 Task: Search for Mid-century Modern Homes in Palm Springs with Pool Access.
Action: Key pressed palm<Key.space>springs
Screenshot: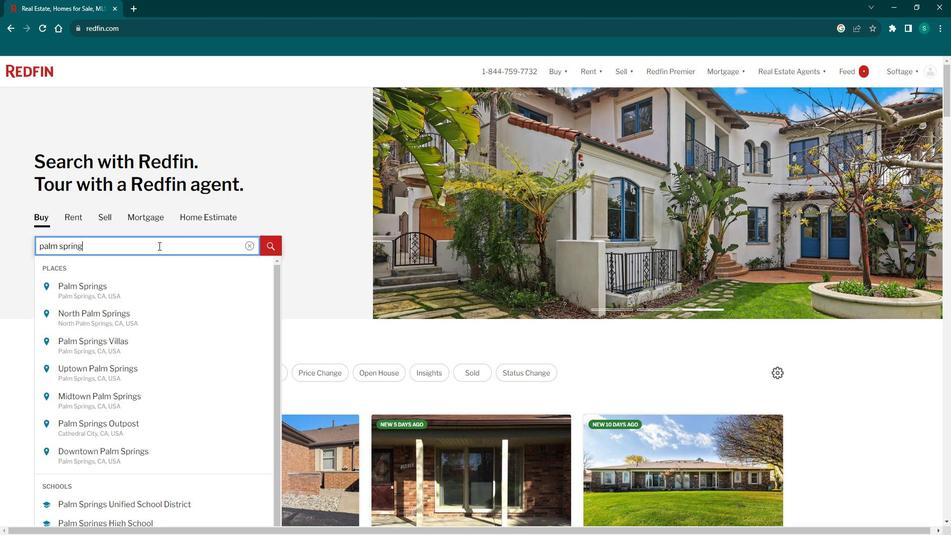 
Action: Mouse moved to (153, 287)
Screenshot: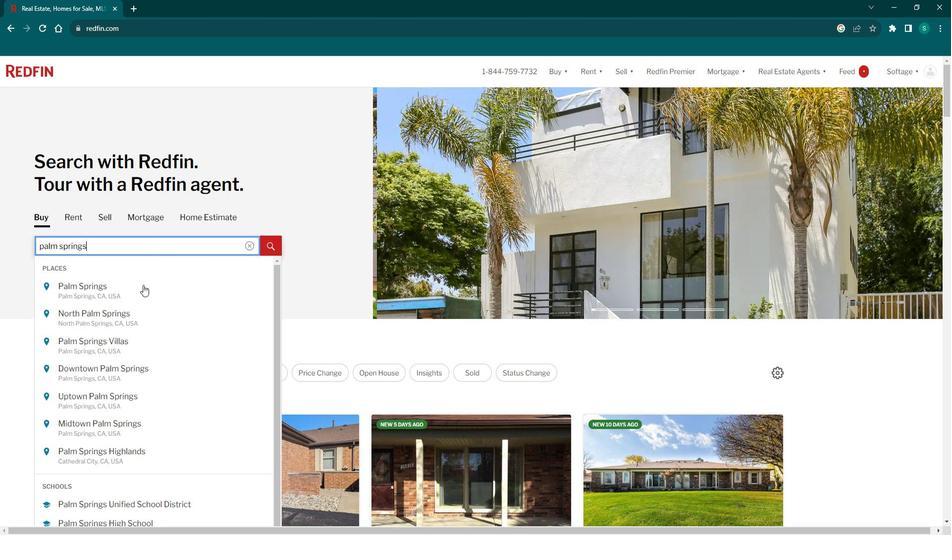 
Action: Mouse pressed left at (153, 287)
Screenshot: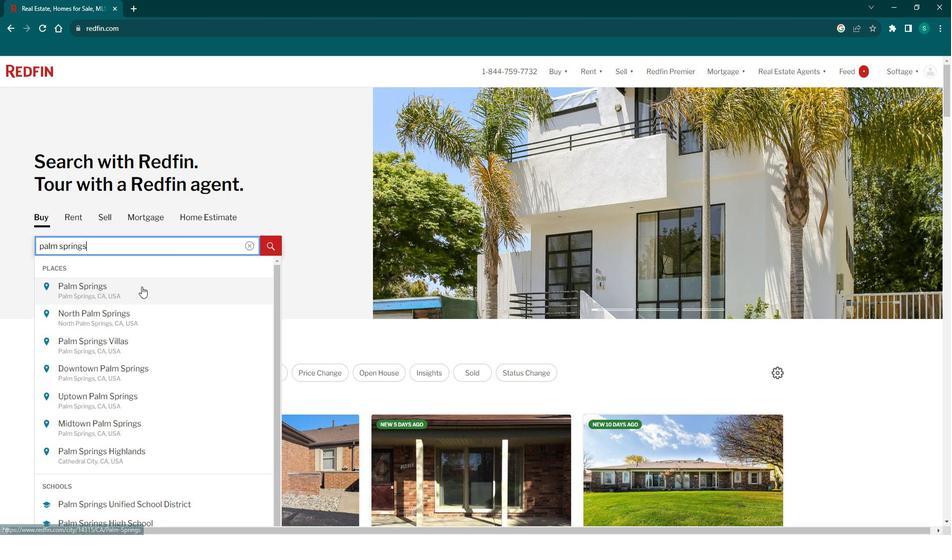 
Action: Mouse moved to (862, 145)
Screenshot: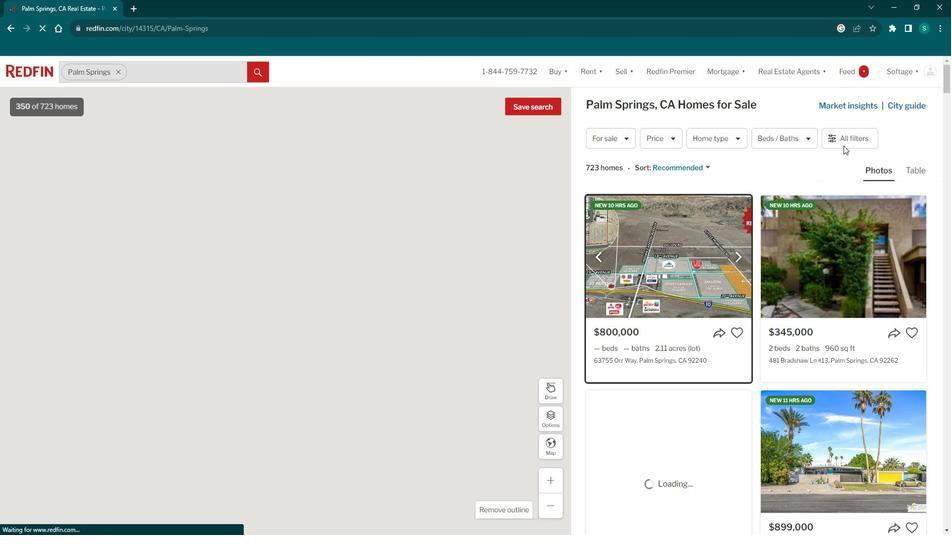 
Action: Mouse pressed left at (862, 145)
Screenshot: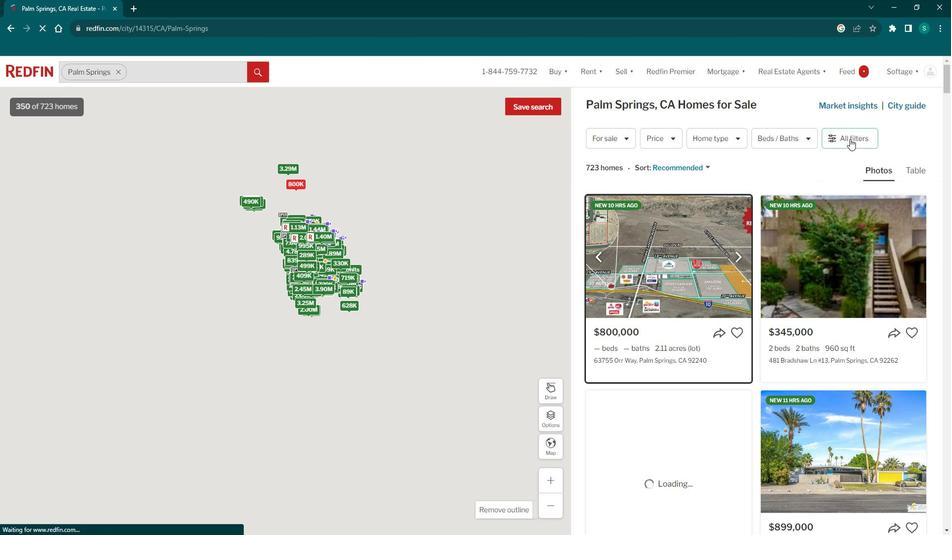 
Action: Mouse moved to (862, 145)
Screenshot: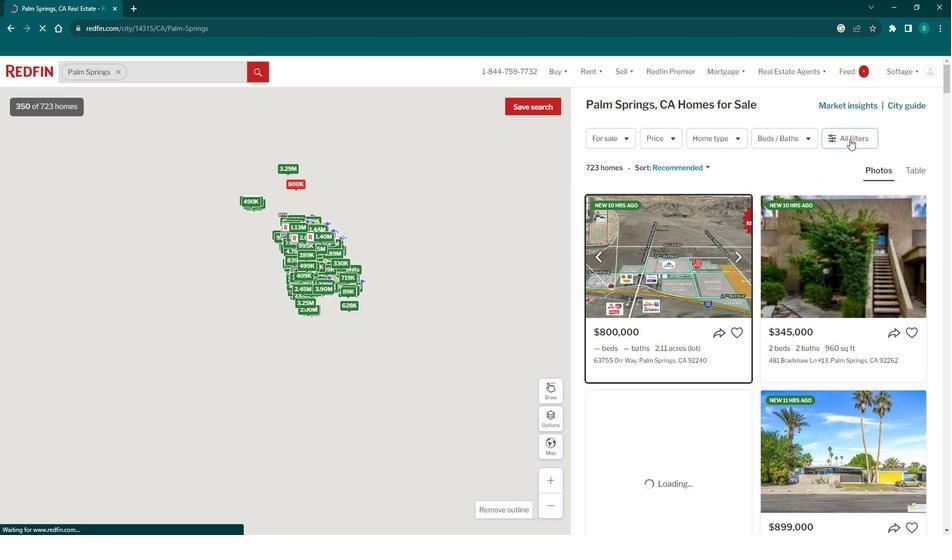 
Action: Mouse pressed left at (862, 145)
Screenshot: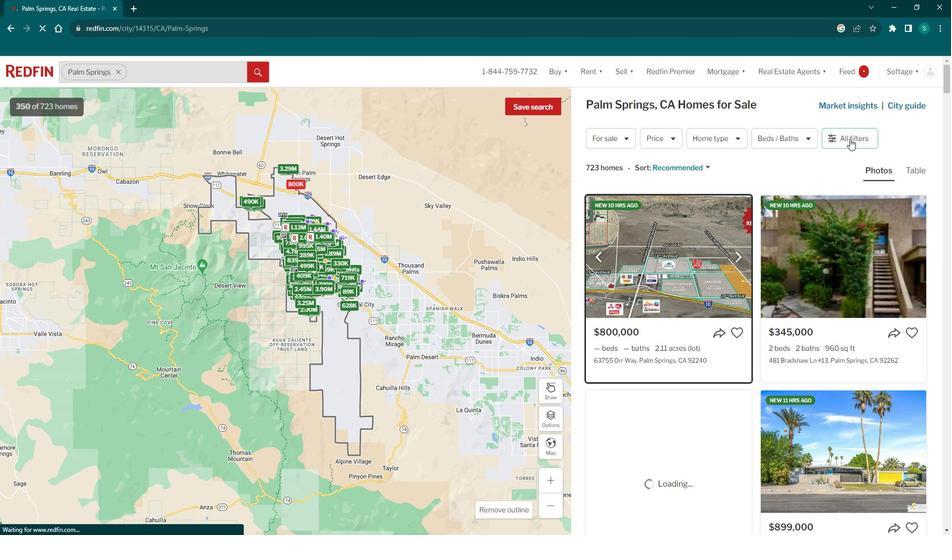 
Action: Mouse moved to (862, 145)
Screenshot: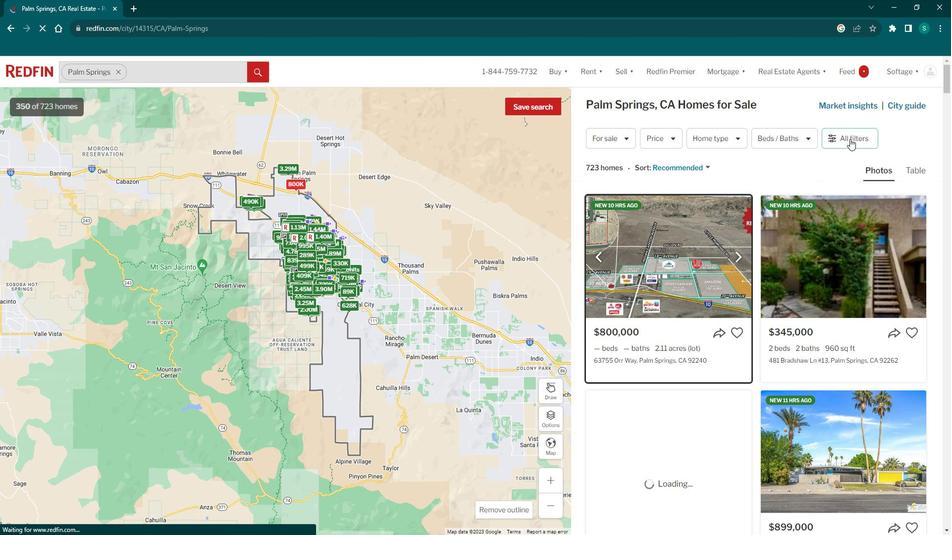 
Action: Mouse pressed left at (862, 145)
Screenshot: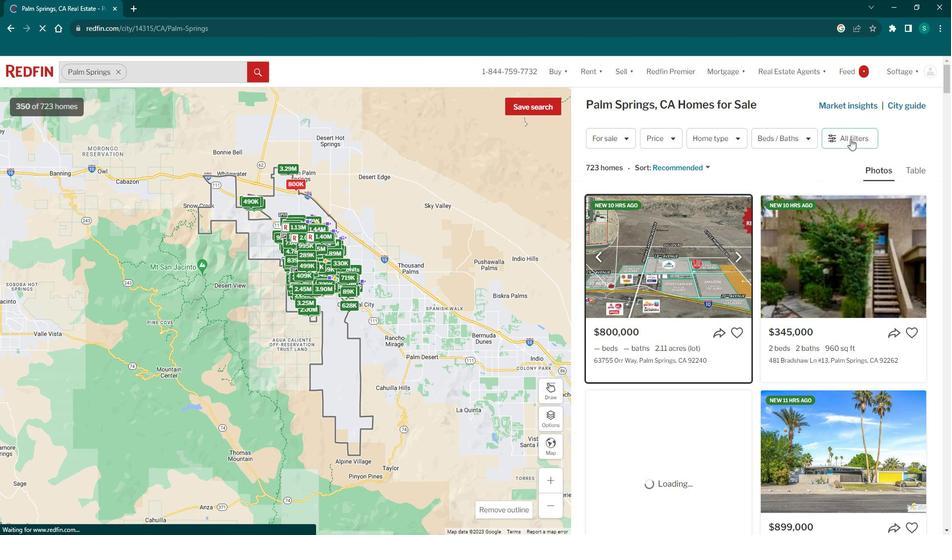 
Action: Mouse moved to (863, 145)
Screenshot: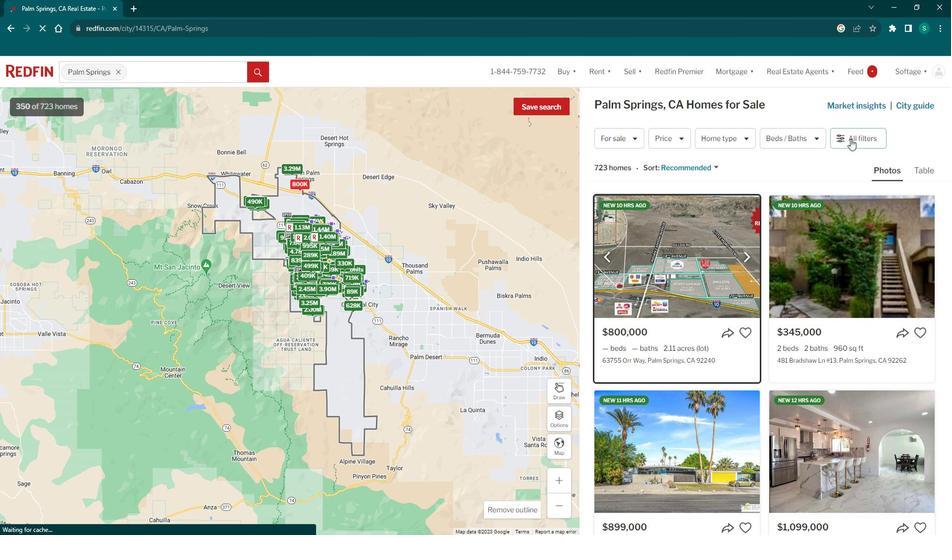 
Action: Mouse pressed left at (863, 145)
Screenshot: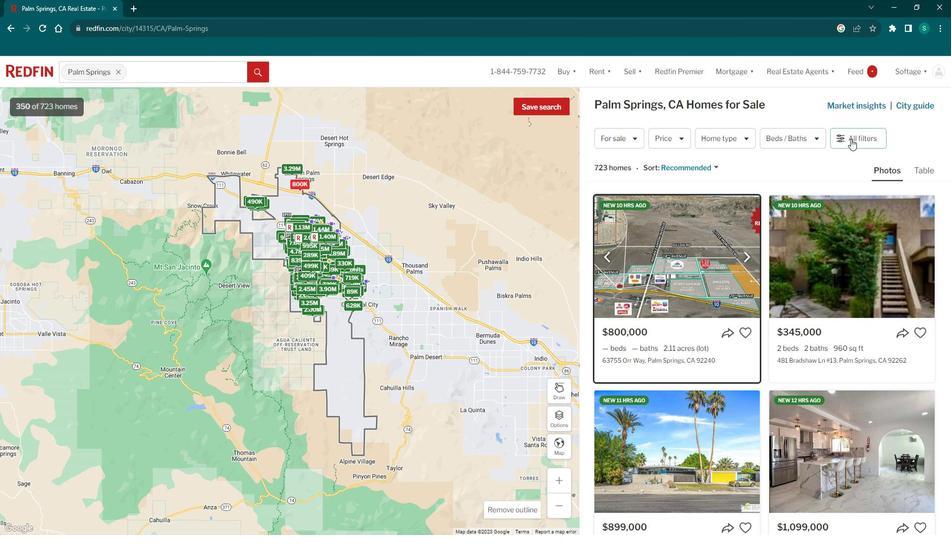 
Action: Mouse moved to (729, 323)
Screenshot: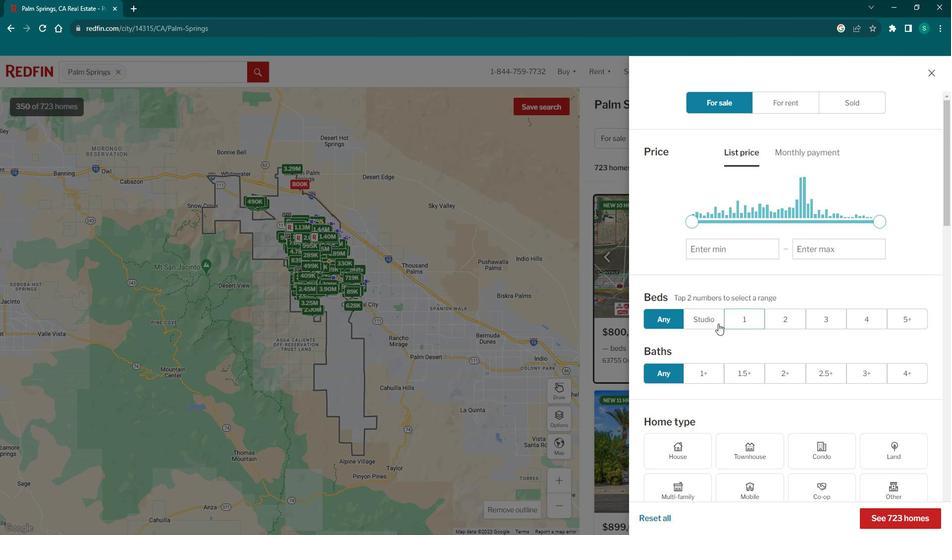 
Action: Mouse scrolled (729, 323) with delta (0, 0)
Screenshot: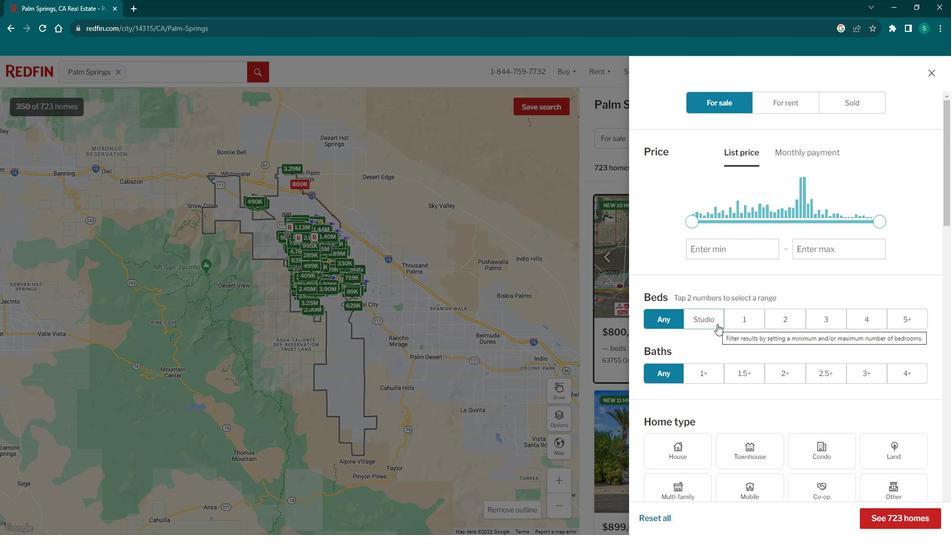 
Action: Mouse scrolled (729, 323) with delta (0, 0)
Screenshot: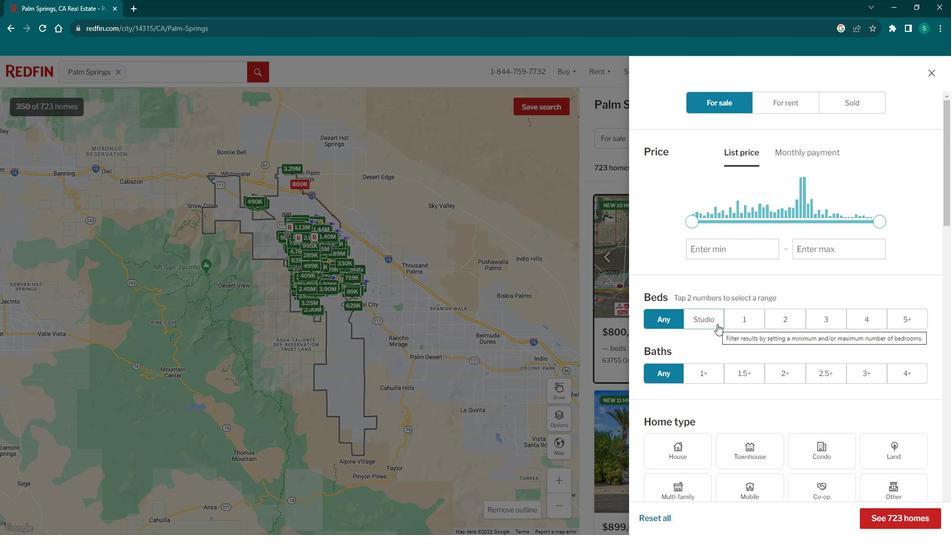 
Action: Mouse scrolled (729, 323) with delta (0, 0)
Screenshot: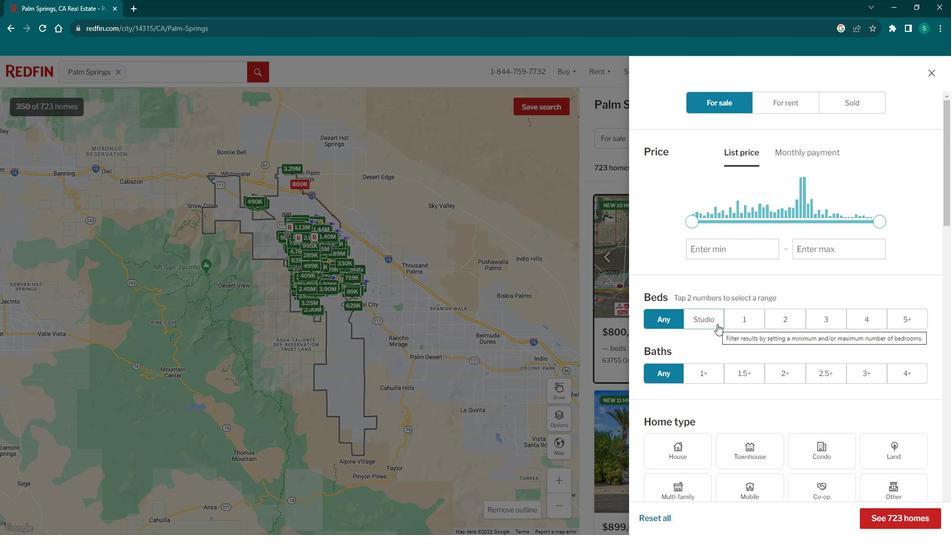 
Action: Mouse scrolled (729, 323) with delta (0, 0)
Screenshot: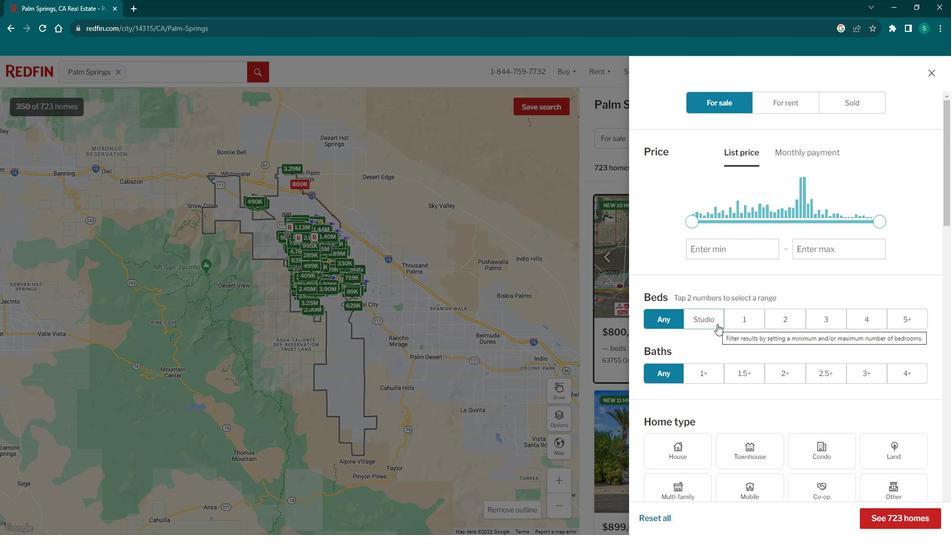 
Action: Mouse scrolled (729, 323) with delta (0, 0)
Screenshot: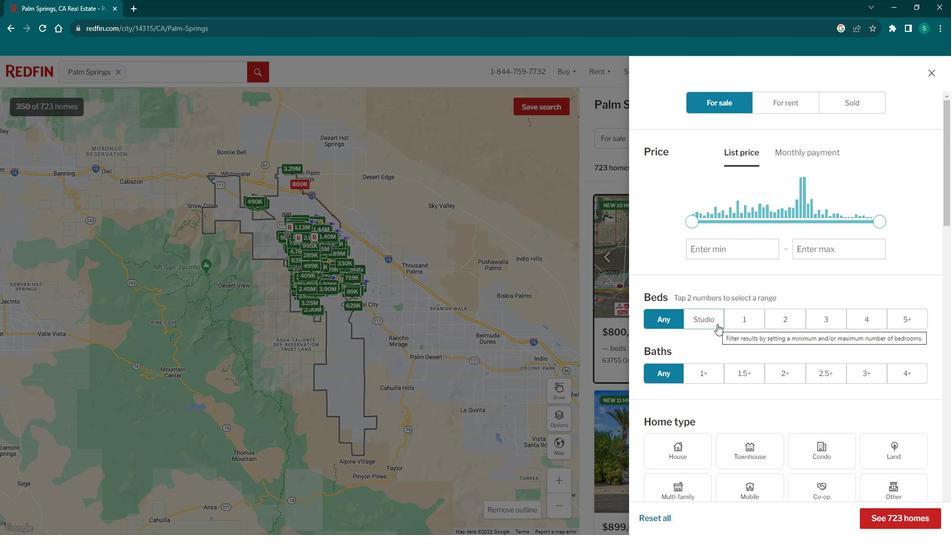 
Action: Mouse moved to (789, 318)
Screenshot: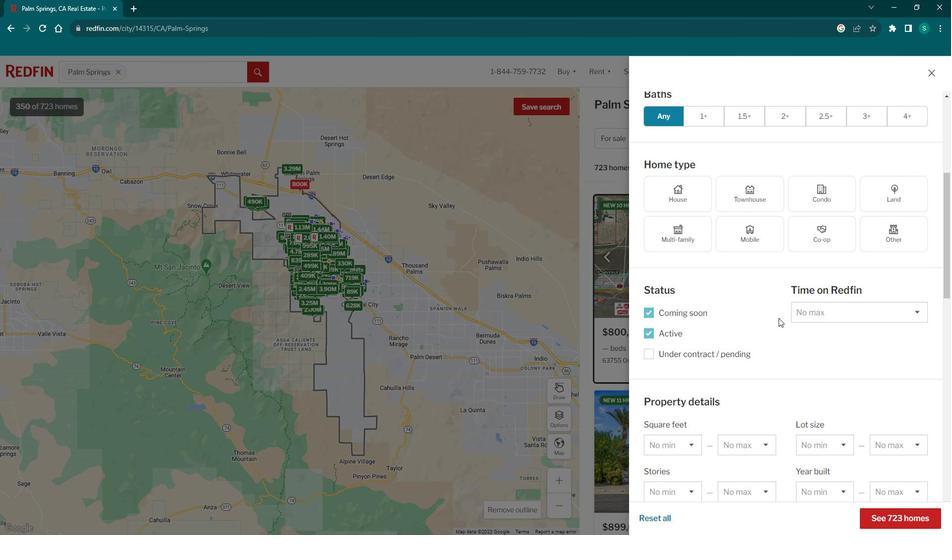 
Action: Mouse scrolled (789, 317) with delta (0, 0)
Screenshot: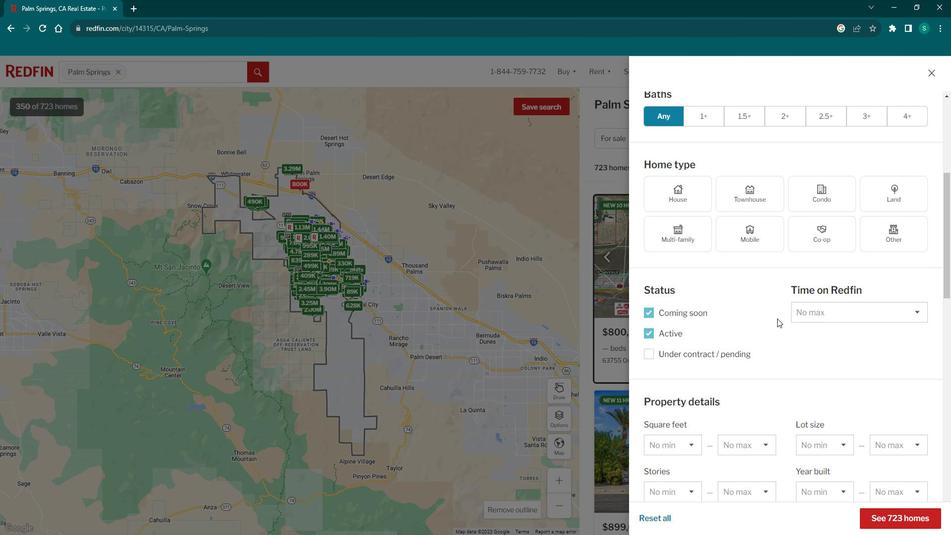 
Action: Mouse scrolled (789, 317) with delta (0, 0)
Screenshot: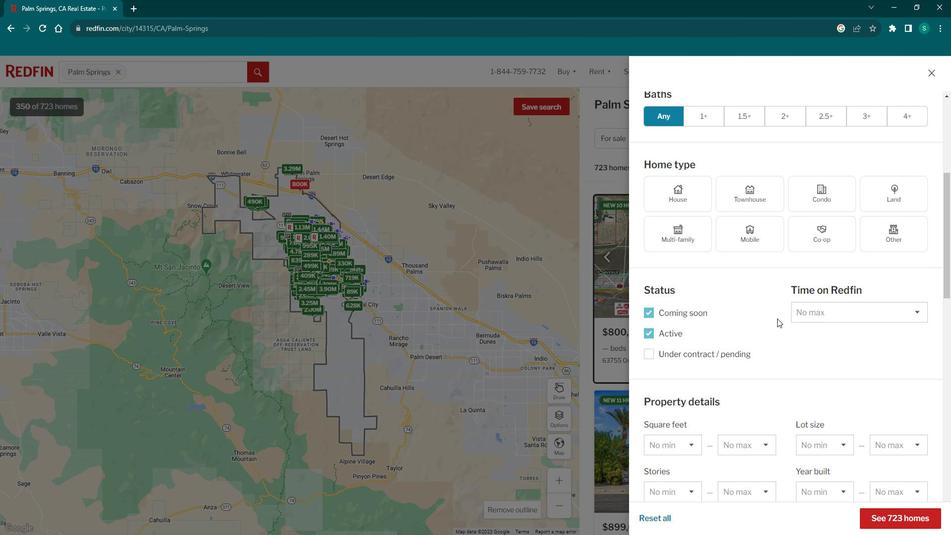 
Action: Mouse scrolled (789, 317) with delta (0, 0)
Screenshot: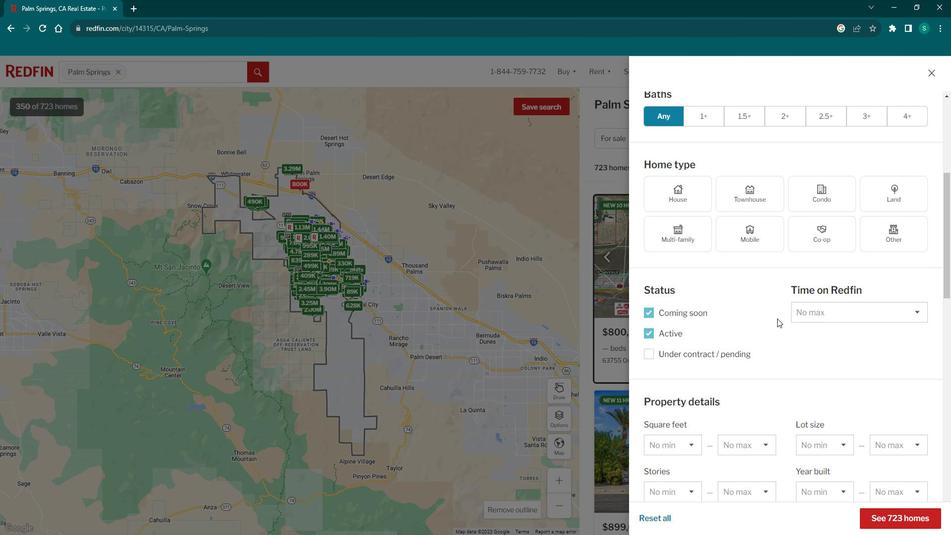 
Action: Mouse scrolled (789, 317) with delta (0, 0)
Screenshot: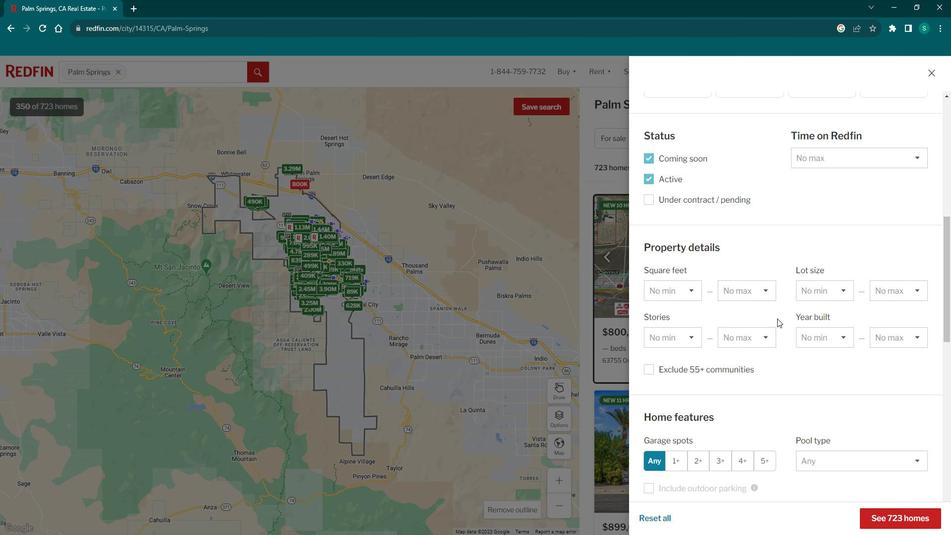
Action: Mouse scrolled (789, 317) with delta (0, 0)
Screenshot: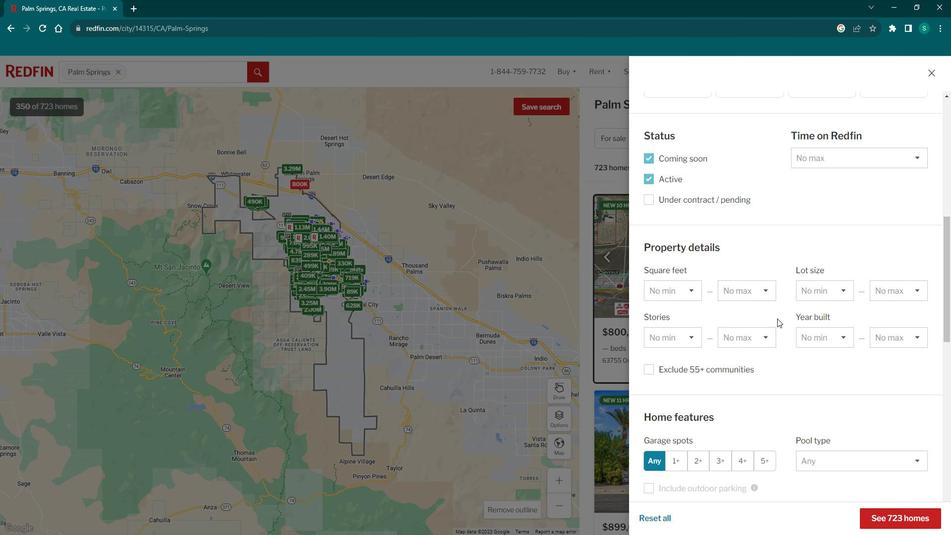 
Action: Mouse scrolled (789, 317) with delta (0, 0)
Screenshot: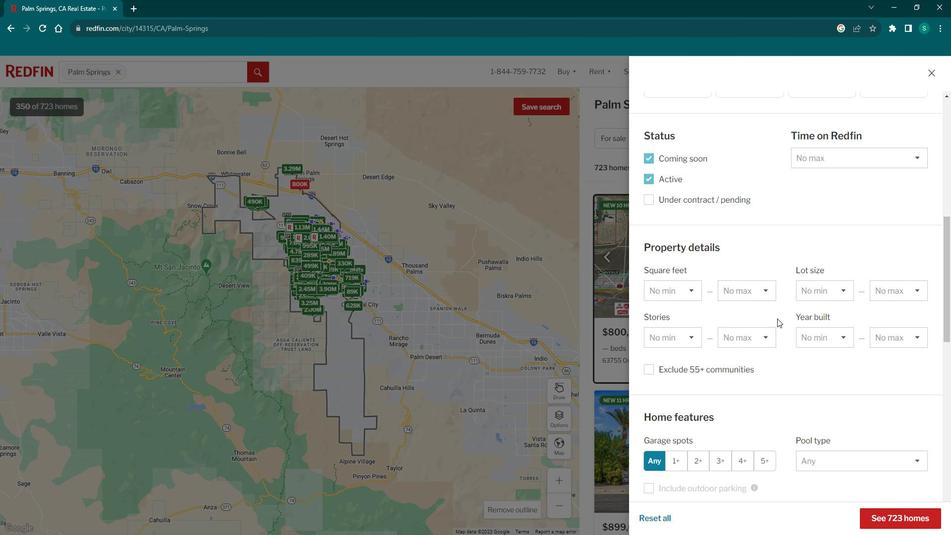 
Action: Mouse moved to (892, 316)
Screenshot: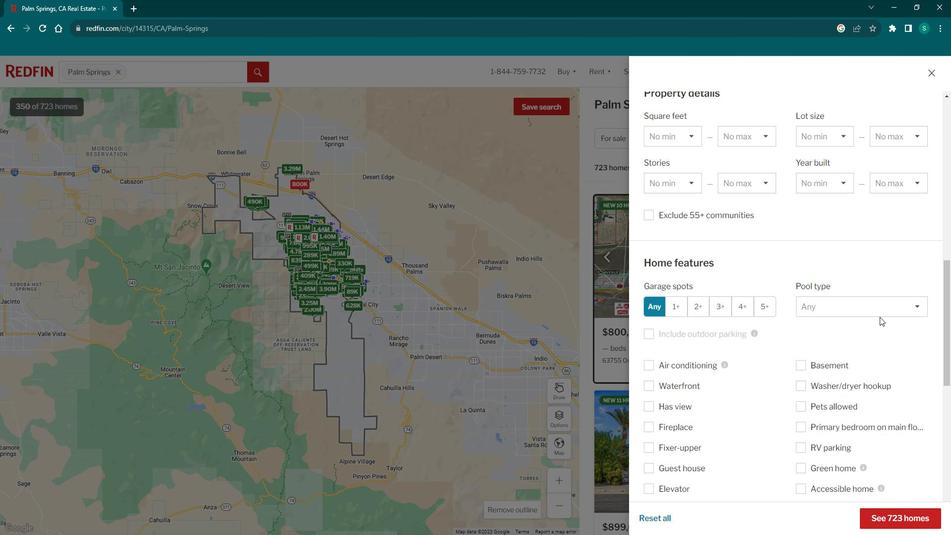
Action: Mouse pressed left at (892, 316)
Screenshot: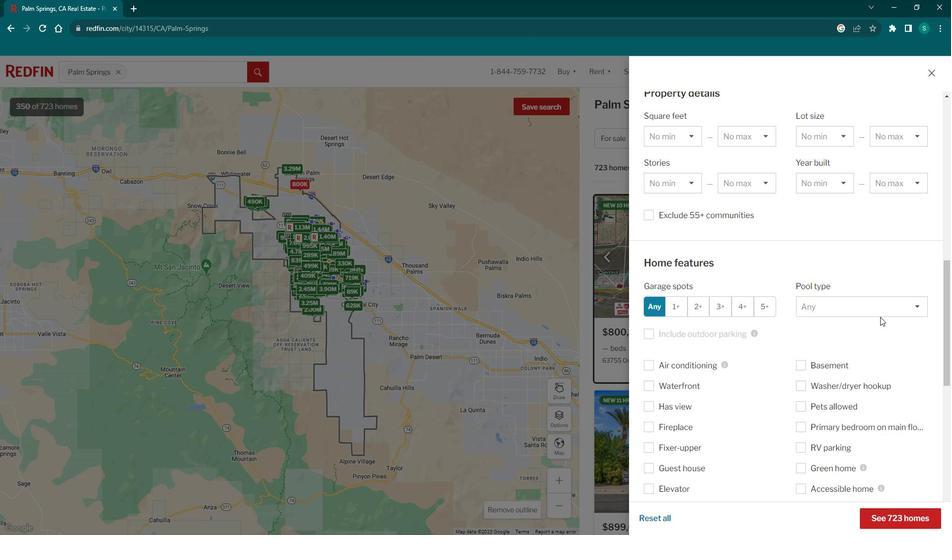 
Action: Mouse moved to (900, 309)
Screenshot: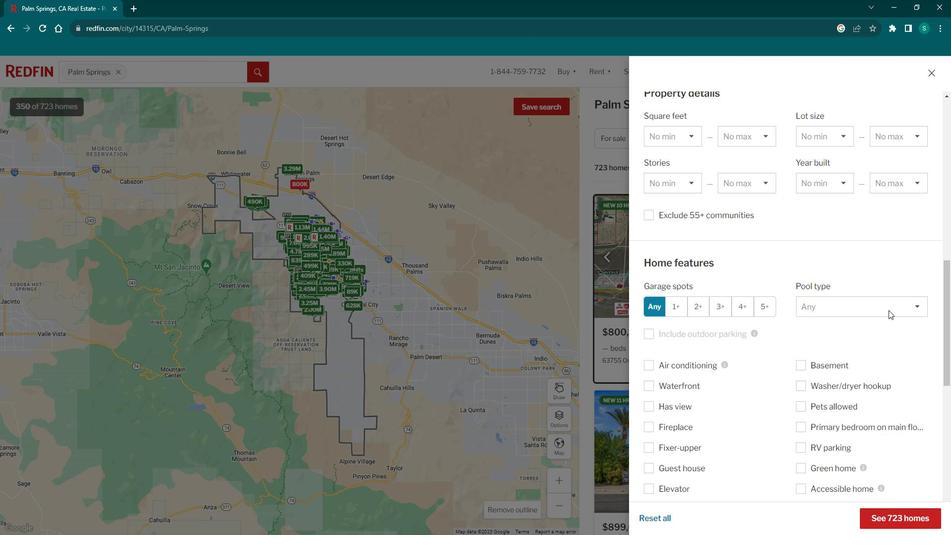
Action: Mouse pressed left at (900, 309)
Screenshot: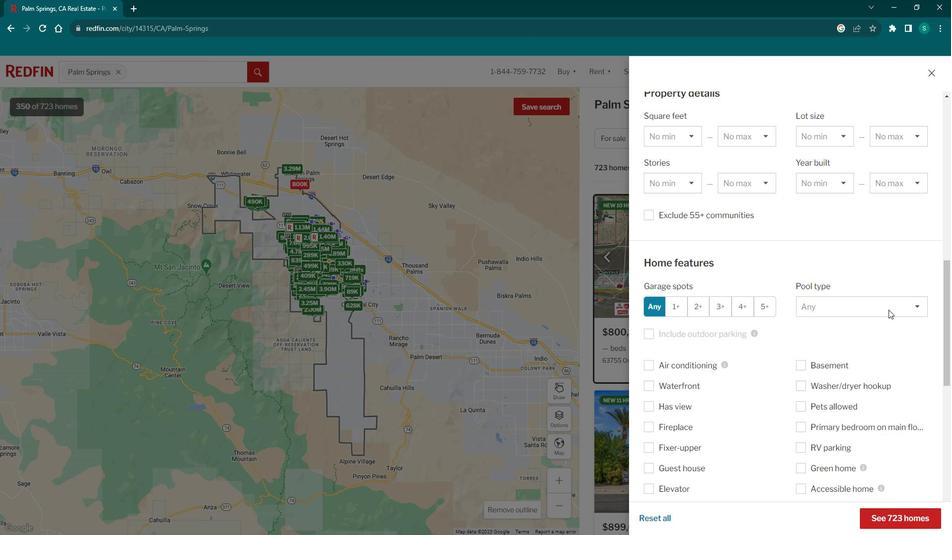 
Action: Mouse moved to (852, 353)
Screenshot: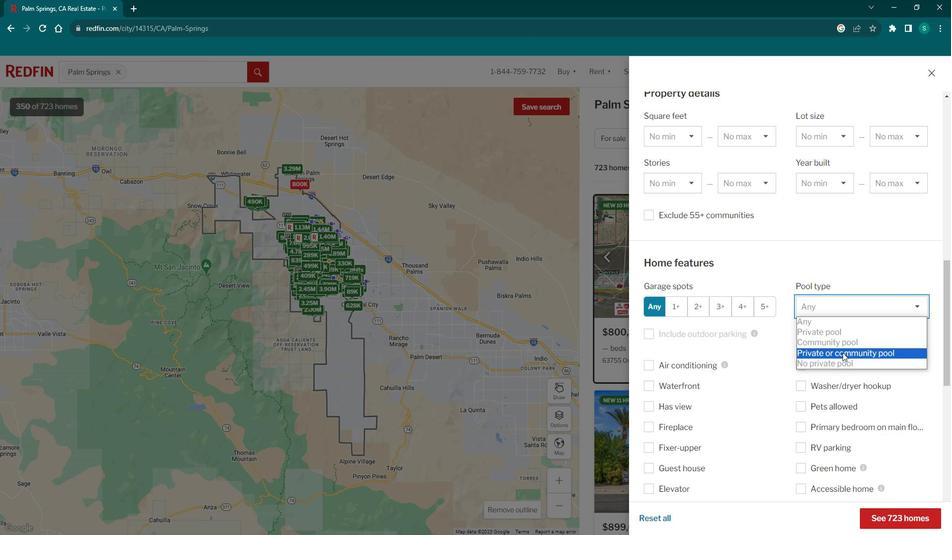 
Action: Mouse pressed left at (852, 353)
Screenshot: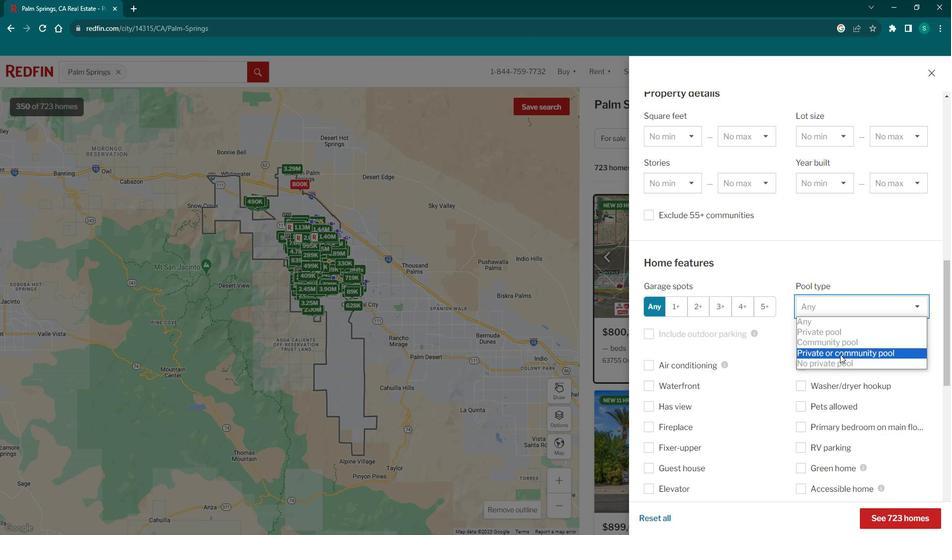 
Action: Mouse moved to (708, 359)
Screenshot: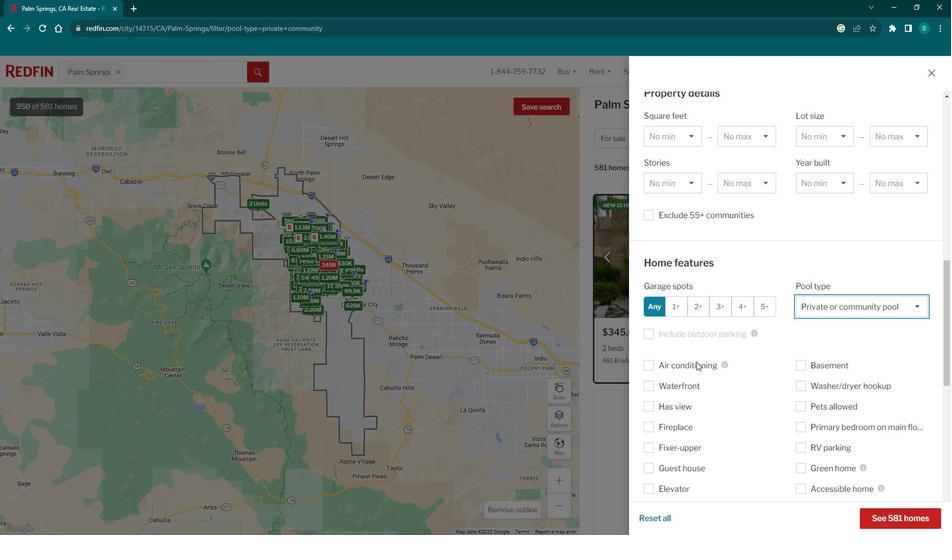 
Action: Mouse scrolled (708, 359) with delta (0, 0)
Screenshot: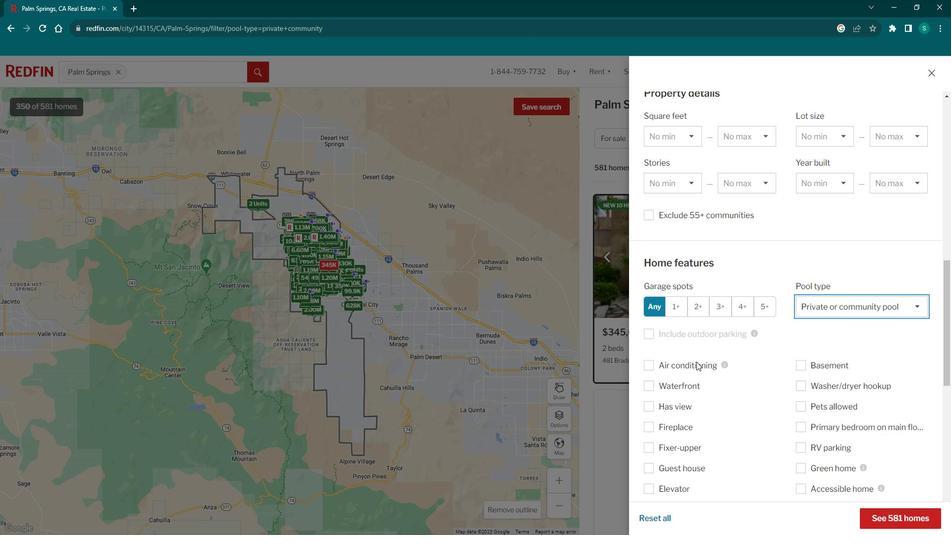 
Action: Mouse scrolled (708, 359) with delta (0, 0)
Screenshot: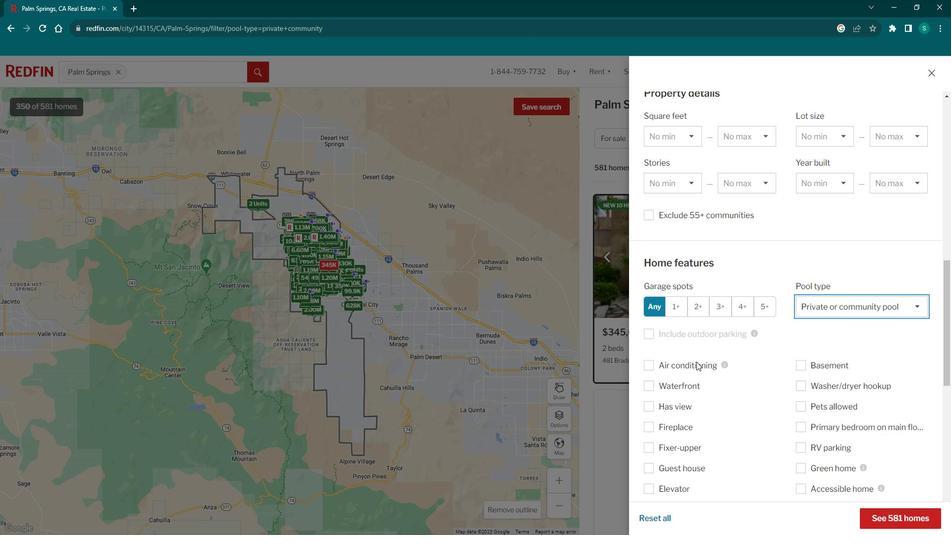
Action: Mouse scrolled (708, 359) with delta (0, 0)
Screenshot: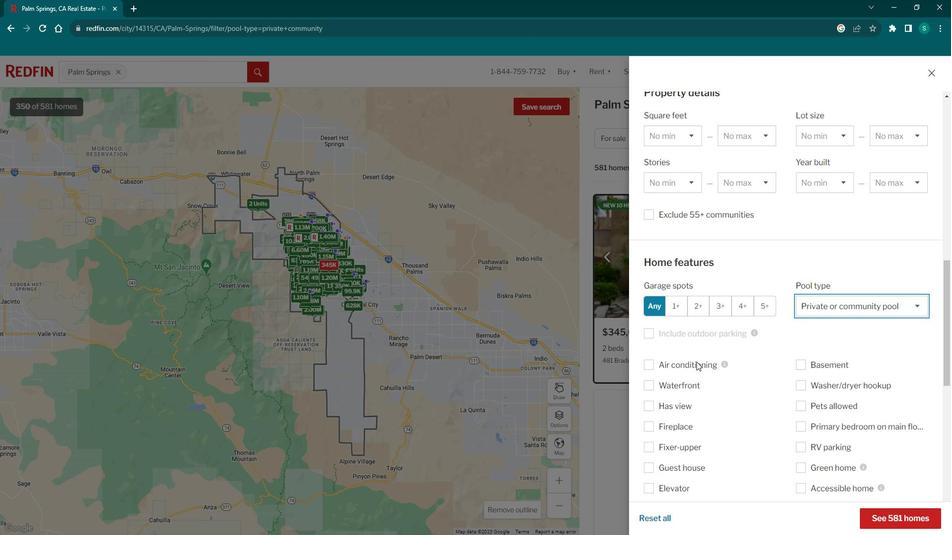 
Action: Mouse scrolled (708, 359) with delta (0, 0)
Screenshot: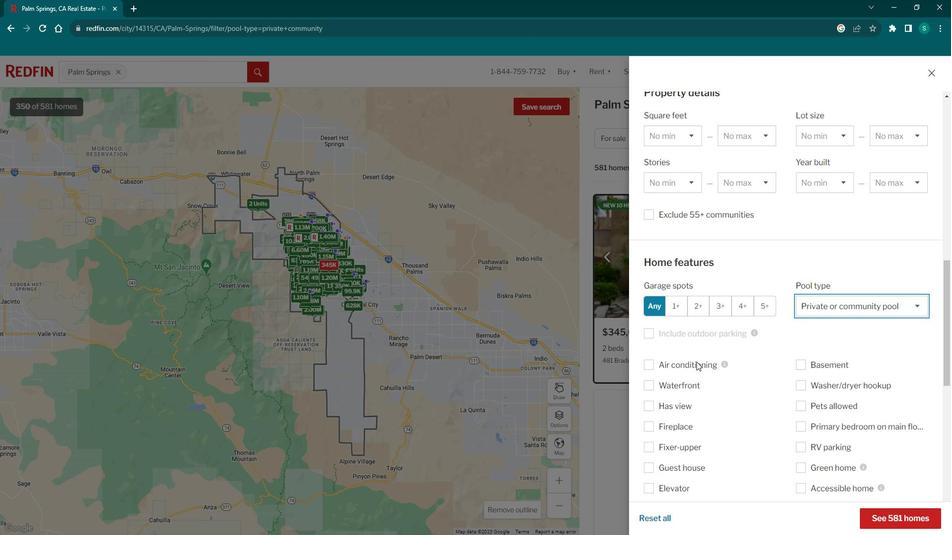 
Action: Mouse scrolled (708, 359) with delta (0, 0)
Screenshot: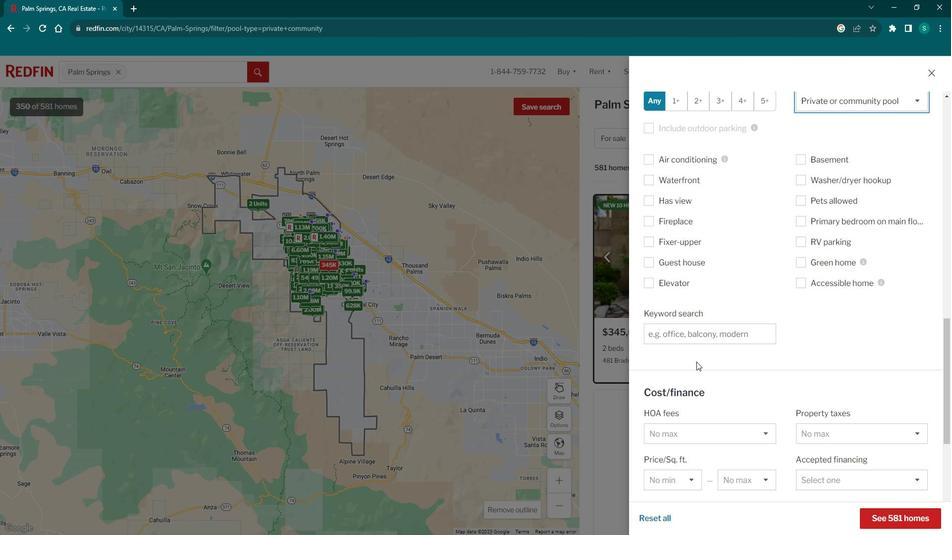 
Action: Mouse scrolled (708, 359) with delta (0, 0)
Screenshot: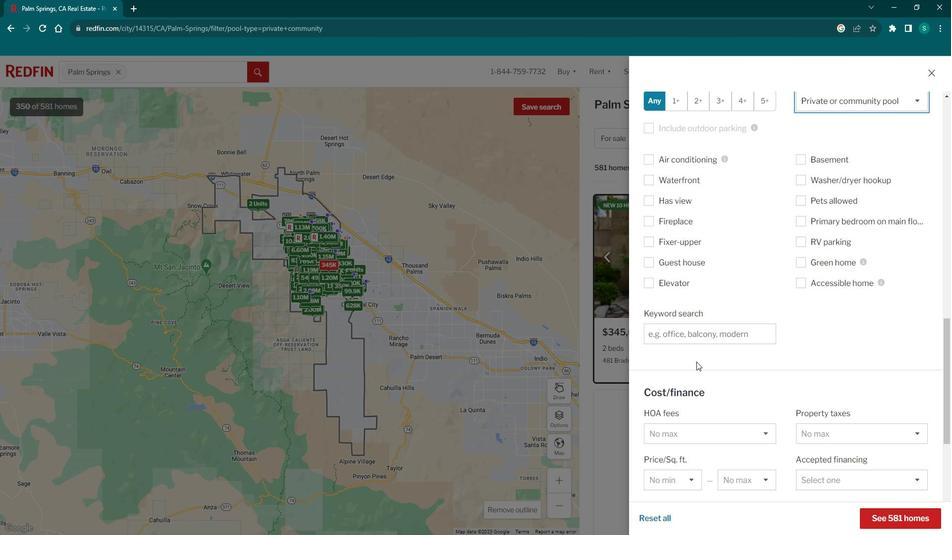 
Action: Mouse scrolled (708, 359) with delta (0, 0)
Screenshot: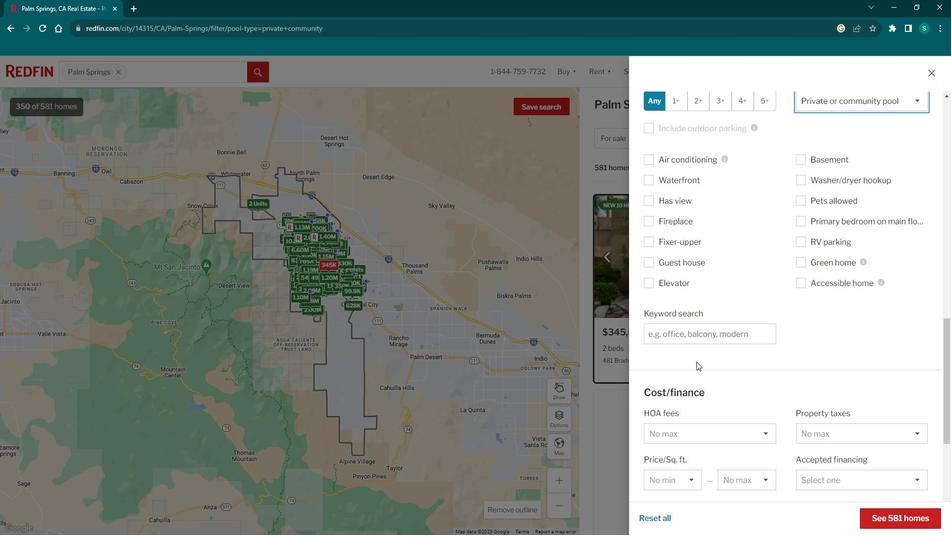 
Action: Mouse scrolled (708, 359) with delta (0, 0)
Screenshot: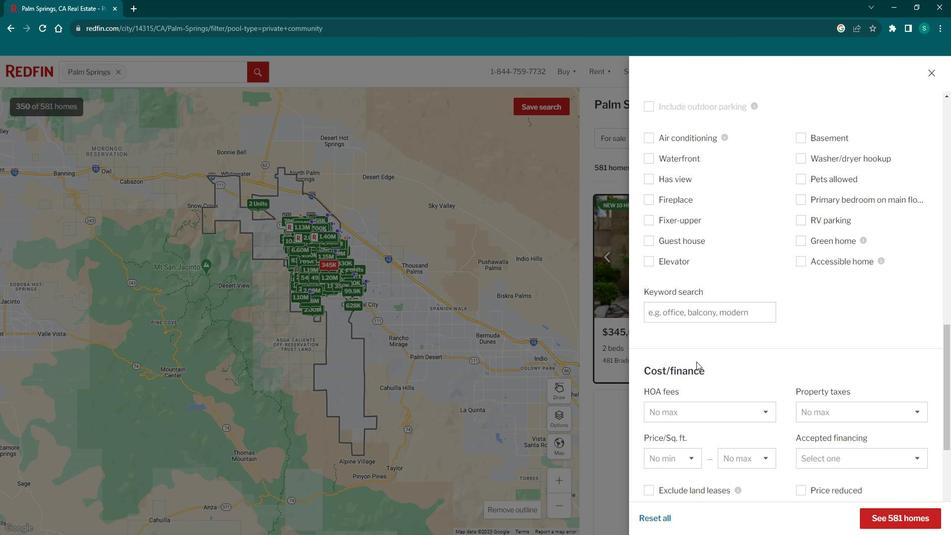 
Action: Mouse moved to (706, 133)
Screenshot: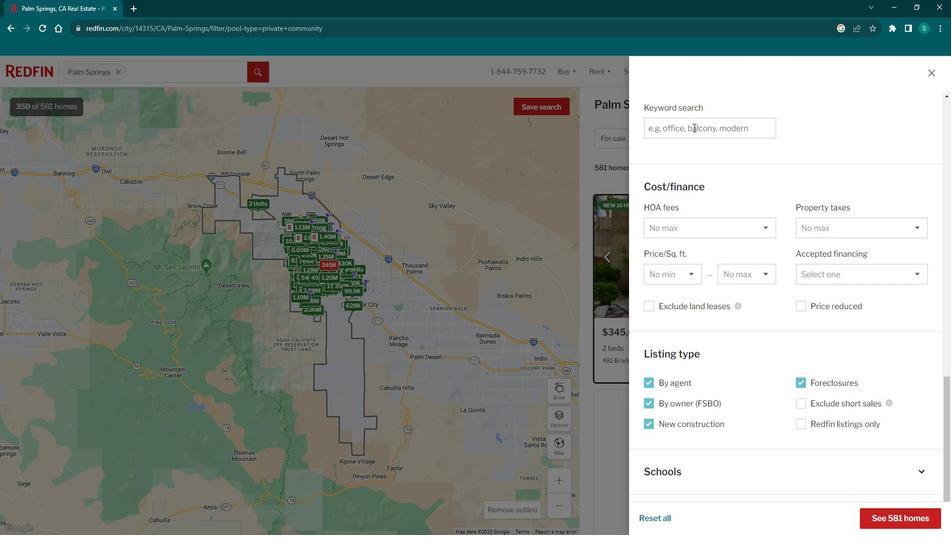 
Action: Mouse pressed left at (706, 133)
Screenshot: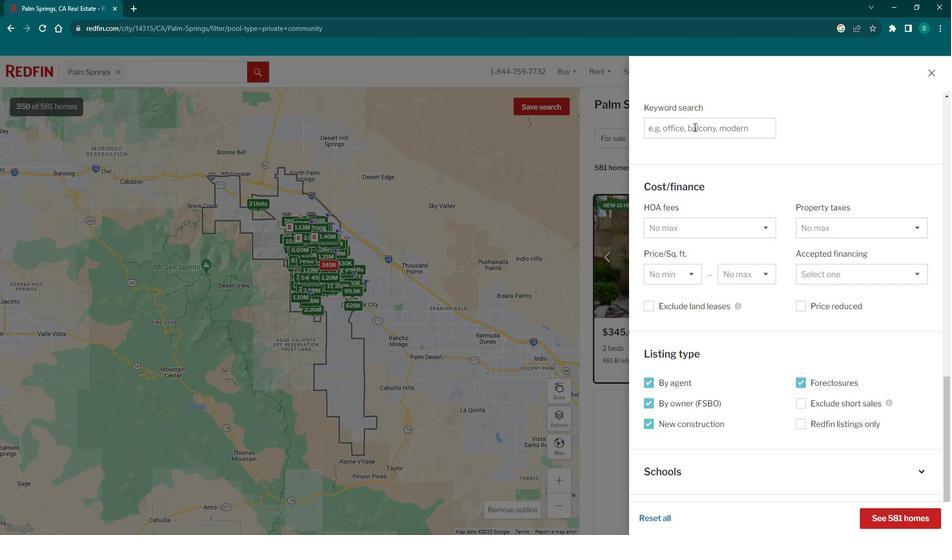 
Action: Mouse moved to (716, 137)
Screenshot: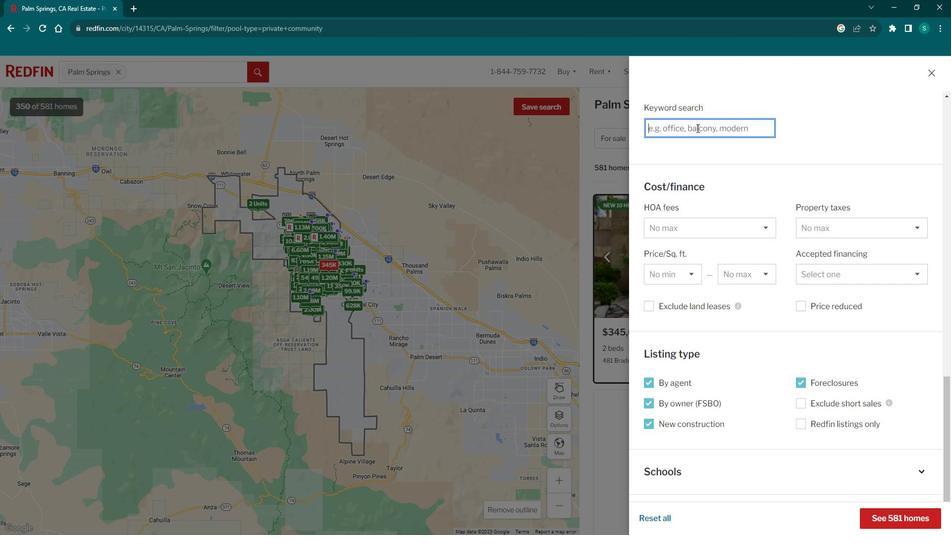 
Action: Key pressed mid<Key.space>century<Key.space>homes
Screenshot: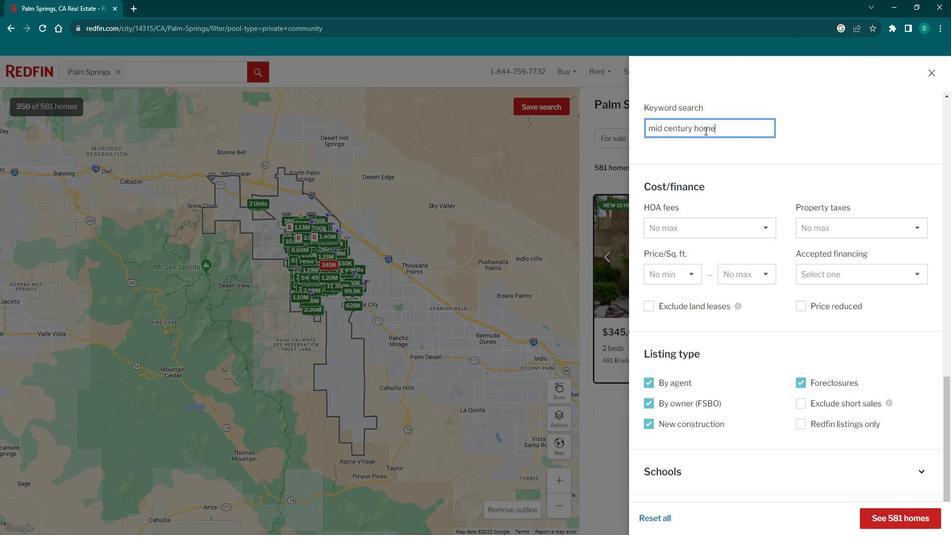 
Action: Mouse moved to (913, 510)
Screenshot: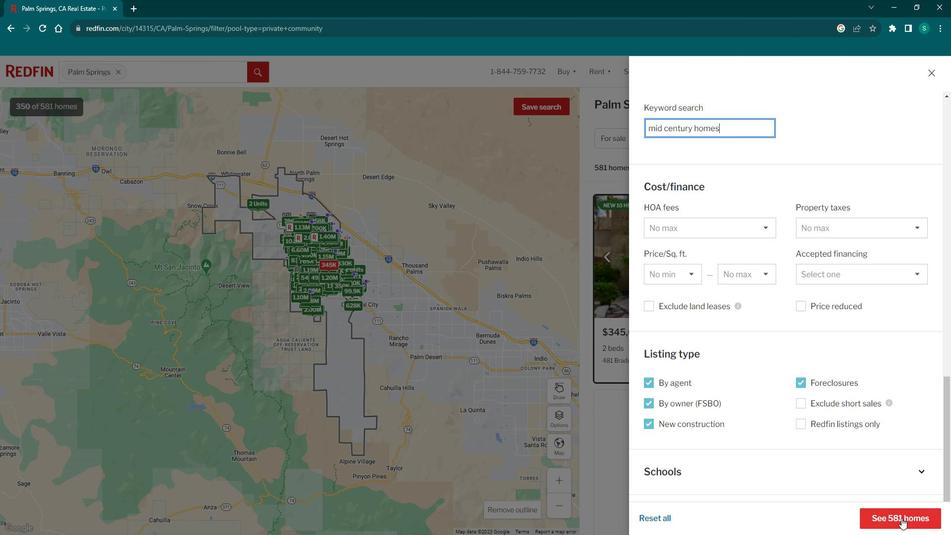 
Action: Mouse pressed left at (913, 510)
Screenshot: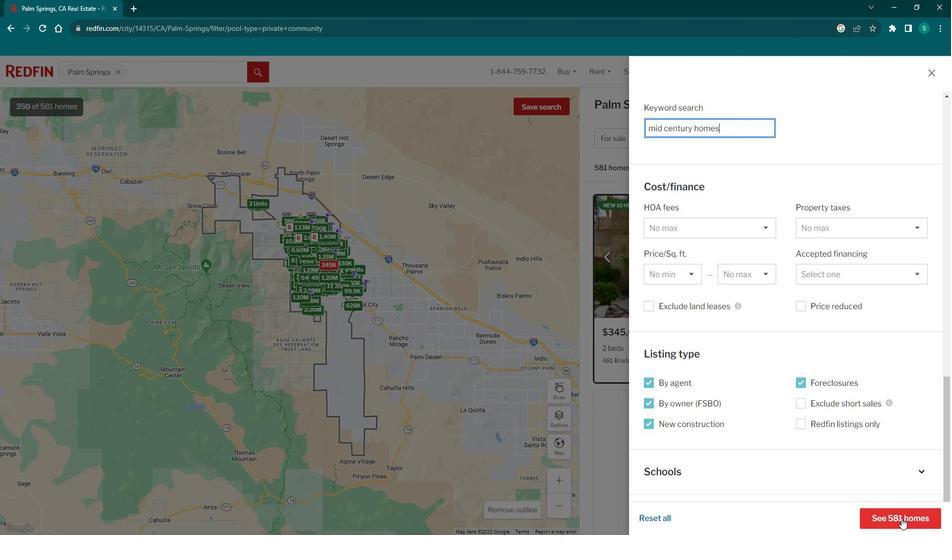 
Action: Mouse moved to (688, 306)
Screenshot: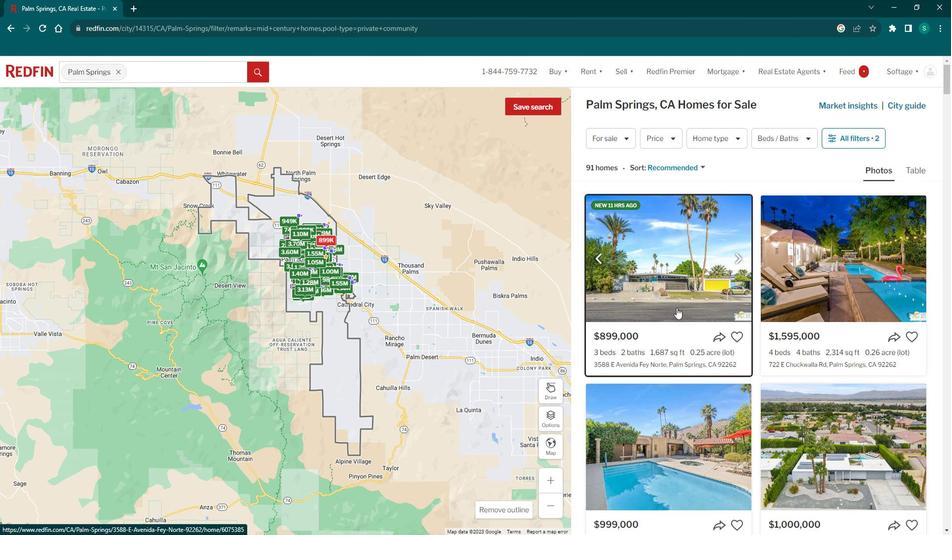 
Action: Mouse pressed left at (688, 306)
Screenshot: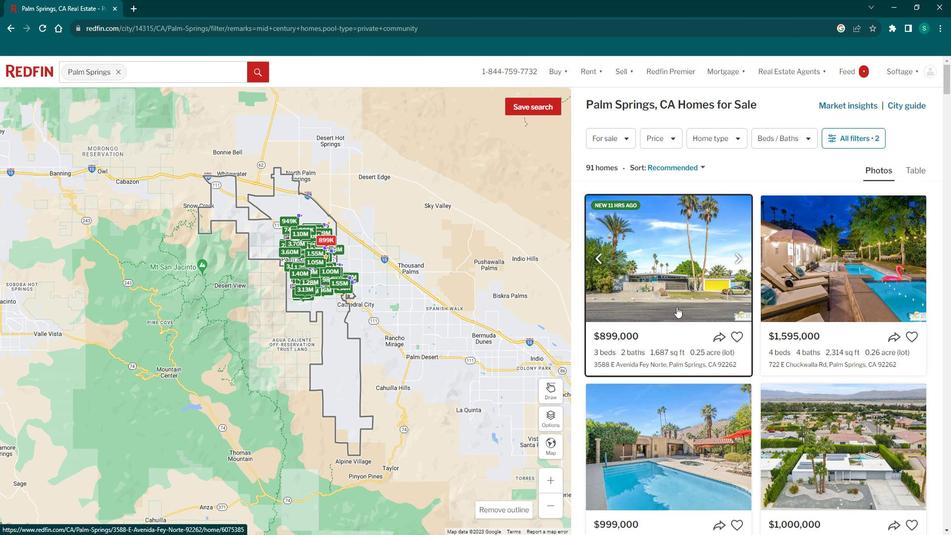 
Action: Mouse moved to (358, 348)
Screenshot: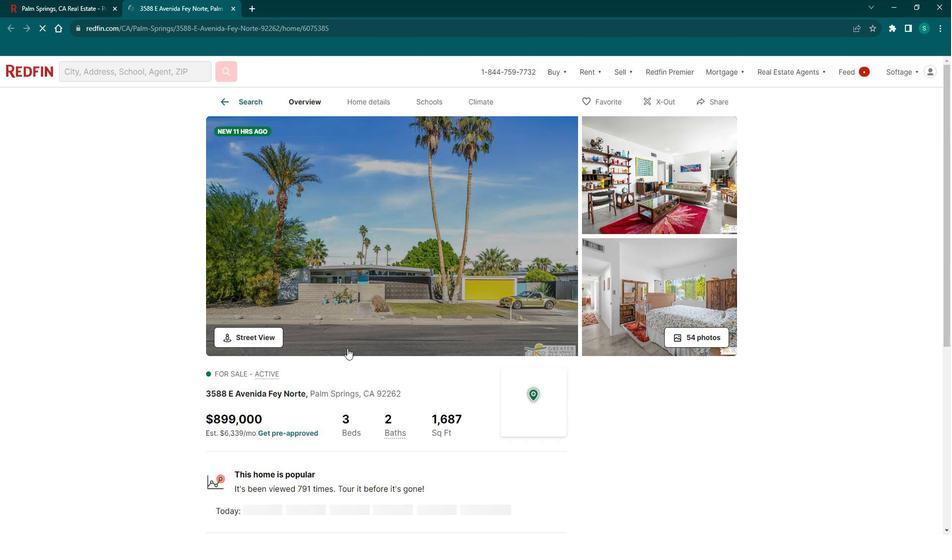 
Action: Mouse scrolled (358, 347) with delta (0, 0)
Screenshot: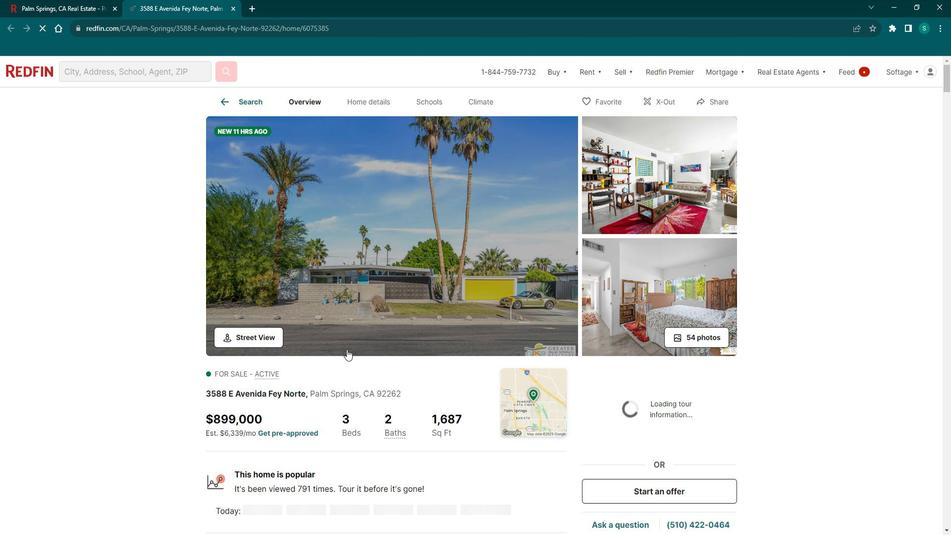 
Action: Mouse scrolled (358, 347) with delta (0, 0)
Screenshot: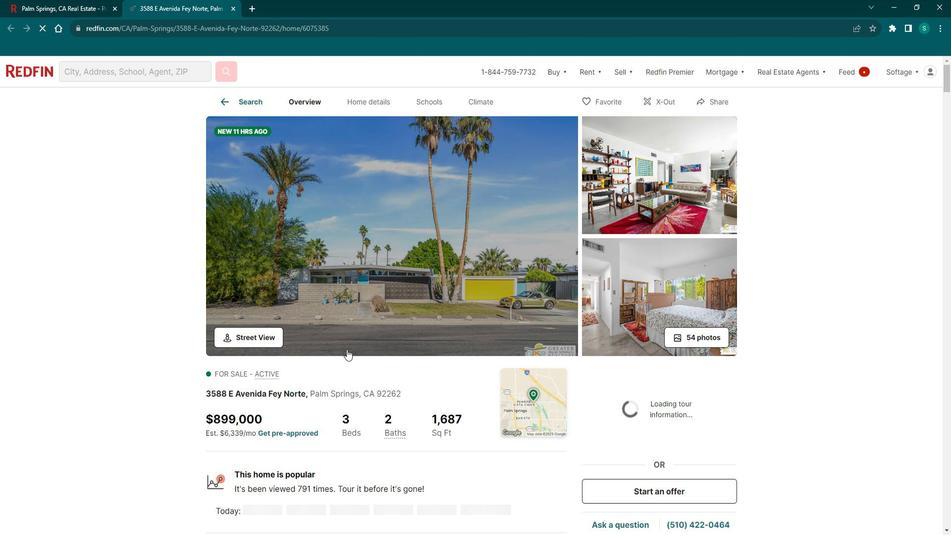
Action: Mouse scrolled (358, 347) with delta (0, 0)
Screenshot: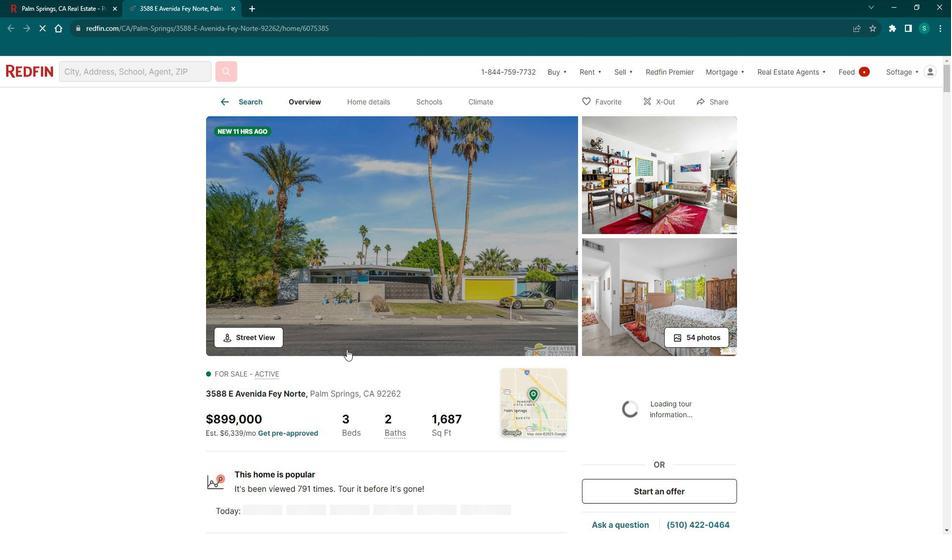 
Action: Mouse scrolled (358, 347) with delta (0, 0)
Screenshot: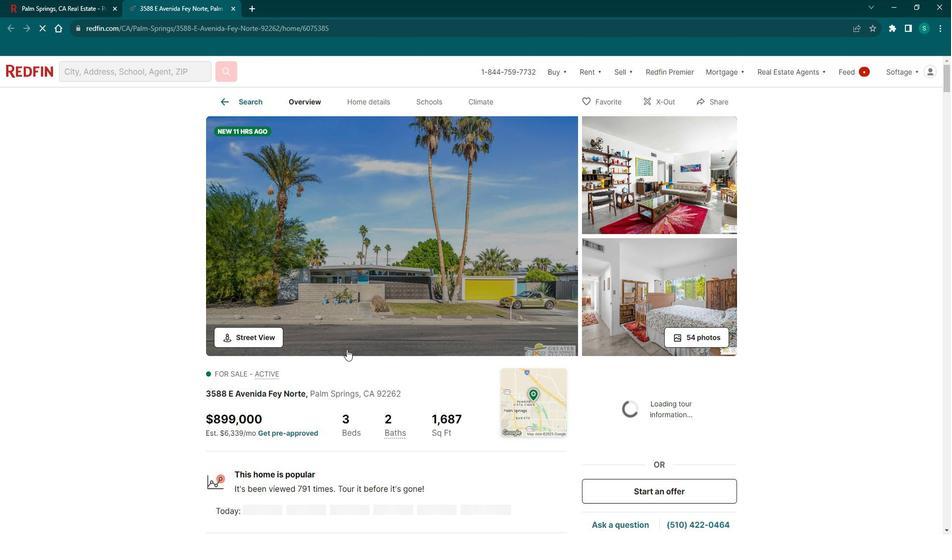 
Action: Mouse scrolled (358, 347) with delta (0, 0)
Screenshot: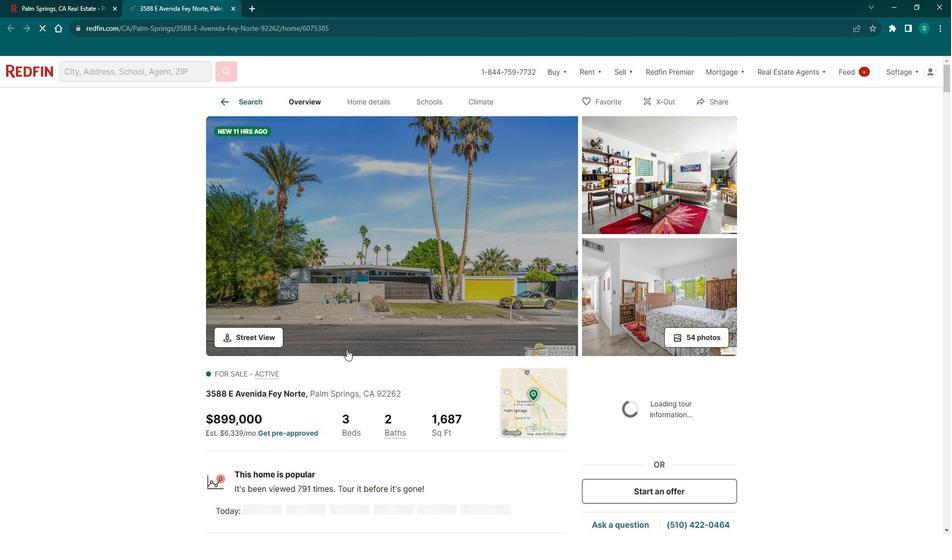 
Action: Mouse moved to (241, 379)
Screenshot: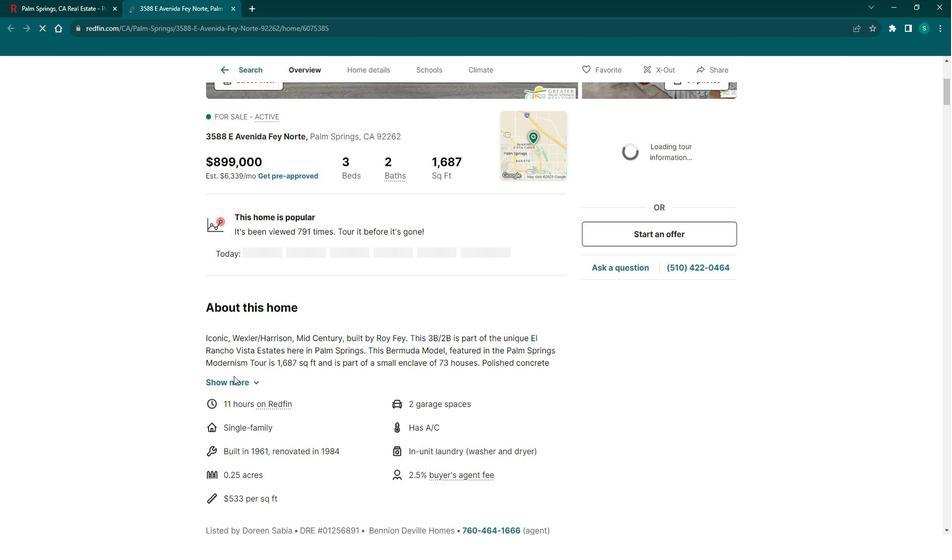 
Action: Mouse pressed left at (241, 379)
Screenshot: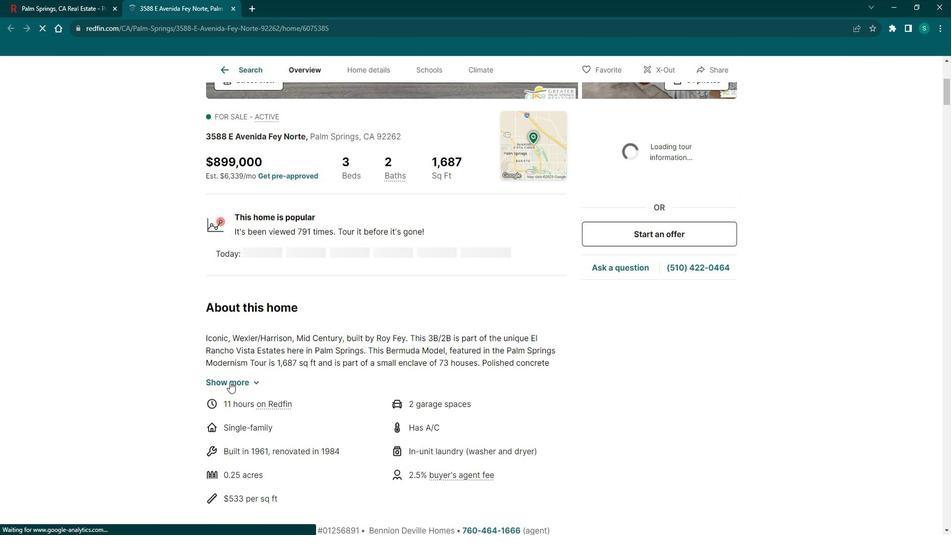 
Action: Mouse moved to (259, 373)
Screenshot: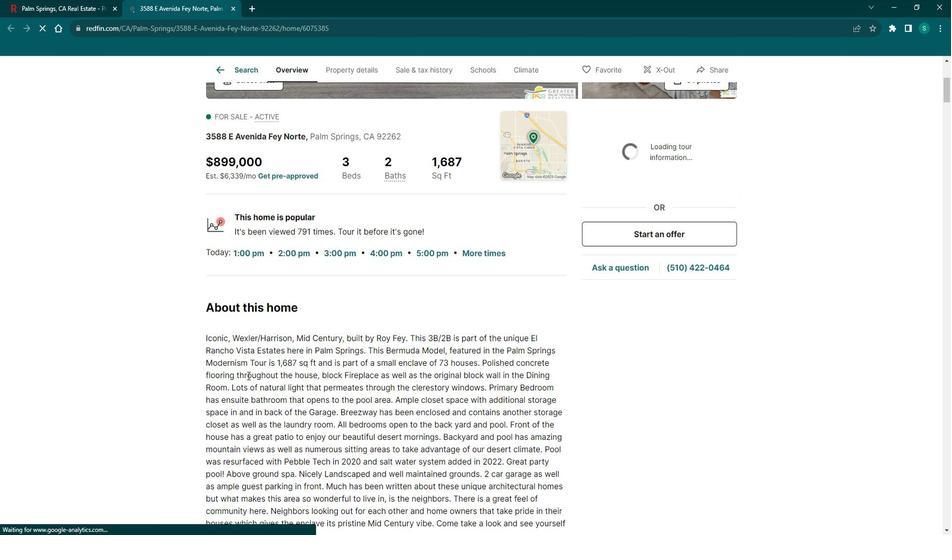 
Action: Mouse scrolled (259, 372) with delta (0, 0)
Screenshot: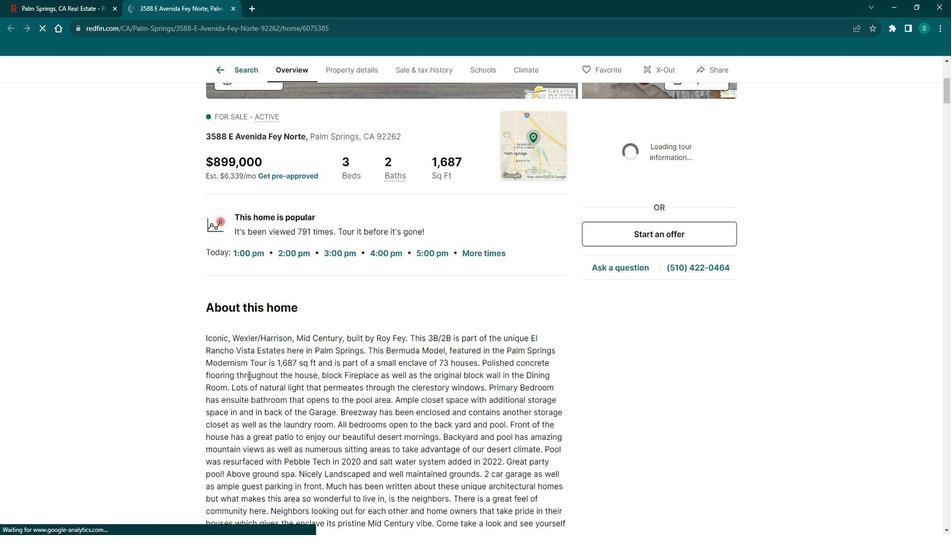 
Action: Mouse scrolled (259, 372) with delta (0, 0)
Screenshot: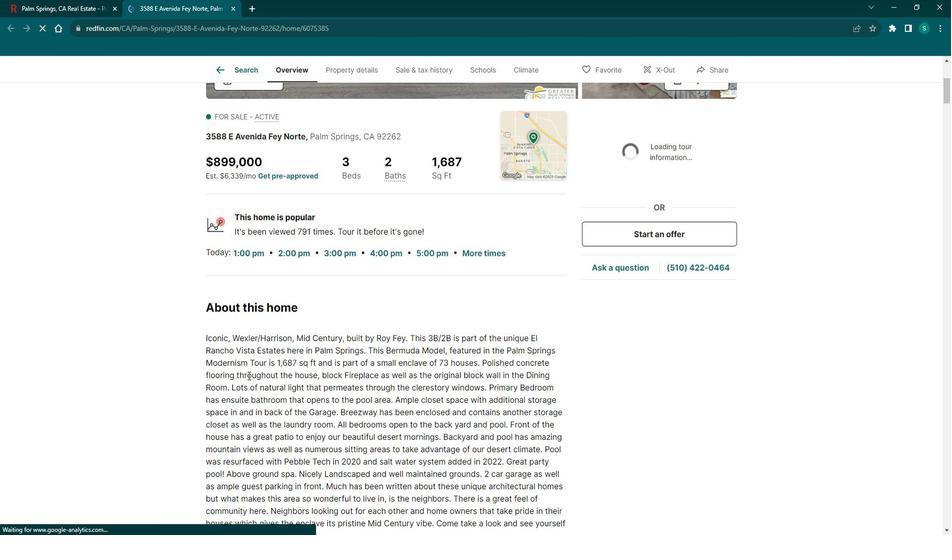 
Action: Mouse scrolled (259, 372) with delta (0, 0)
Screenshot: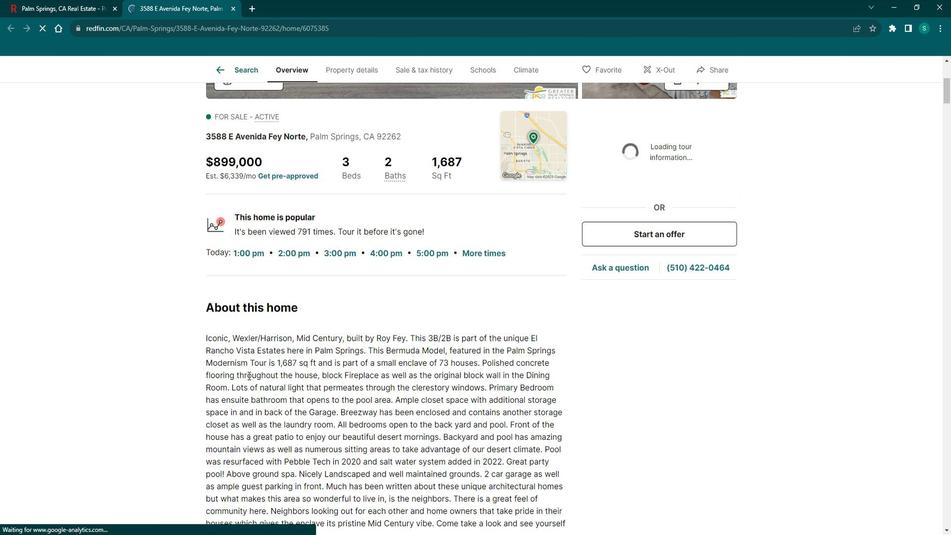 
Action: Mouse scrolled (259, 372) with delta (0, 0)
Screenshot: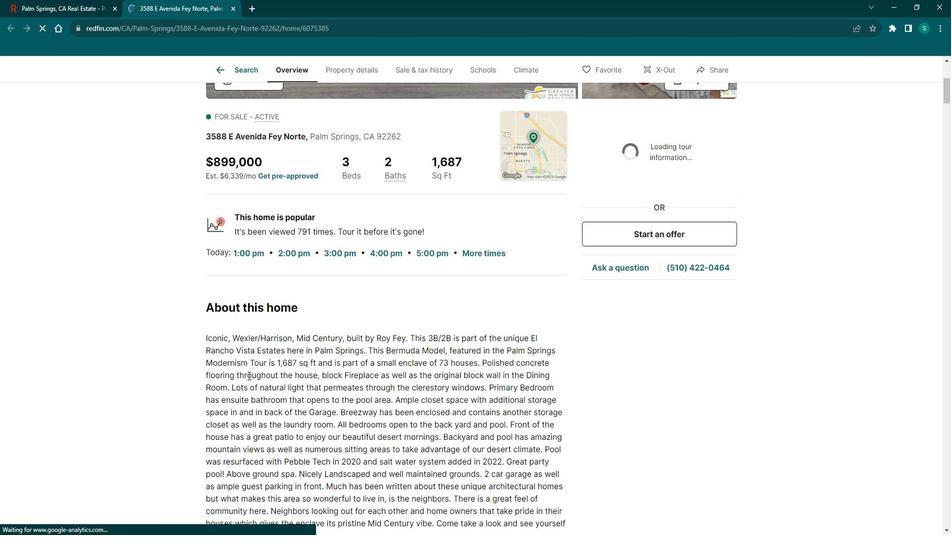 
Action: Mouse moved to (306, 345)
Screenshot: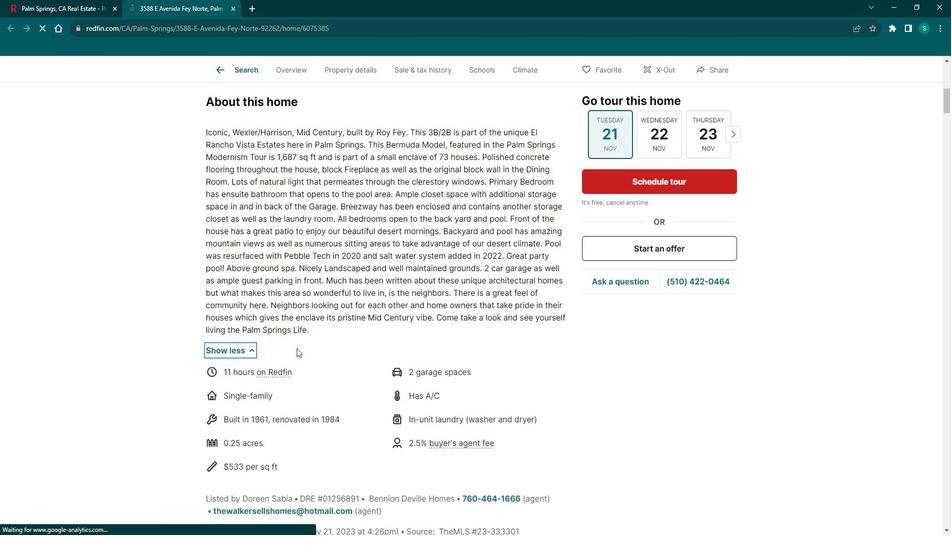 
Action: Mouse scrolled (306, 345) with delta (0, 0)
Screenshot: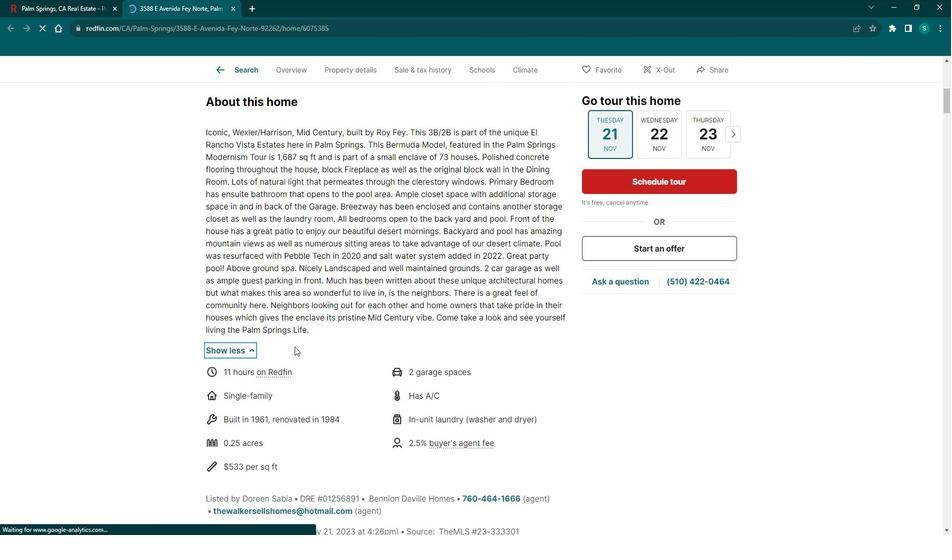 
Action: Mouse scrolled (306, 345) with delta (0, 0)
Screenshot: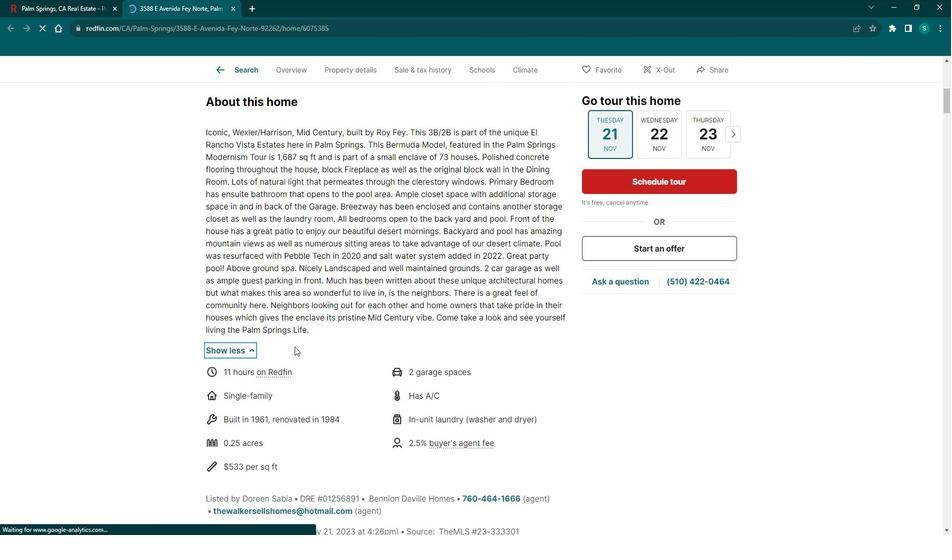
Action: Mouse scrolled (306, 345) with delta (0, 0)
Screenshot: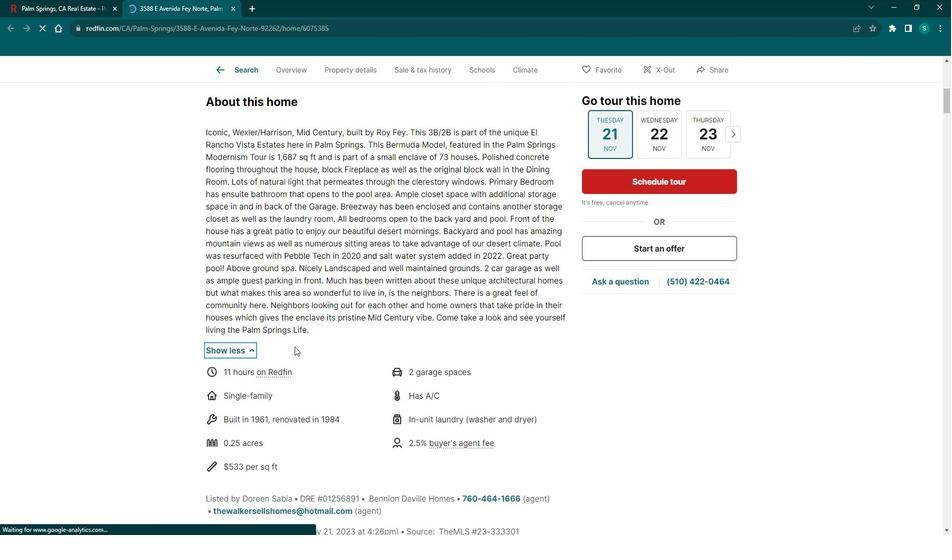 
Action: Mouse scrolled (306, 345) with delta (0, 0)
Screenshot: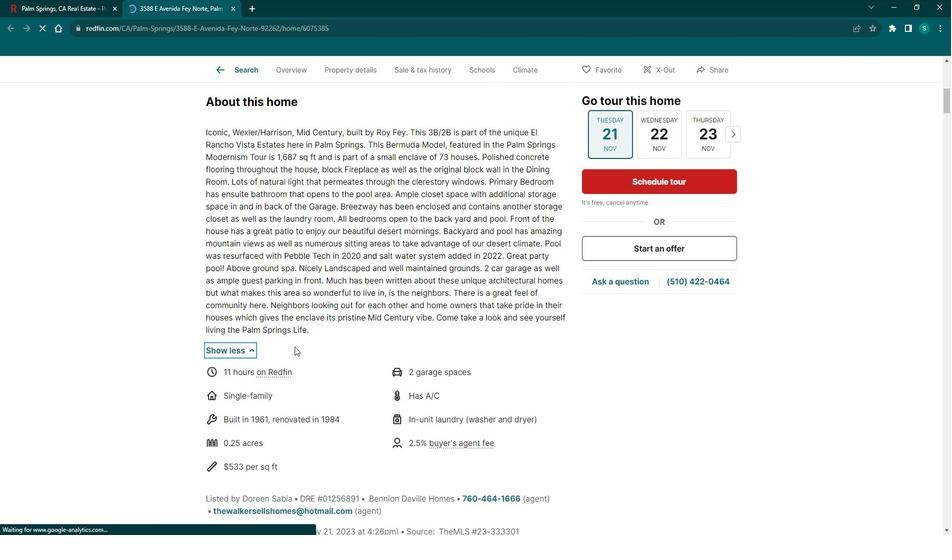 
Action: Mouse scrolled (306, 345) with delta (0, 0)
Screenshot: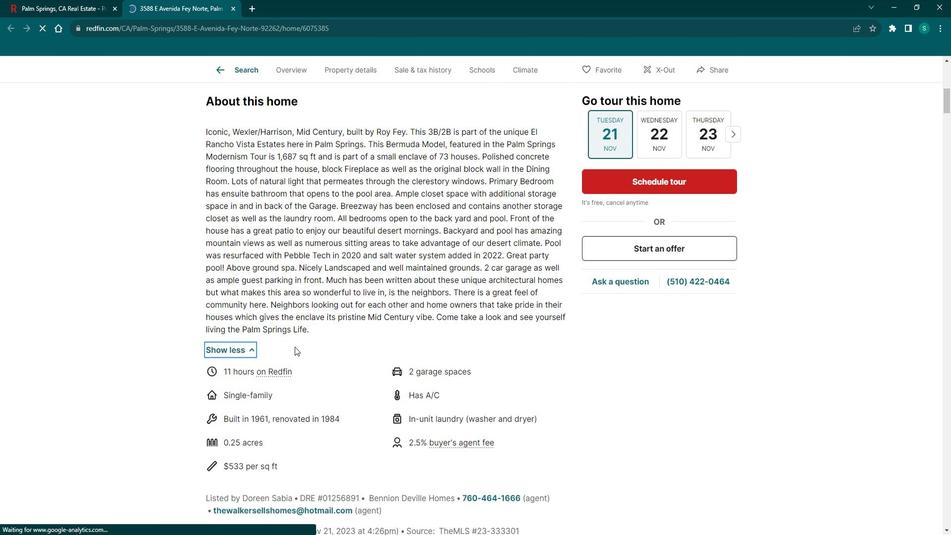 
Action: Mouse scrolled (306, 345) with delta (0, 0)
Screenshot: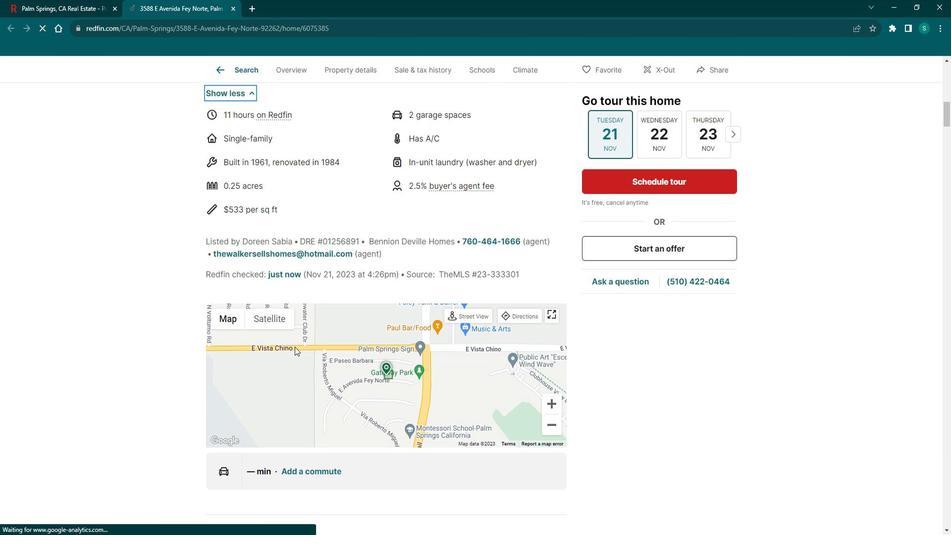 
Action: Mouse scrolled (306, 345) with delta (0, 0)
Screenshot: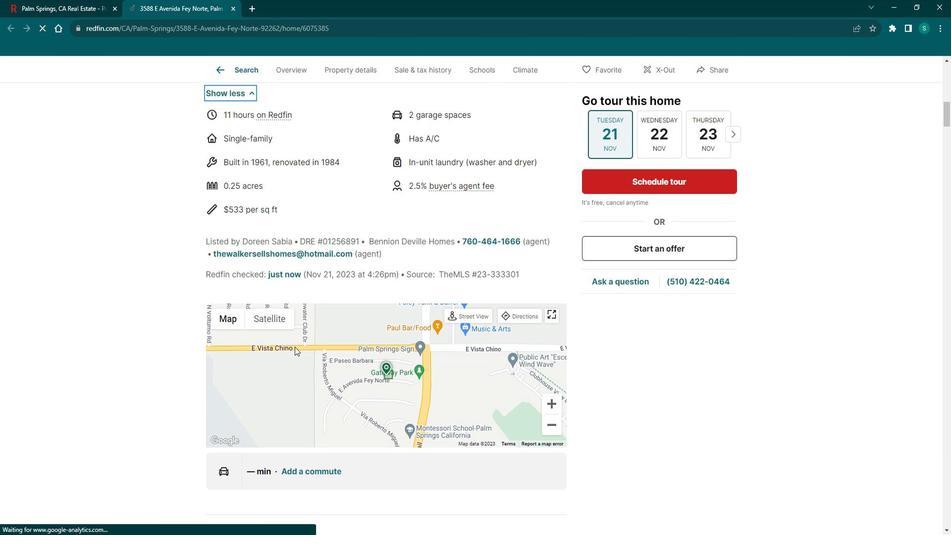 
Action: Mouse scrolled (306, 345) with delta (0, 0)
Screenshot: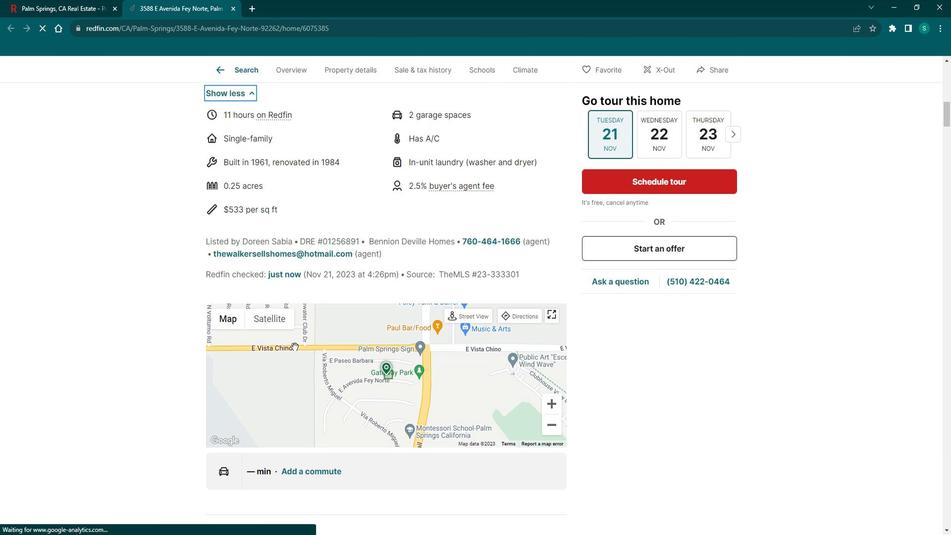 
Action: Mouse scrolled (306, 345) with delta (0, 0)
Screenshot: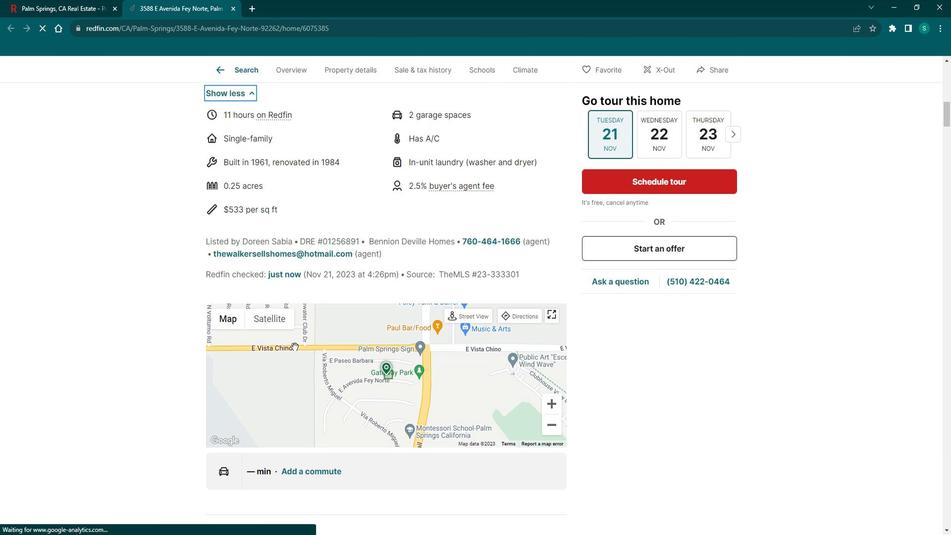 
Action: Mouse scrolled (306, 345) with delta (0, 0)
Screenshot: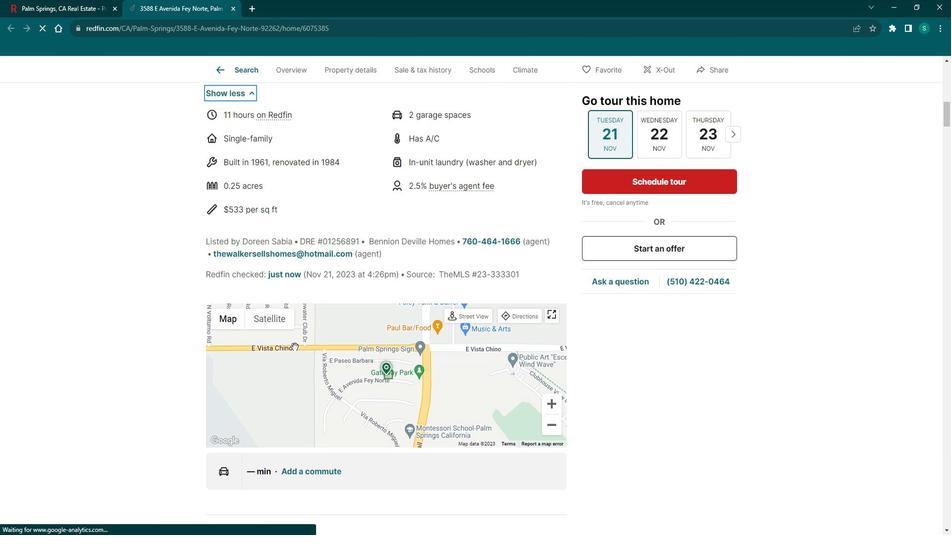 
Action: Mouse scrolled (306, 345) with delta (0, 0)
Screenshot: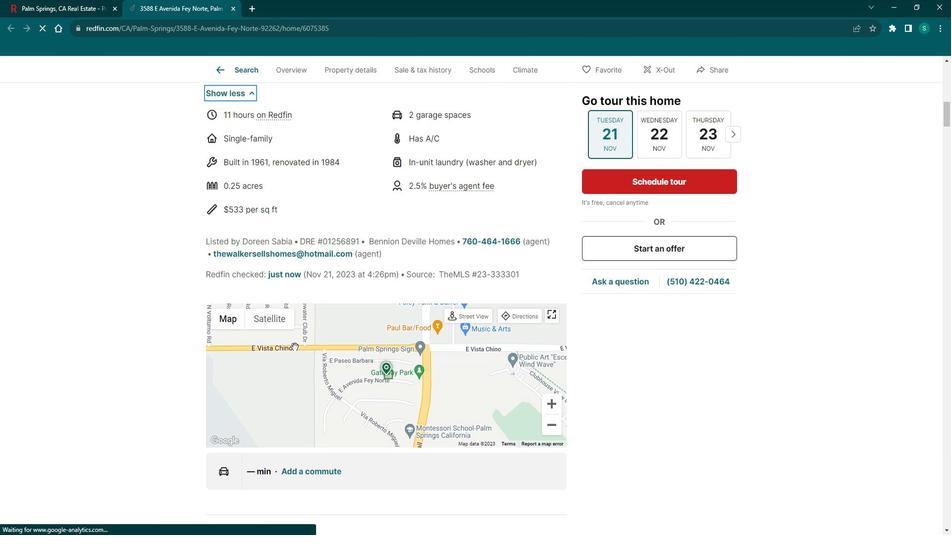 
Action: Mouse scrolled (306, 345) with delta (0, 0)
Screenshot: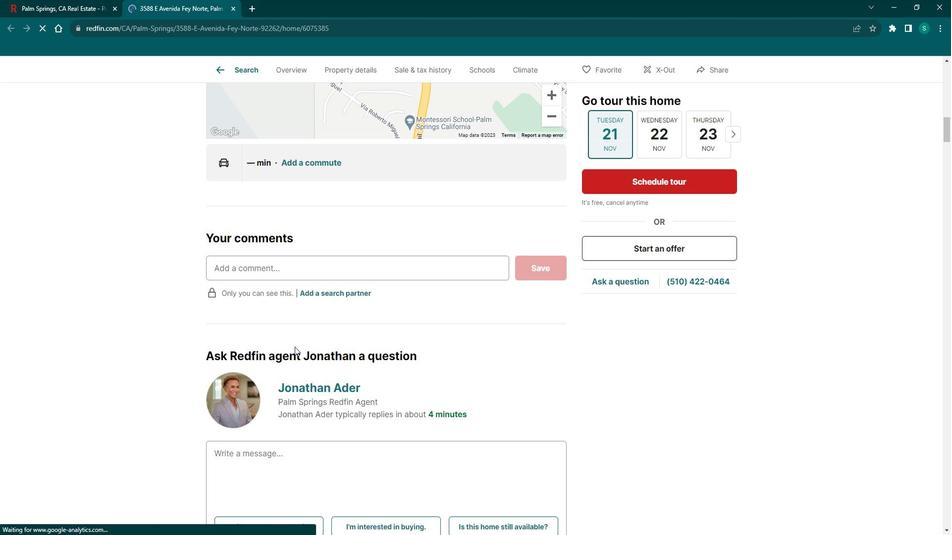 
Action: Mouse scrolled (306, 345) with delta (0, 0)
Screenshot: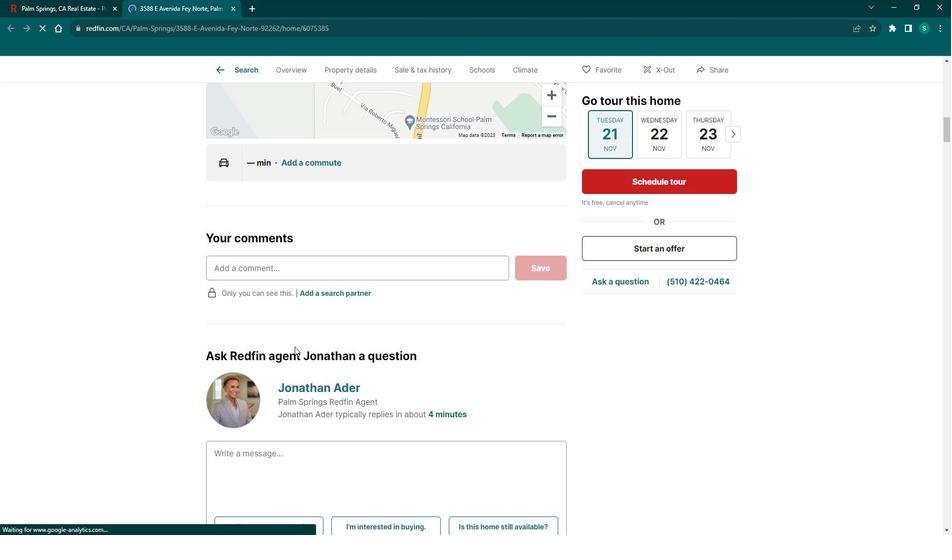 
Action: Mouse scrolled (306, 345) with delta (0, 0)
Screenshot: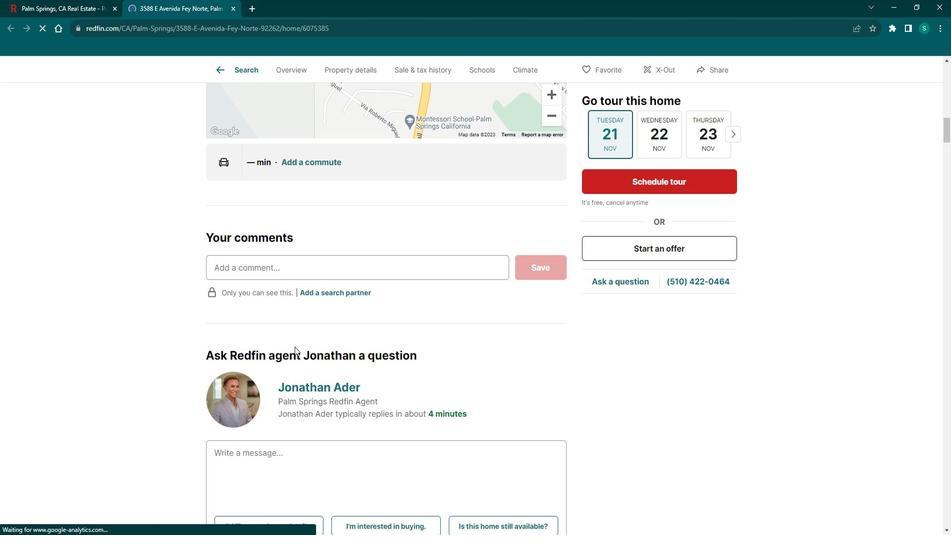 
Action: Mouse scrolled (306, 345) with delta (0, 0)
Screenshot: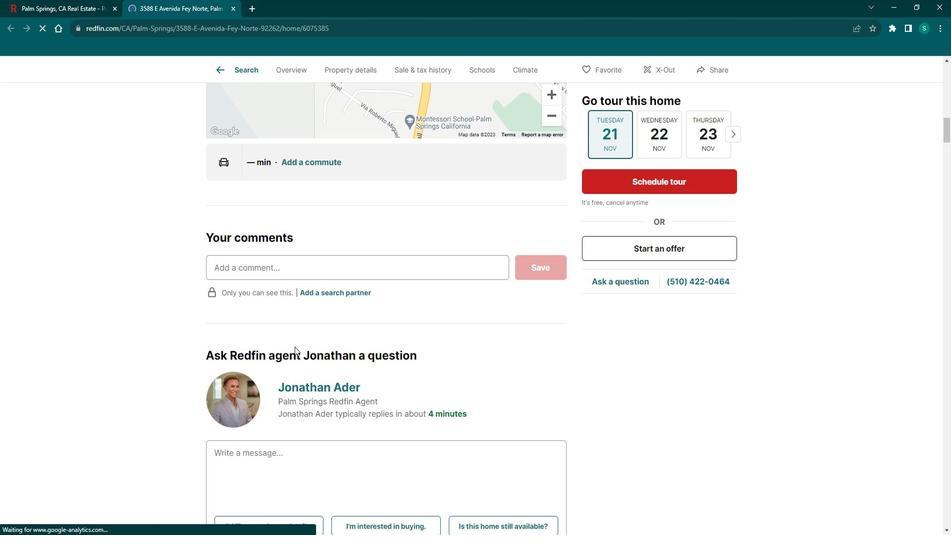
Action: Mouse scrolled (306, 345) with delta (0, 0)
Screenshot: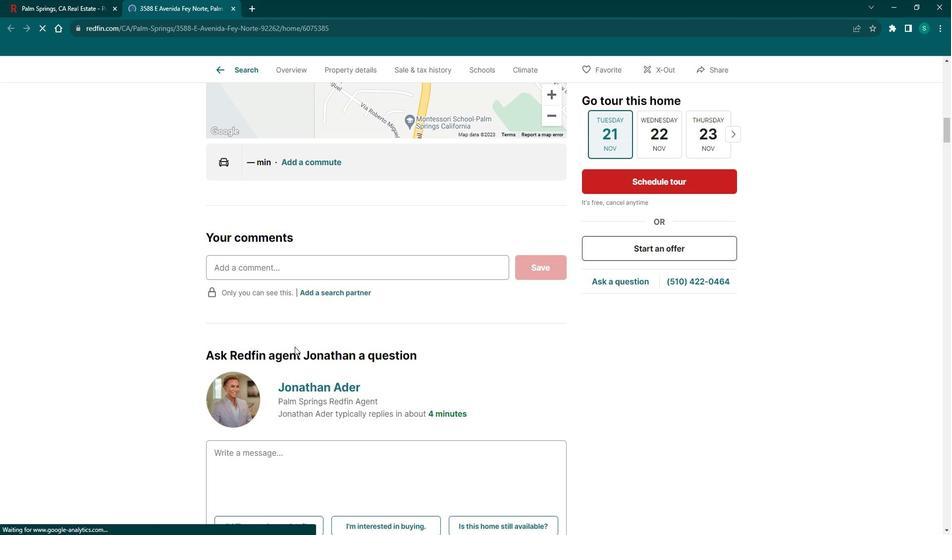 
Action: Mouse scrolled (306, 345) with delta (0, 0)
Screenshot: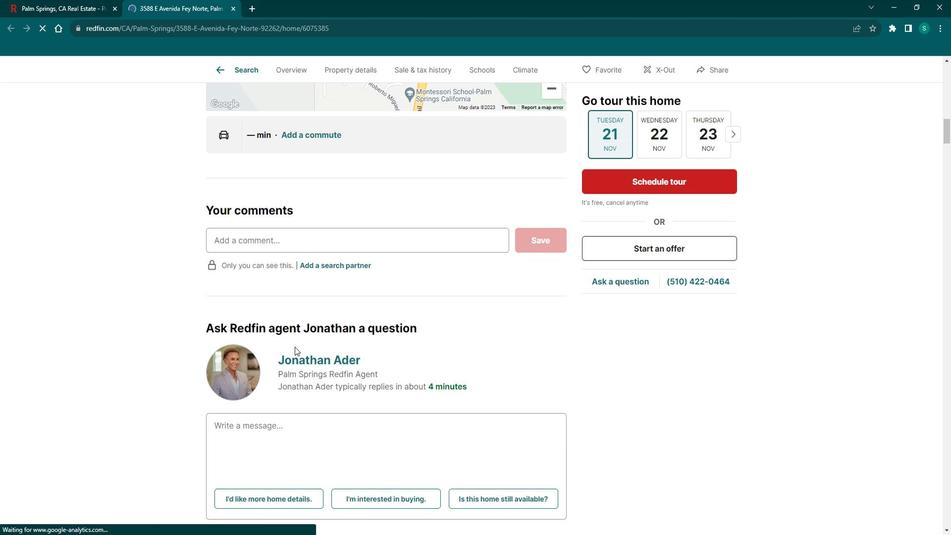 
Action: Mouse scrolled (306, 345) with delta (0, 0)
Screenshot: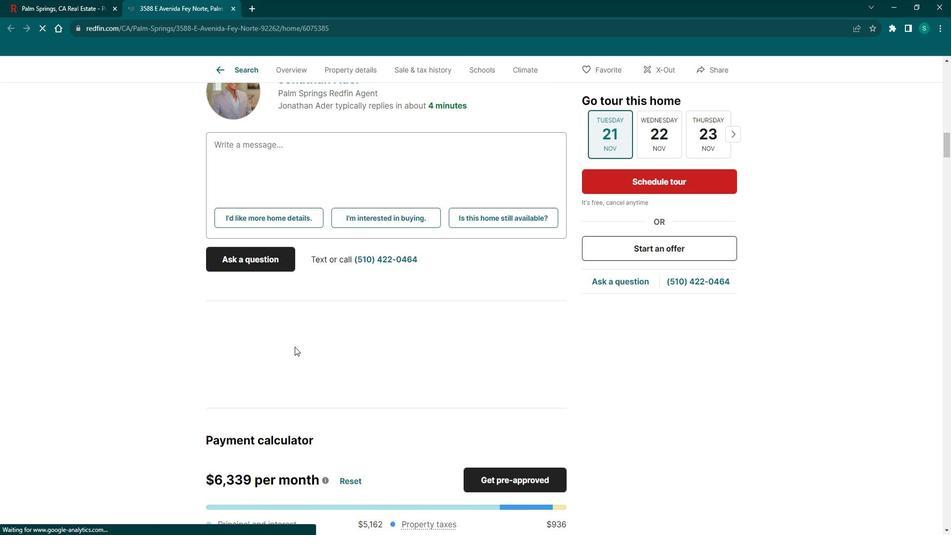 
Action: Mouse scrolled (306, 345) with delta (0, 0)
Screenshot: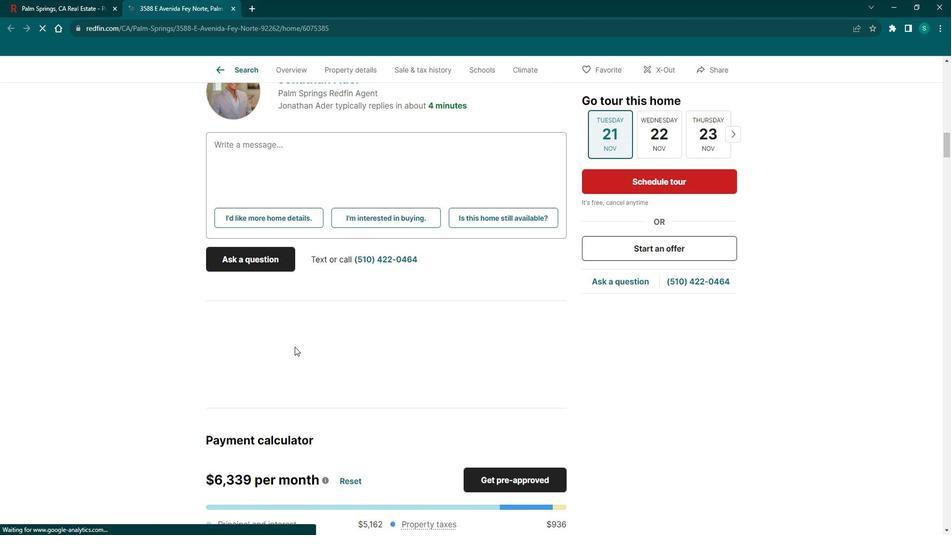 
Action: Mouse scrolled (306, 345) with delta (0, 0)
Screenshot: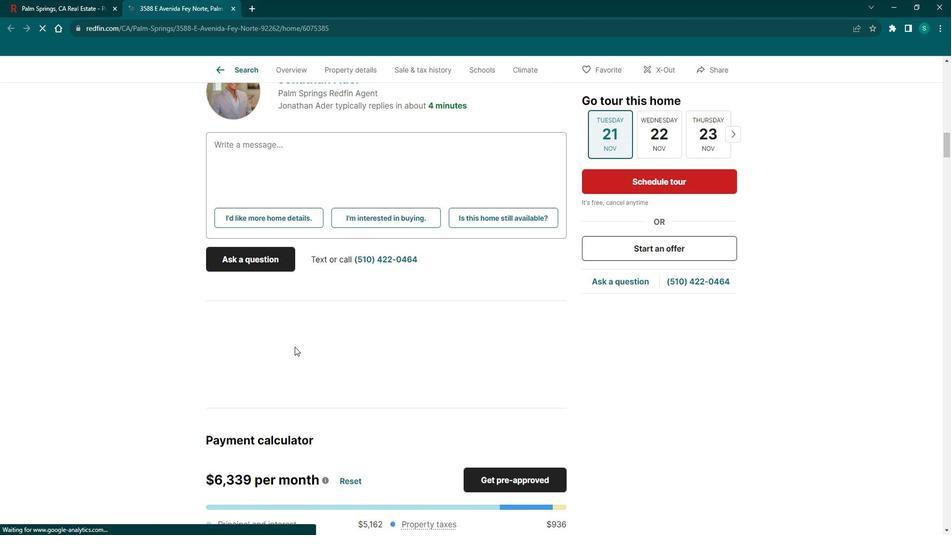 
Action: Mouse scrolled (306, 345) with delta (0, 0)
Screenshot: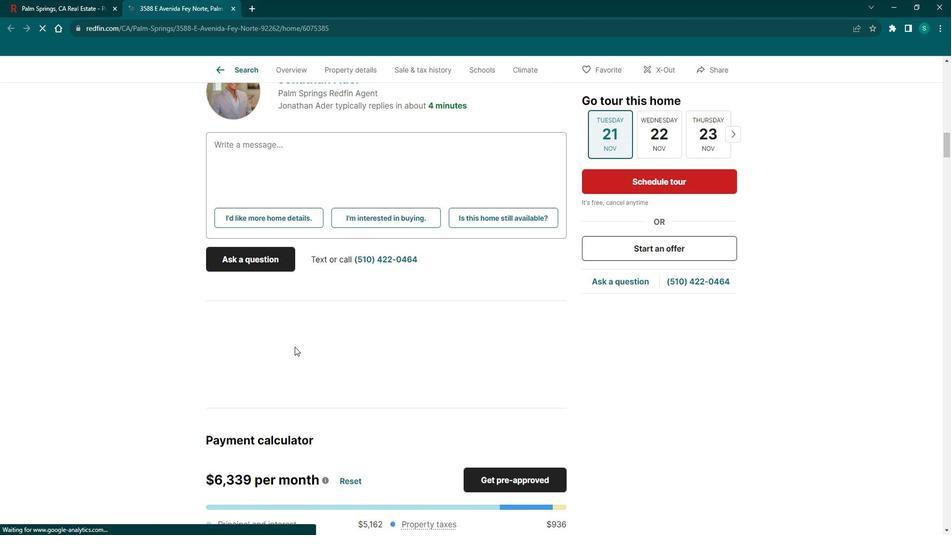 
Action: Mouse scrolled (306, 345) with delta (0, 0)
Screenshot: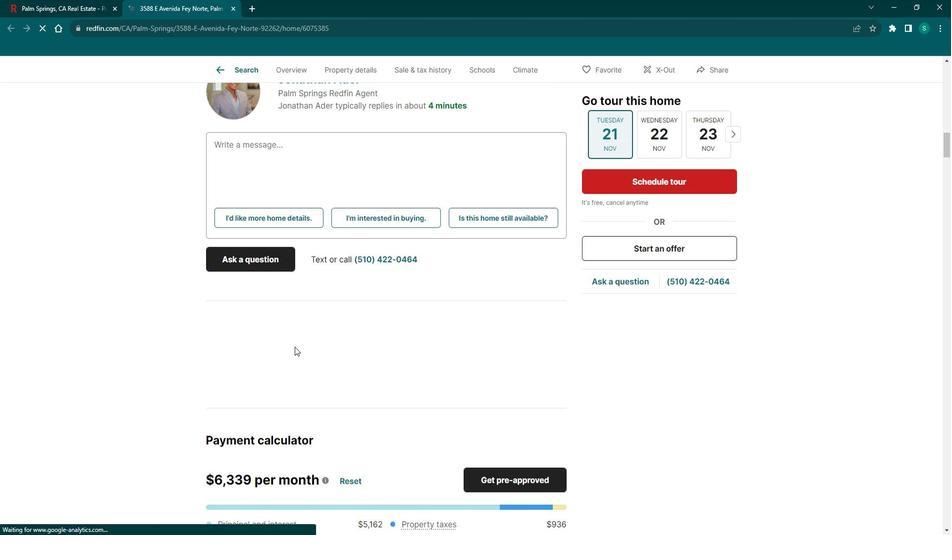 
Action: Mouse scrolled (306, 345) with delta (0, 0)
Screenshot: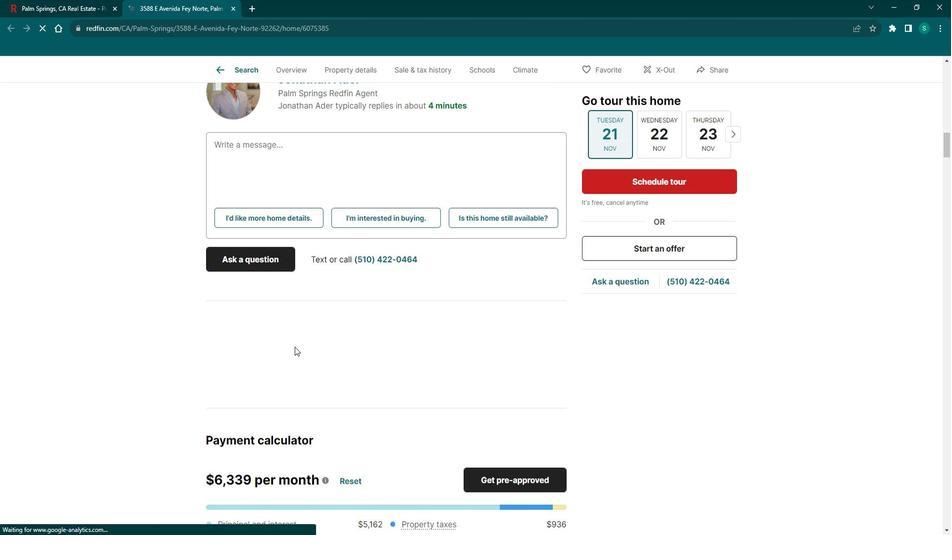 
Action: Mouse moved to (305, 345)
Screenshot: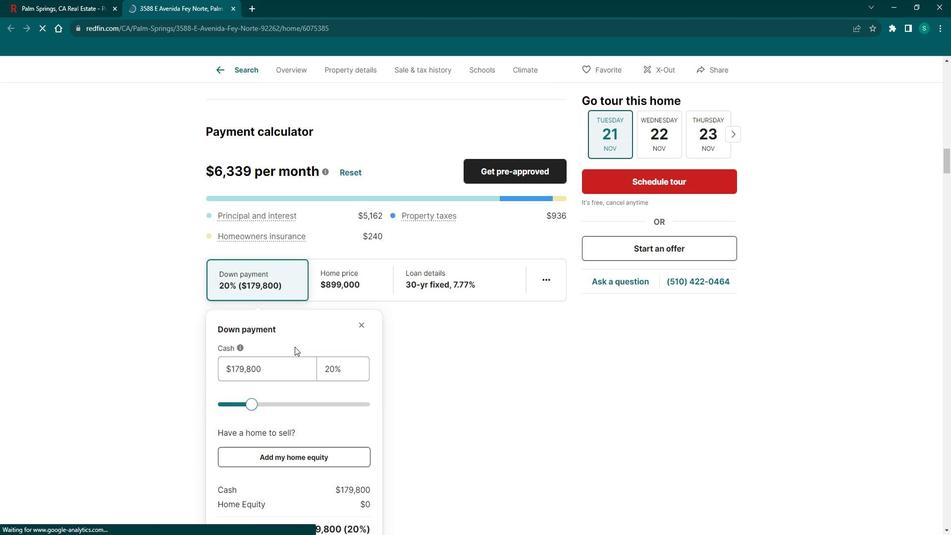 
Action: Mouse scrolled (305, 345) with delta (0, 0)
Screenshot: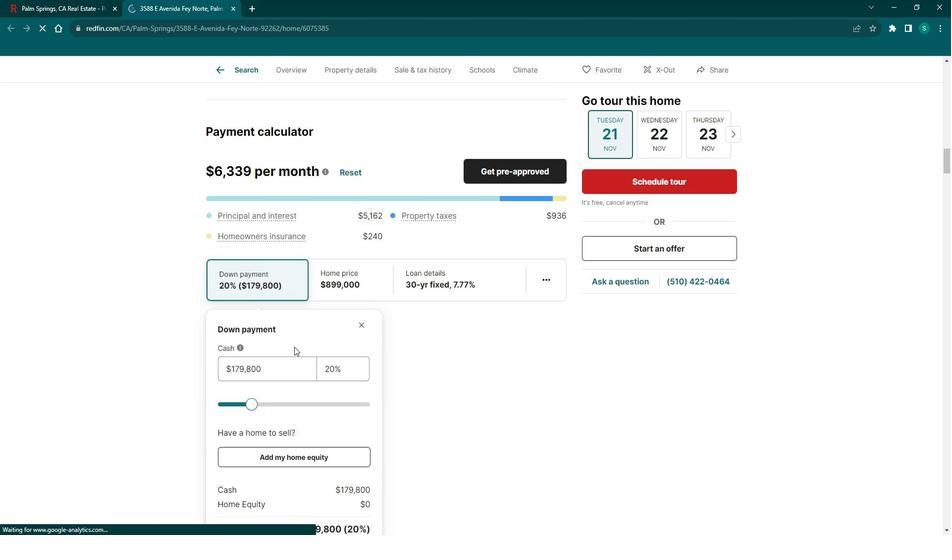 
Action: Mouse scrolled (305, 345) with delta (0, 0)
Screenshot: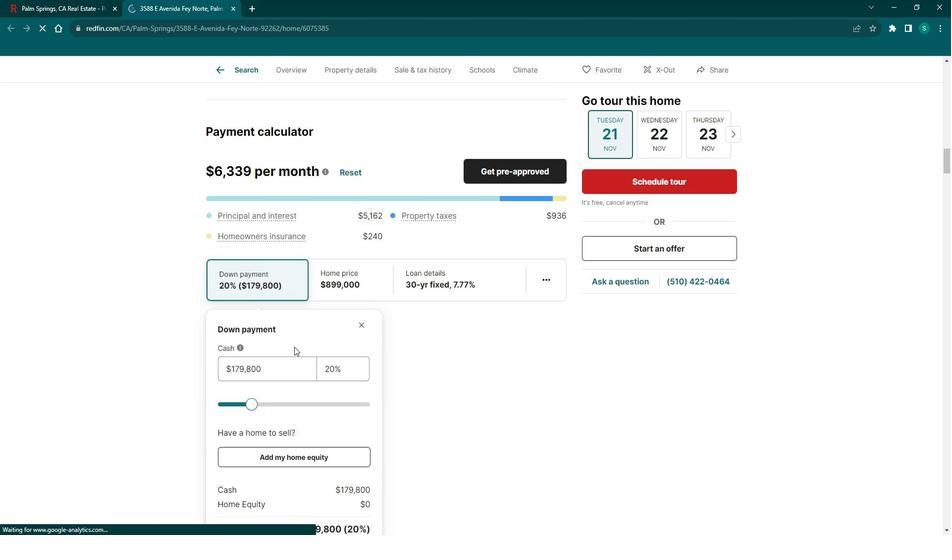 
Action: Mouse scrolled (305, 345) with delta (0, 0)
Screenshot: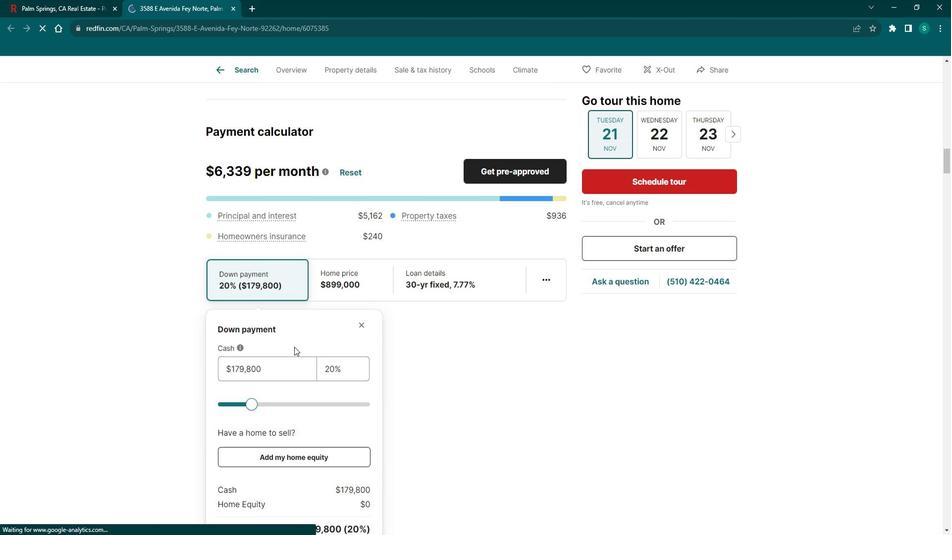 
Action: Mouse scrolled (305, 345) with delta (0, 0)
Screenshot: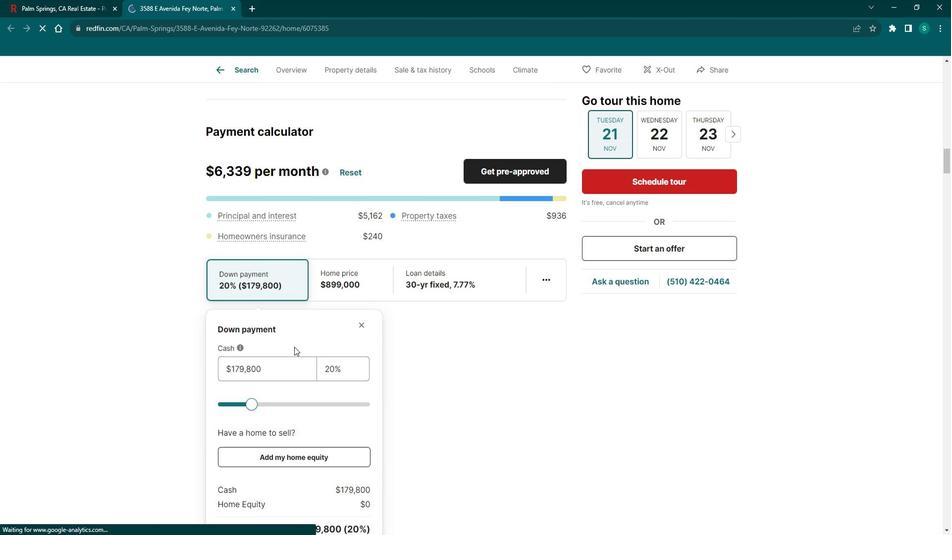 
Action: Mouse scrolled (305, 345) with delta (0, 0)
Screenshot: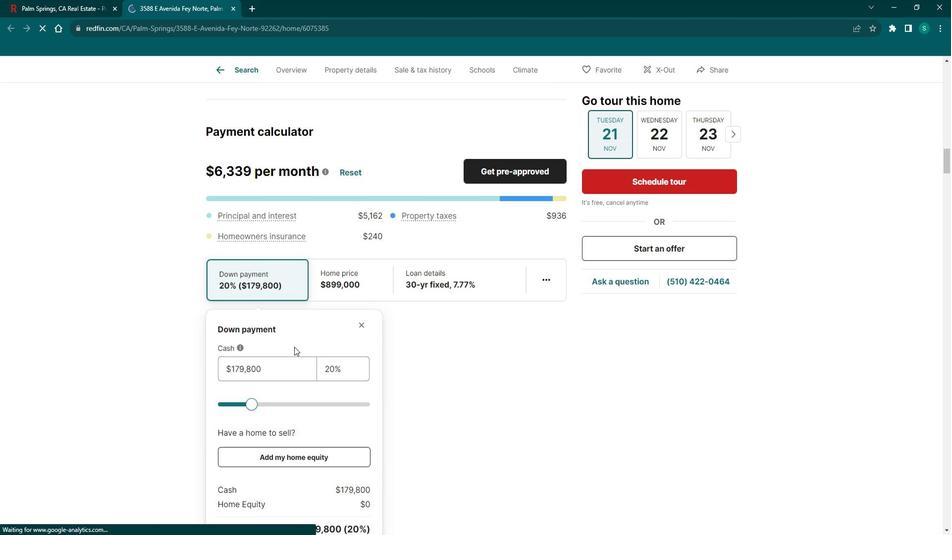 
Action: Mouse scrolled (305, 345) with delta (0, 0)
Screenshot: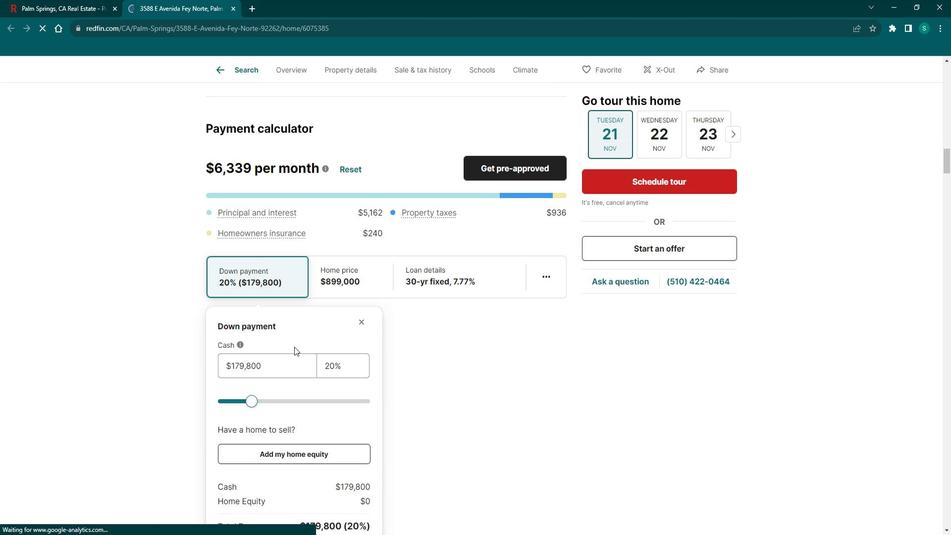 
Action: Mouse scrolled (305, 345) with delta (0, 0)
Screenshot: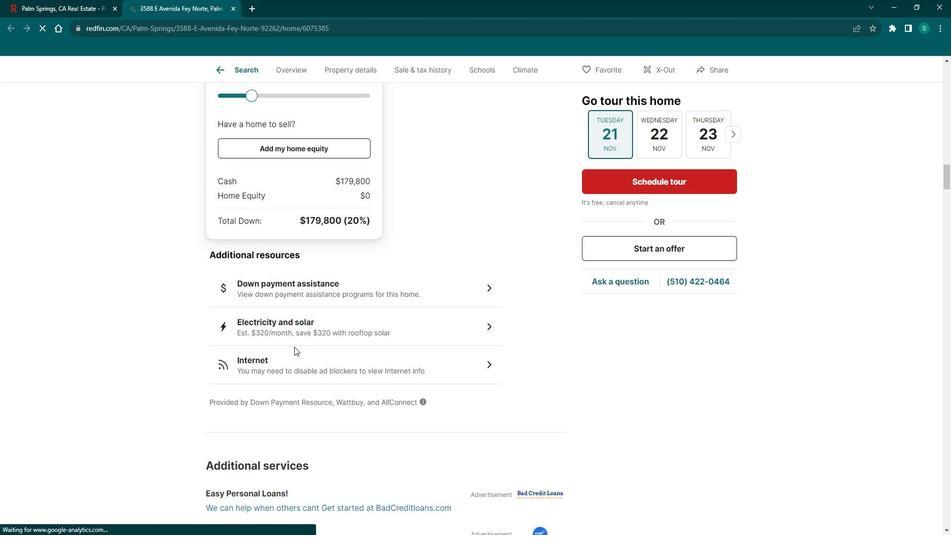 
Action: Mouse scrolled (305, 345) with delta (0, 0)
Screenshot: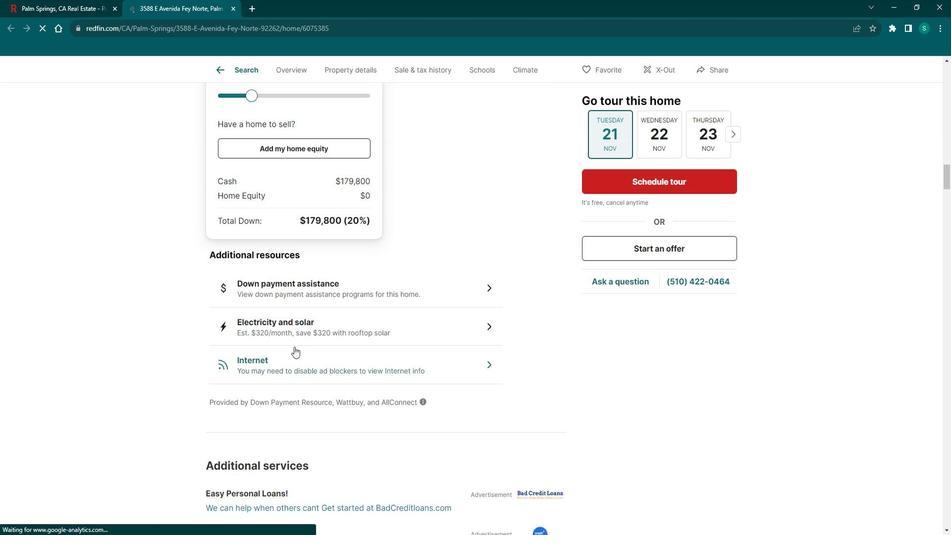 
Action: Mouse scrolled (305, 345) with delta (0, 0)
Screenshot: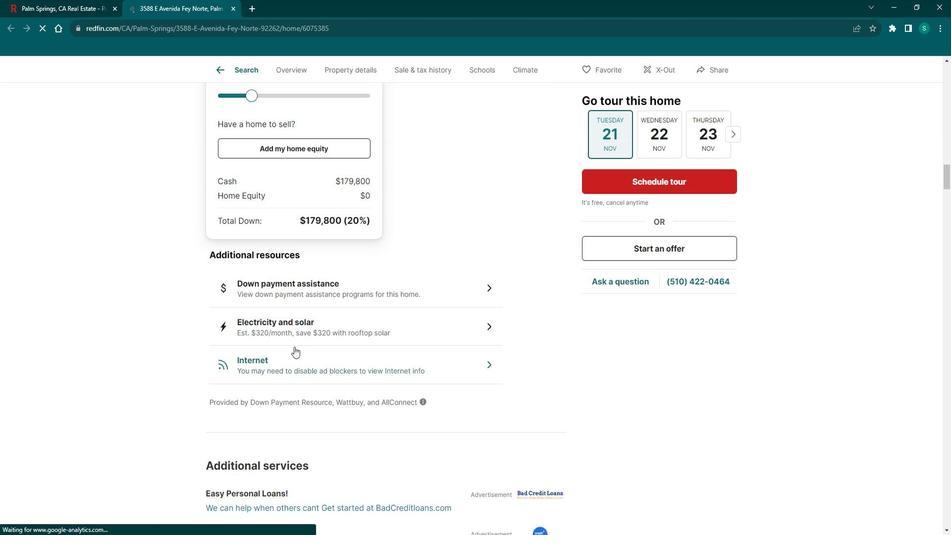 
Action: Mouse scrolled (305, 345) with delta (0, 0)
Screenshot: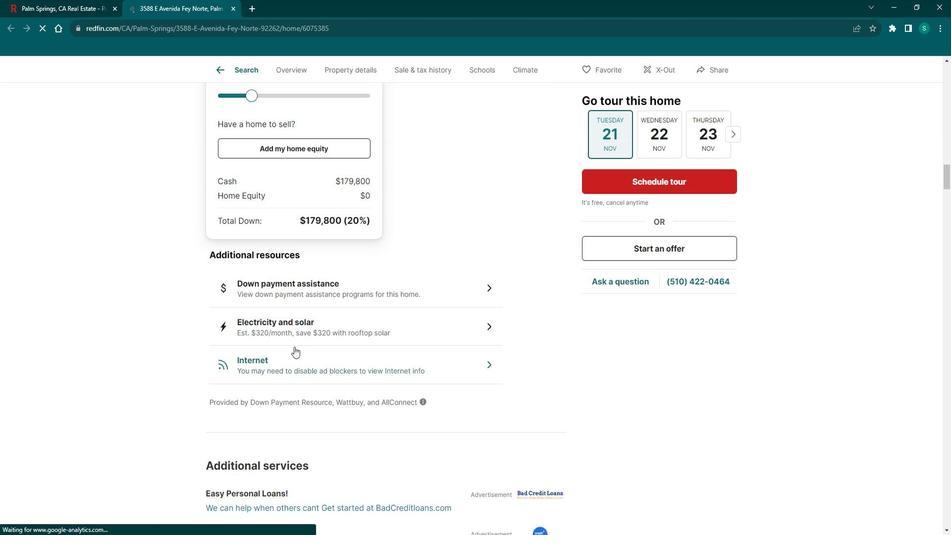 
Action: Mouse scrolled (305, 345) with delta (0, 0)
Screenshot: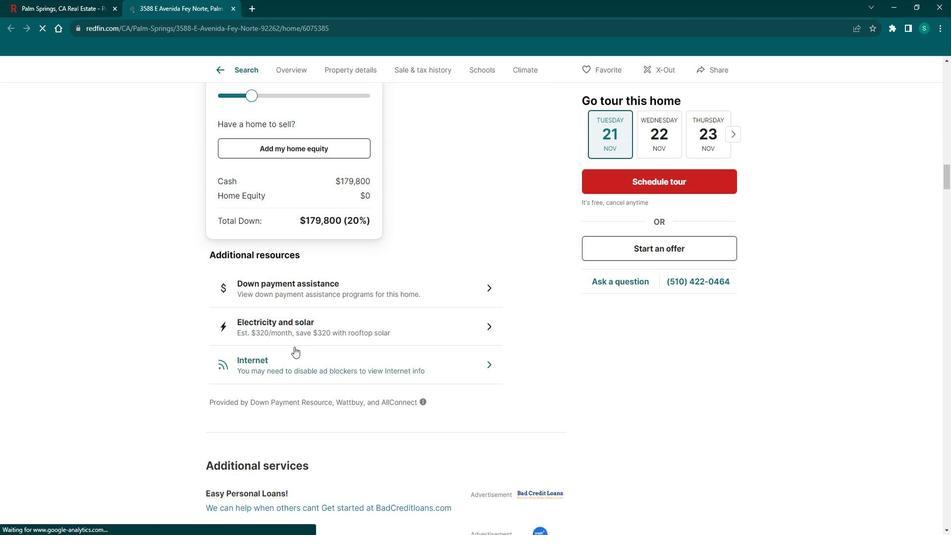 
Action: Mouse scrolled (305, 345) with delta (0, 0)
Screenshot: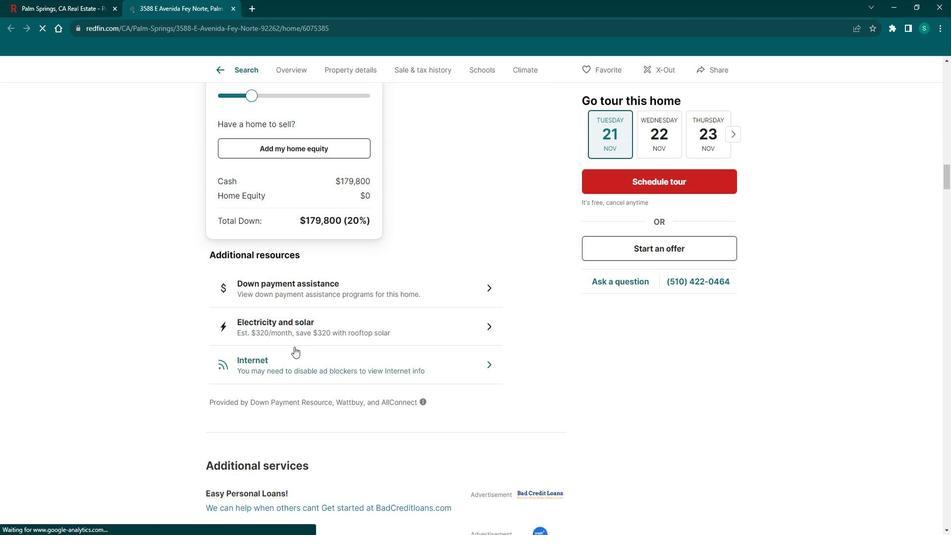 
Action: Mouse scrolled (305, 345) with delta (0, 0)
Screenshot: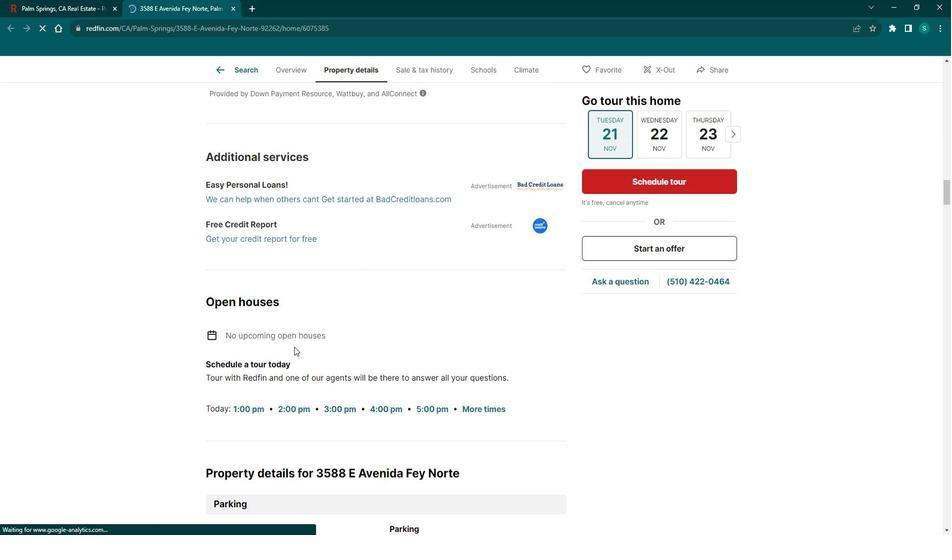 
Action: Mouse scrolled (305, 345) with delta (0, 0)
Screenshot: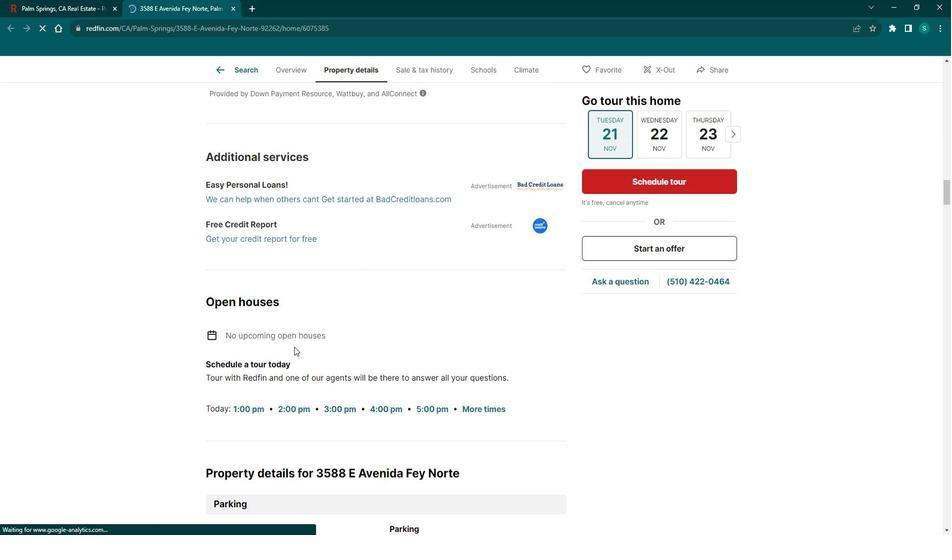 
Action: Mouse scrolled (305, 345) with delta (0, 0)
Screenshot: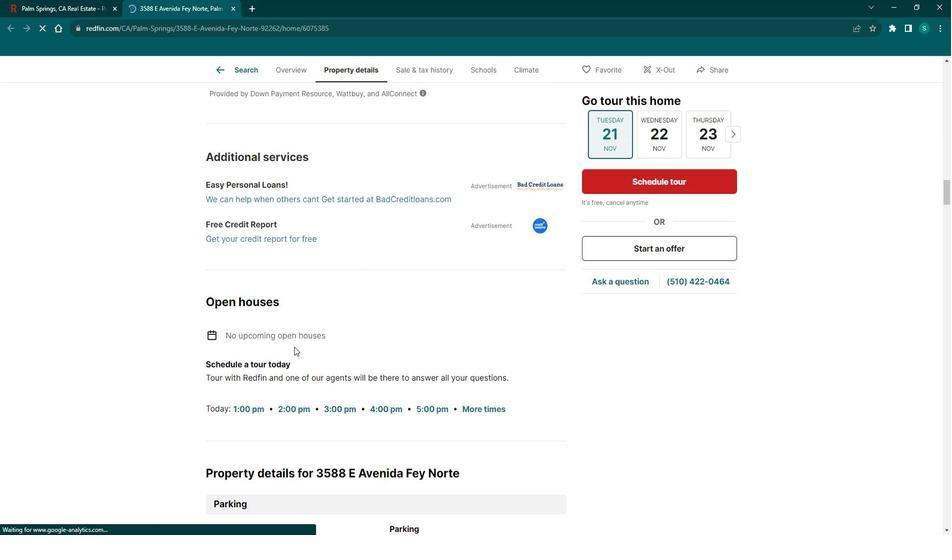 
Action: Mouse scrolled (305, 345) with delta (0, 0)
Screenshot: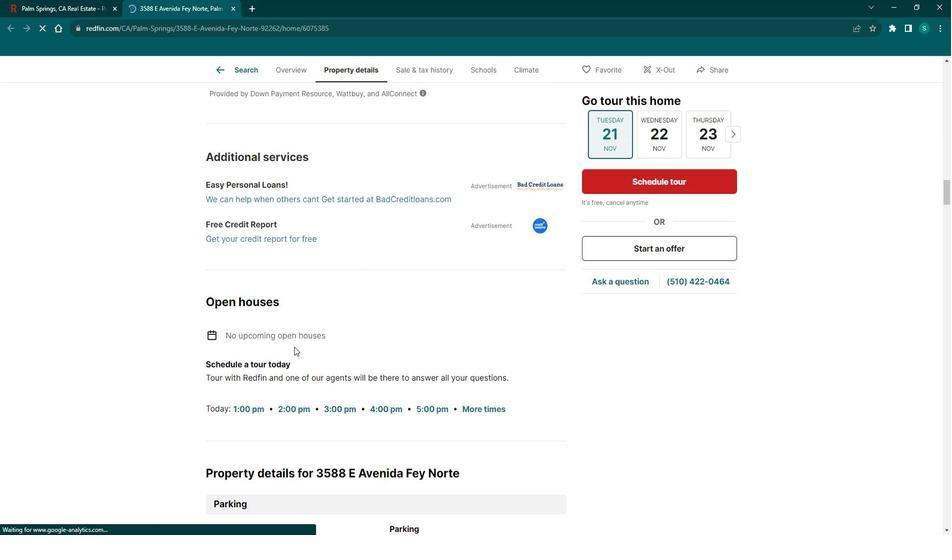 
Action: Mouse scrolled (305, 345) with delta (0, 0)
Screenshot: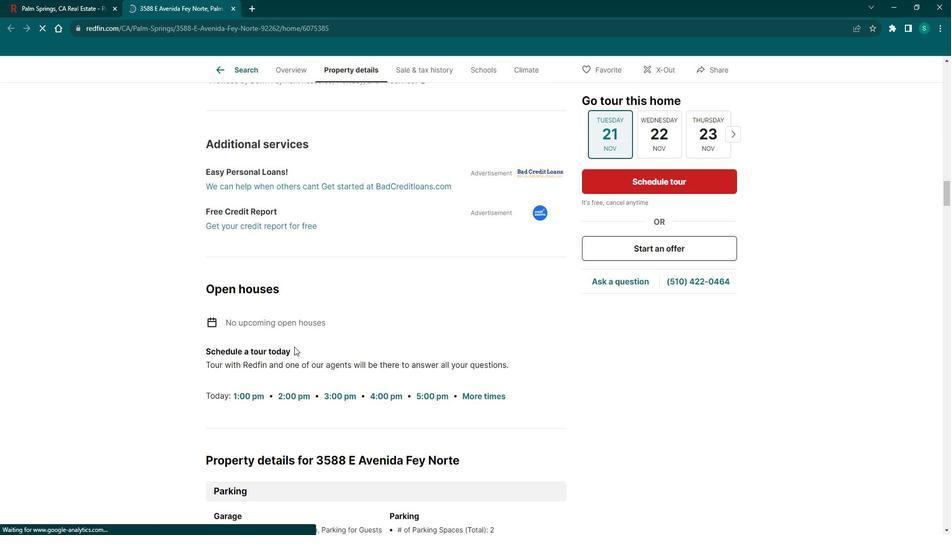 
Action: Mouse scrolled (305, 345) with delta (0, 0)
Screenshot: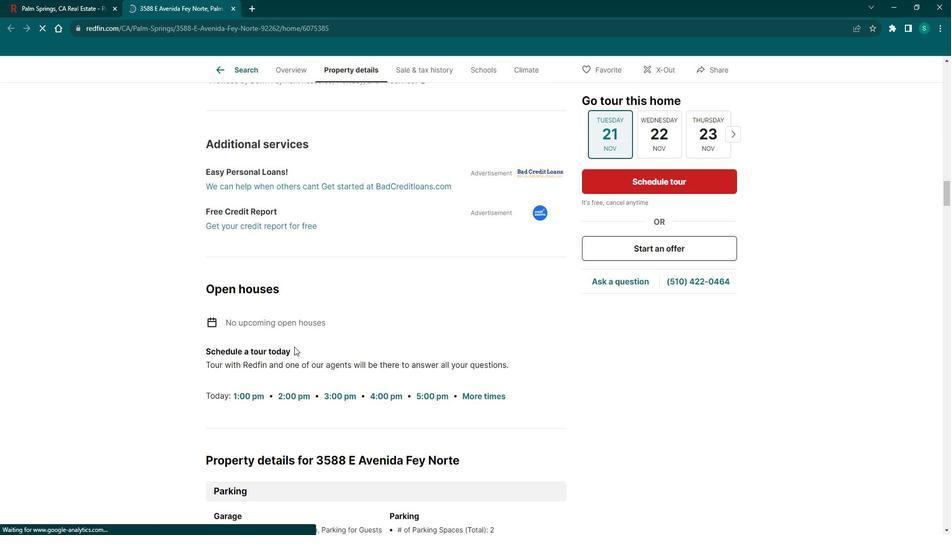 
Action: Mouse moved to (315, 336)
Screenshot: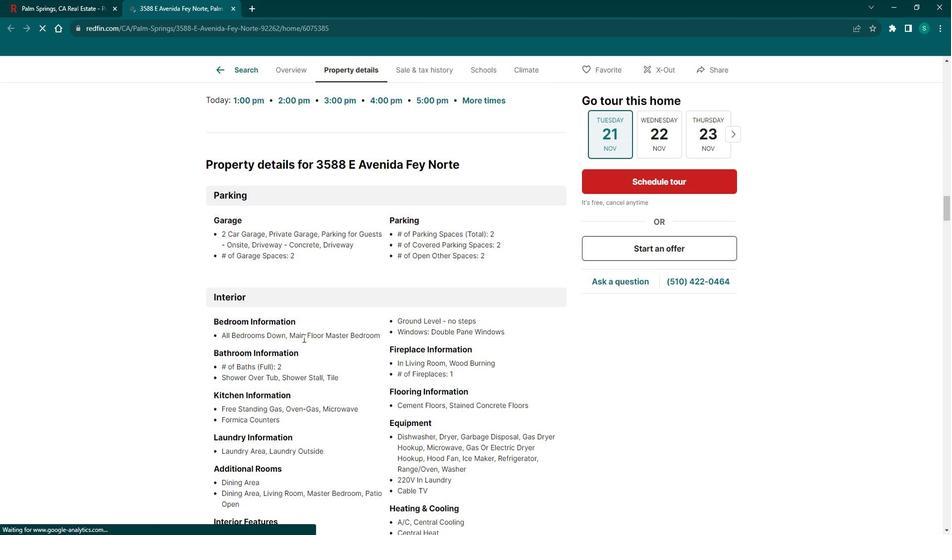 
Action: Mouse scrolled (315, 336) with delta (0, 0)
Screenshot: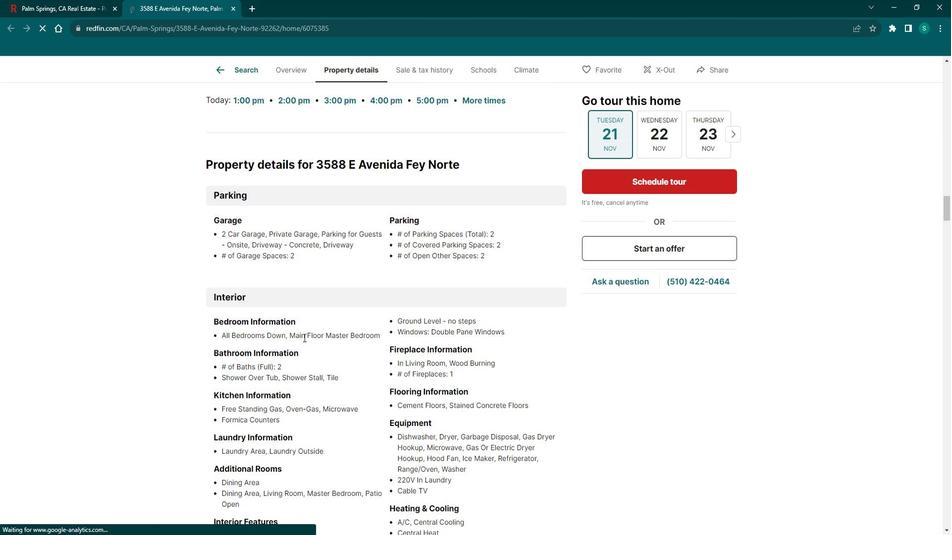 
Action: Mouse scrolled (315, 336) with delta (0, 0)
Screenshot: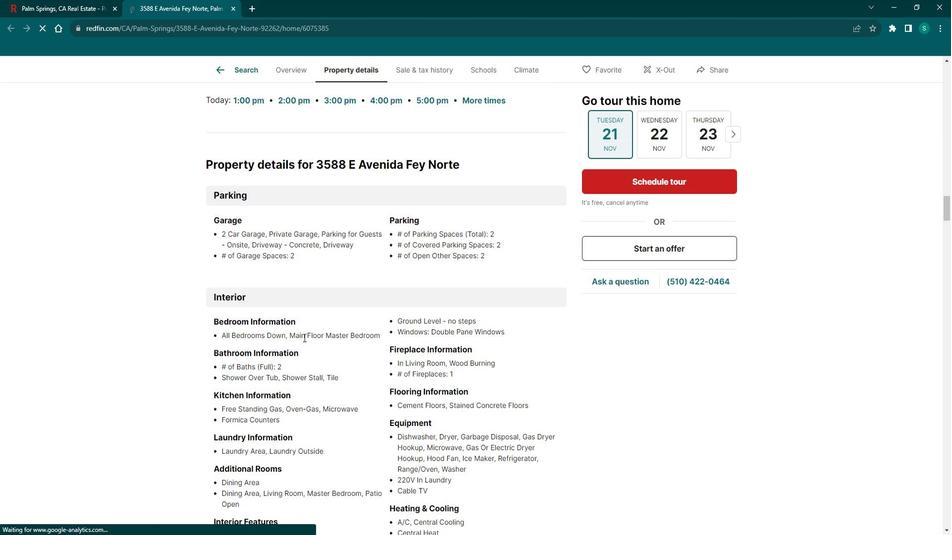 
Action: Mouse scrolled (315, 336) with delta (0, 0)
Screenshot: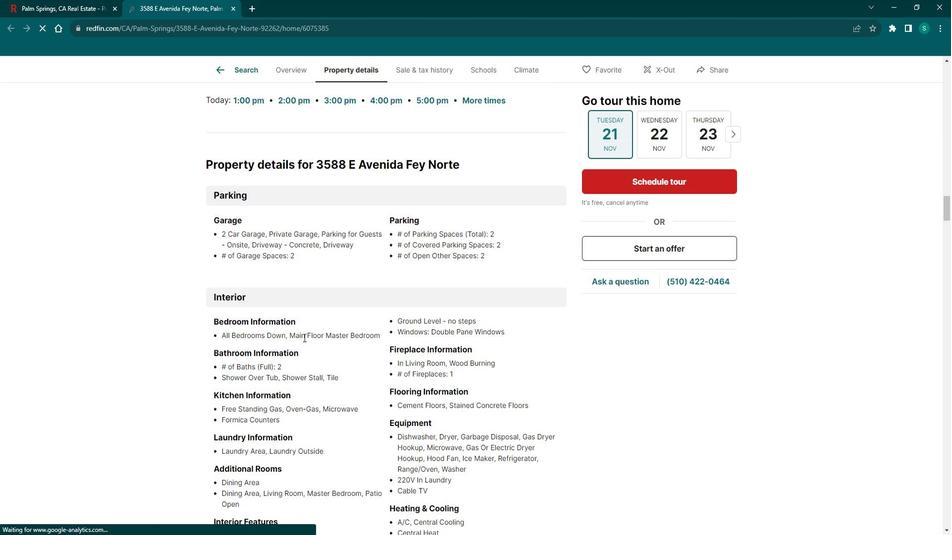 
Action: Mouse scrolled (315, 336) with delta (0, 0)
Screenshot: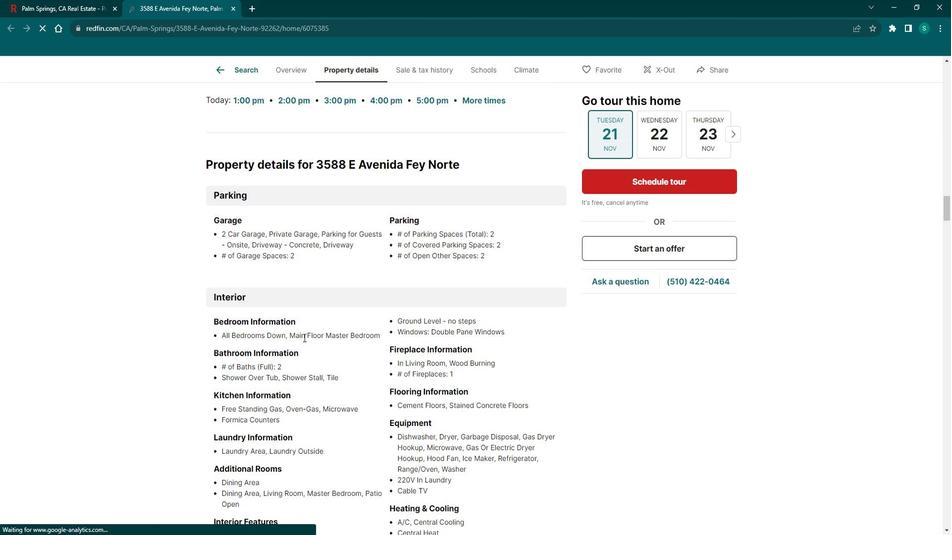 
Action: Mouse scrolled (315, 336) with delta (0, 0)
Screenshot: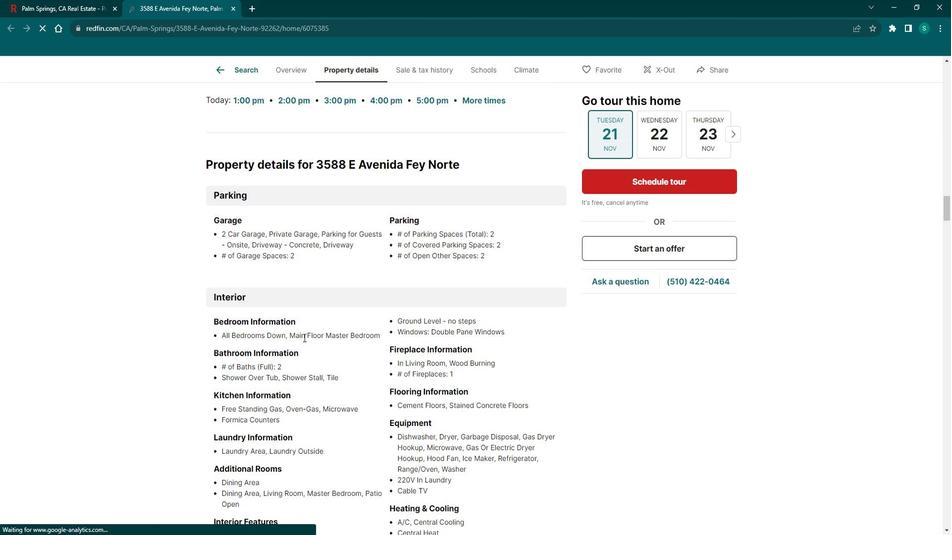 
Action: Mouse scrolled (315, 336) with delta (0, 0)
Screenshot: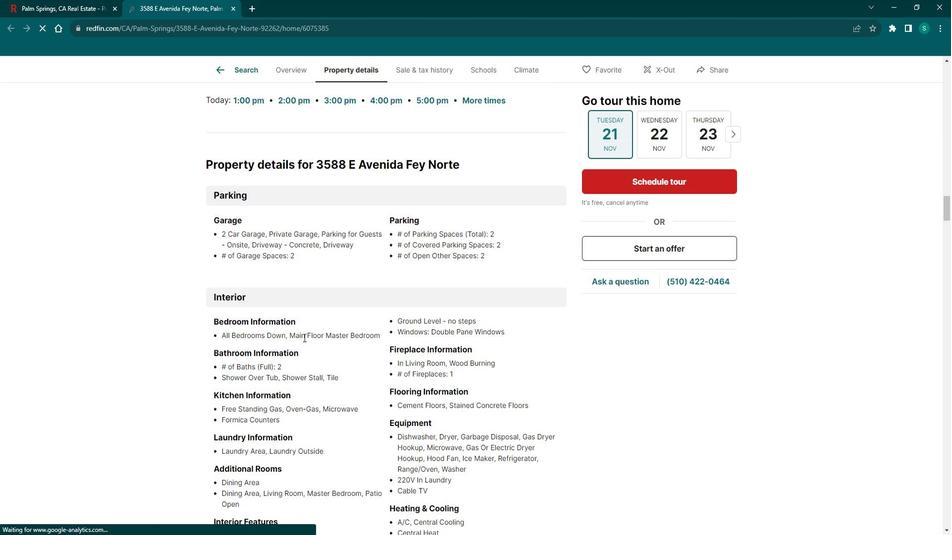 
Action: Mouse scrolled (315, 336) with delta (0, 0)
Screenshot: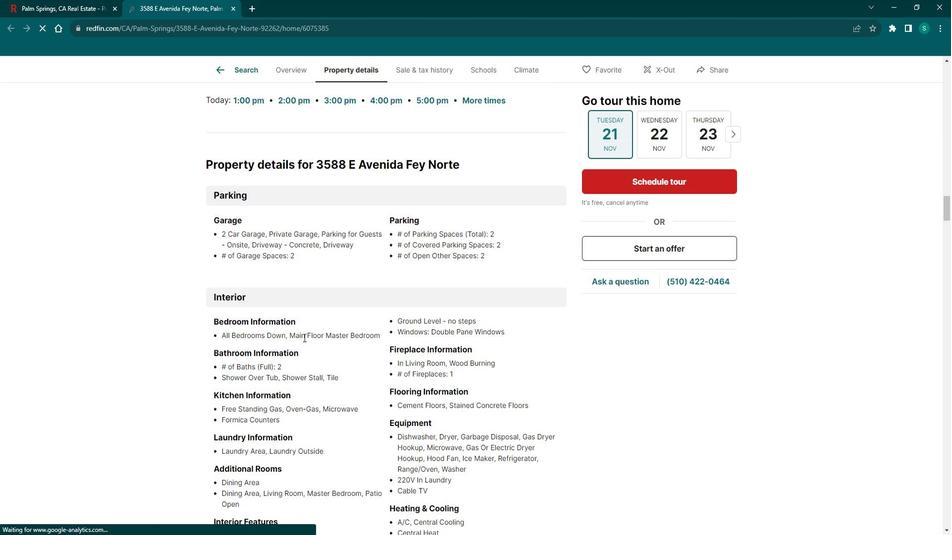 
Action: Mouse moved to (315, 335)
Screenshot: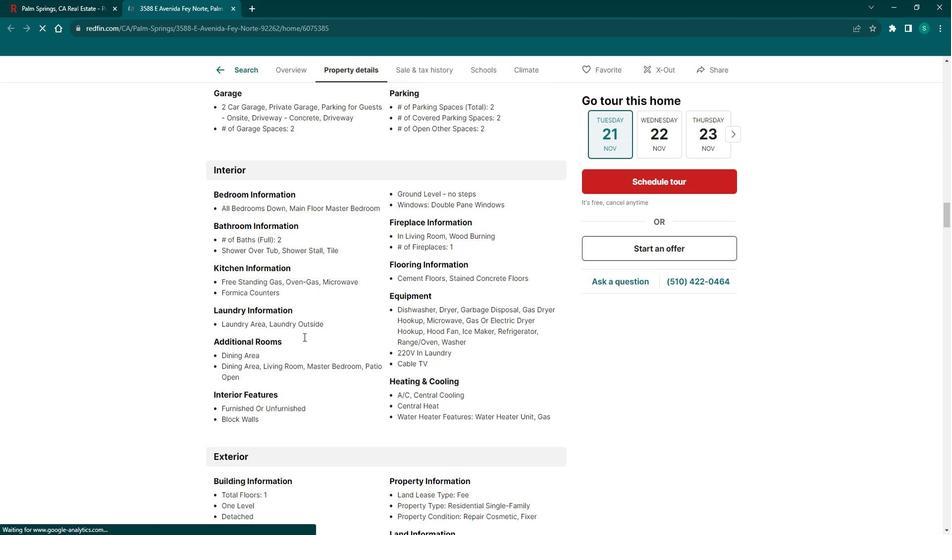 
Action: Mouse scrolled (315, 334) with delta (0, 0)
Screenshot: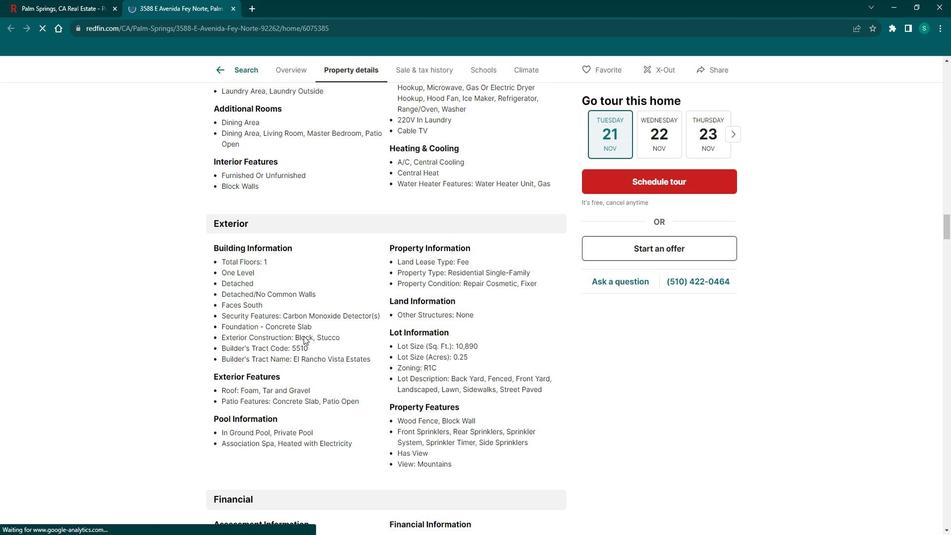 
Action: Mouse scrolled (315, 334) with delta (0, 0)
Screenshot: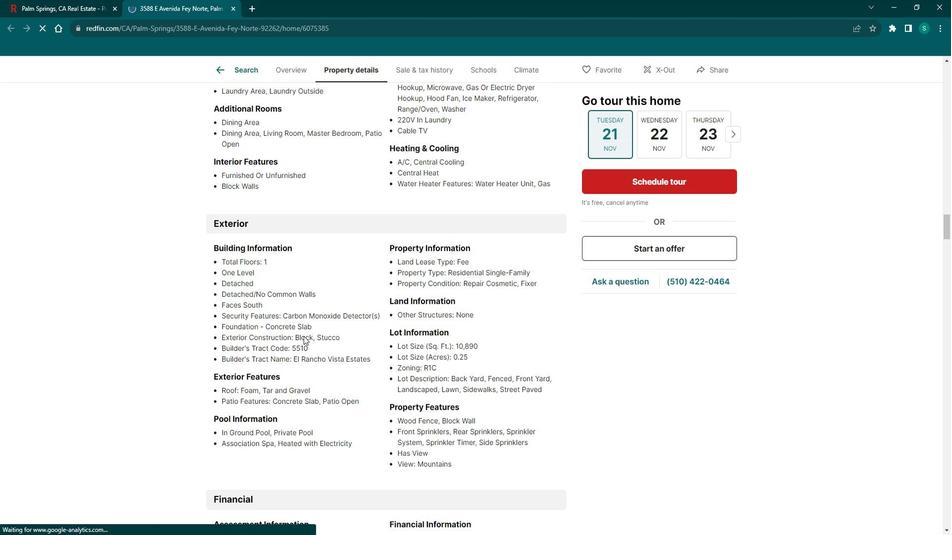 
Action: Mouse scrolled (315, 334) with delta (0, 0)
Screenshot: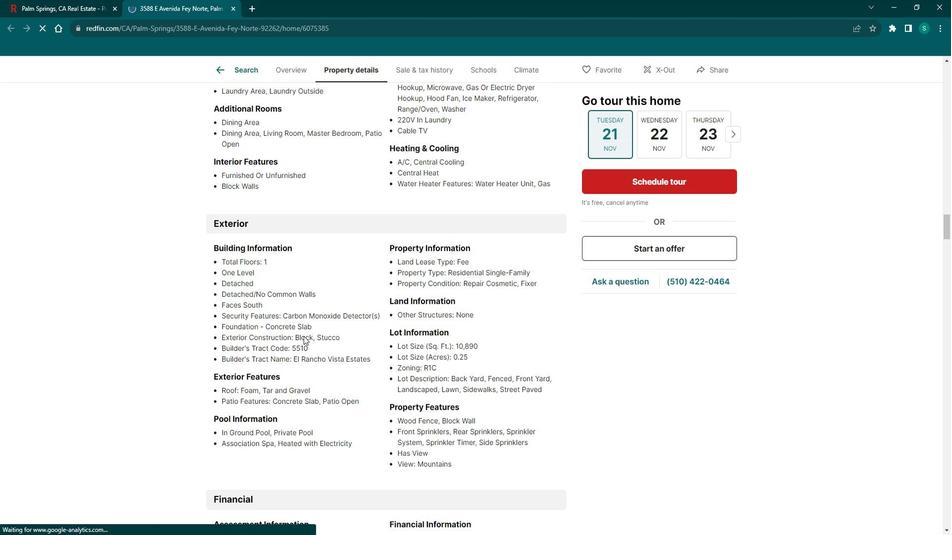 
Action: Mouse scrolled (315, 334) with delta (0, 0)
Screenshot: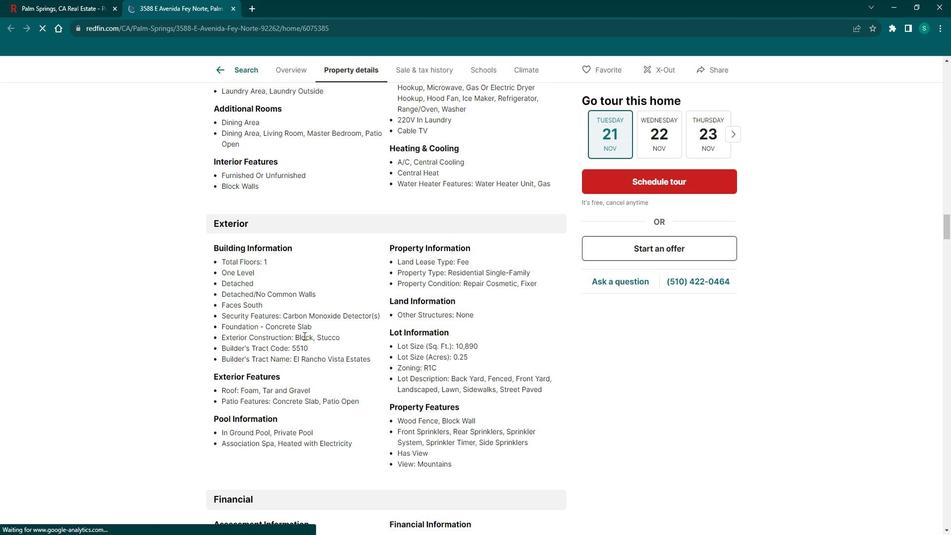 
Action: Mouse scrolled (315, 334) with delta (0, 0)
Screenshot: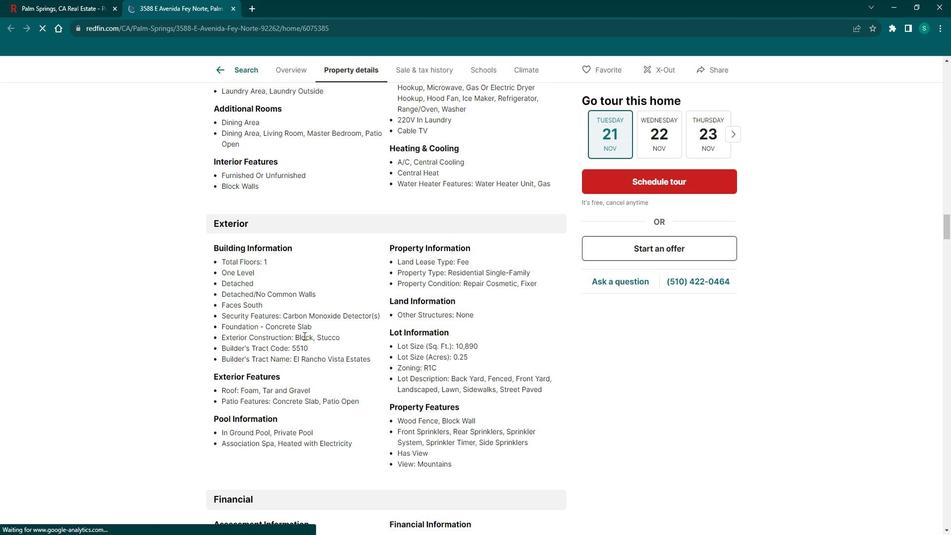 
Action: Mouse scrolled (315, 334) with delta (0, 0)
Screenshot: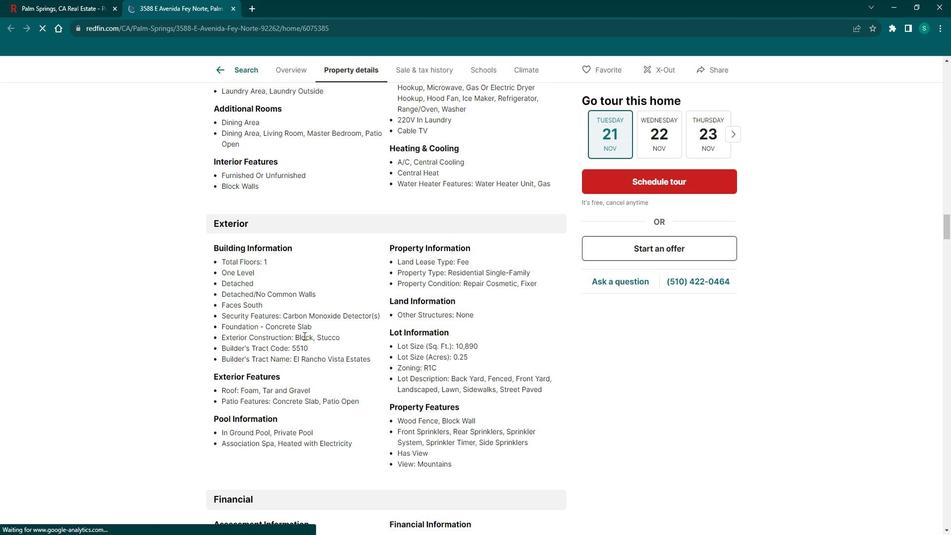 
Action: Mouse scrolled (315, 334) with delta (0, 0)
Screenshot: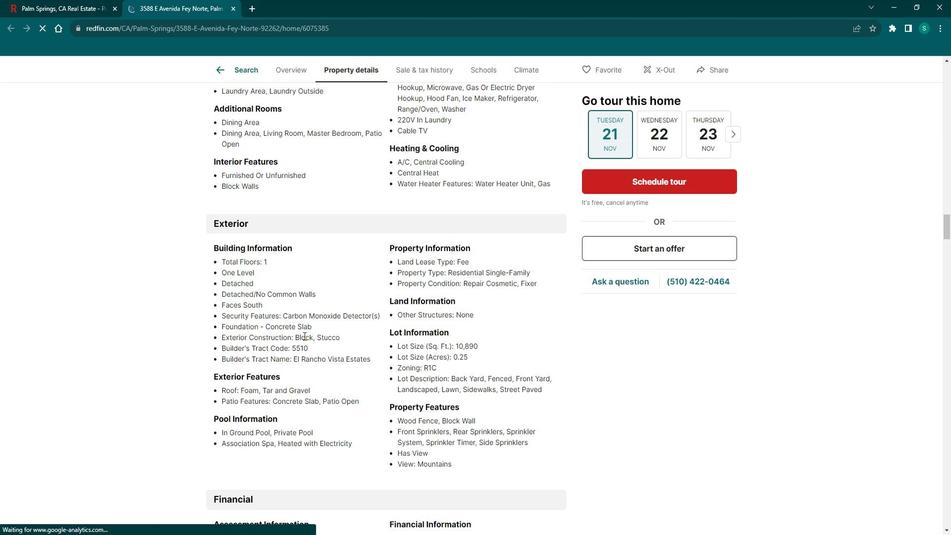 
Action: Mouse scrolled (315, 334) with delta (0, 0)
Screenshot: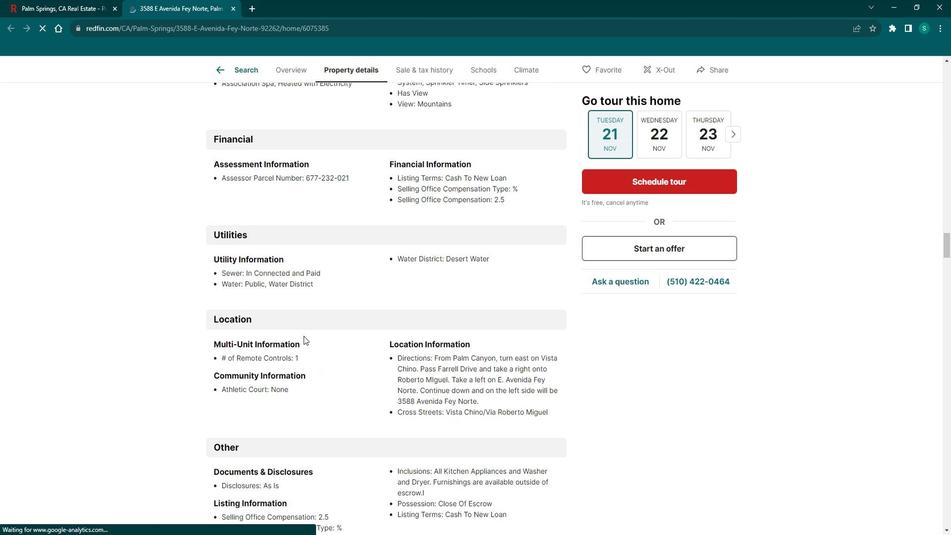 
Action: Mouse scrolled (315, 334) with delta (0, 0)
Screenshot: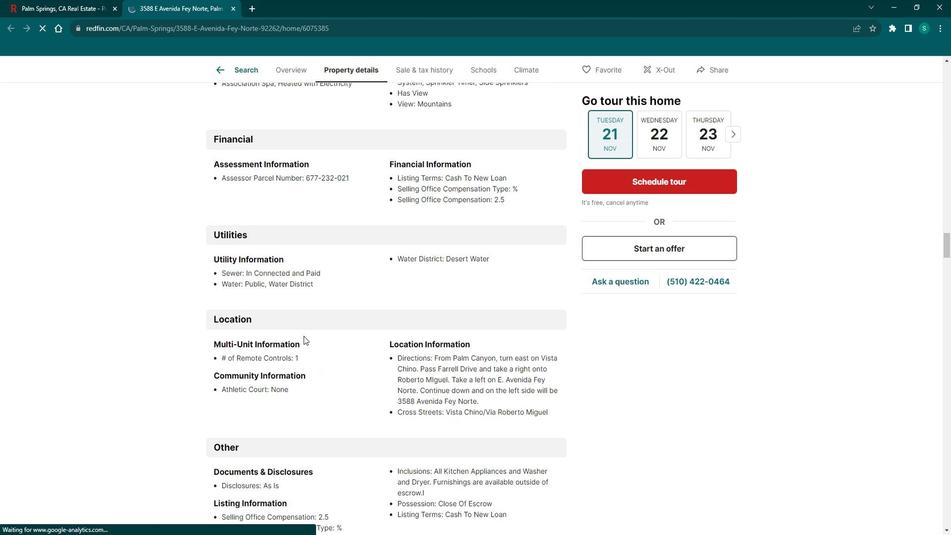 
Action: Mouse scrolled (315, 334) with delta (0, 0)
Screenshot: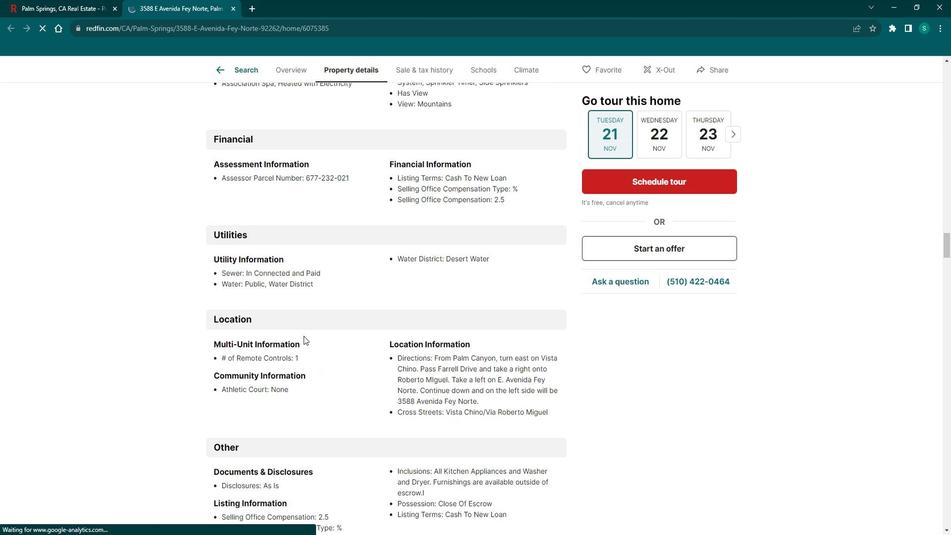
Action: Mouse scrolled (315, 334) with delta (0, 0)
Screenshot: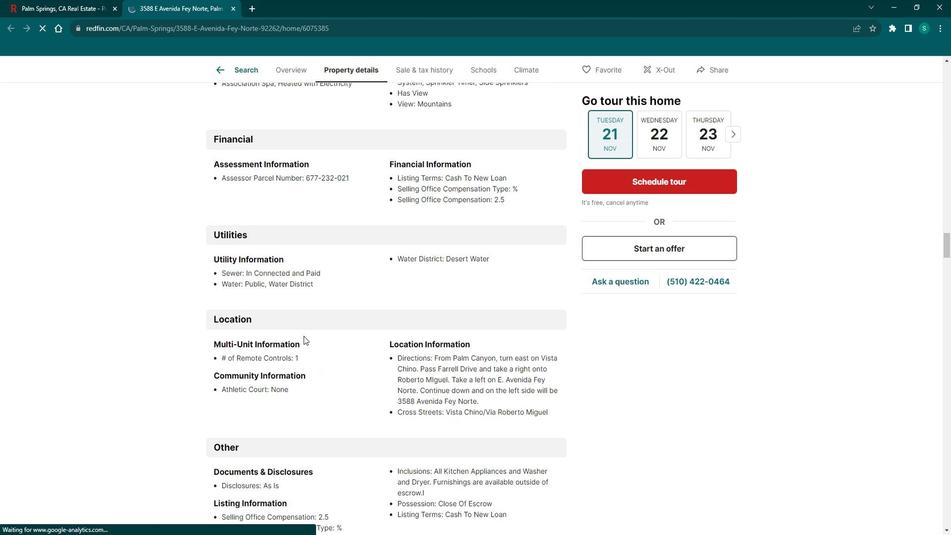 
Action: Mouse scrolled (315, 334) with delta (0, 0)
Screenshot: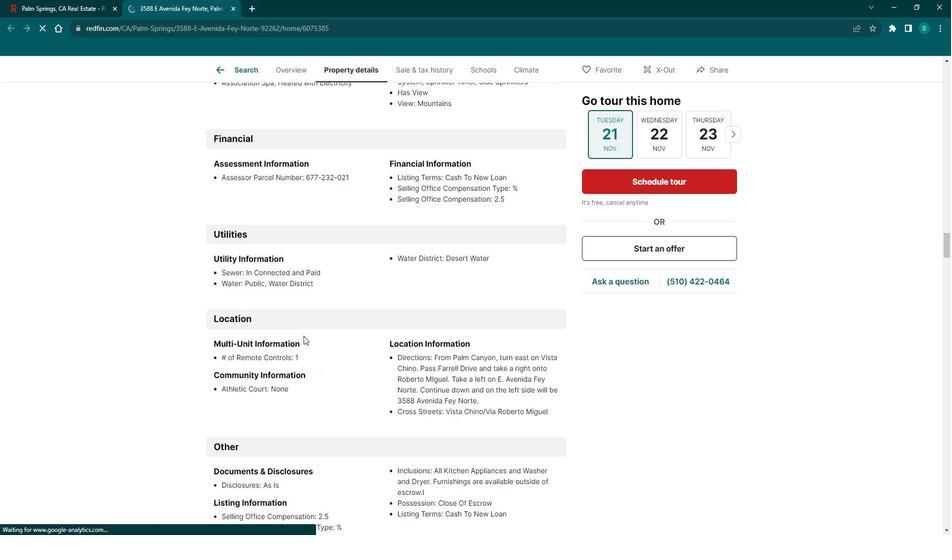 
Action: Mouse scrolled (315, 334) with delta (0, 0)
Screenshot: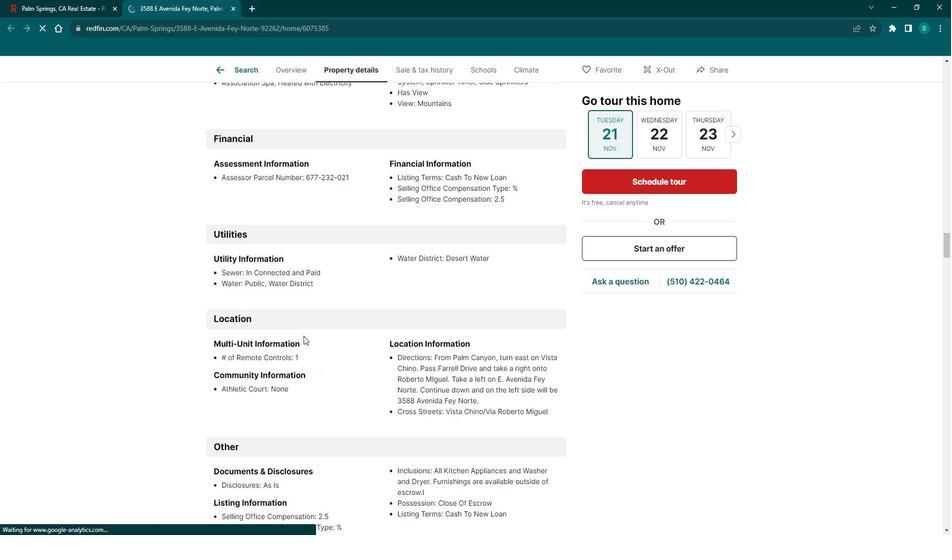 
Action: Mouse scrolled (315, 334) with delta (0, 0)
Screenshot: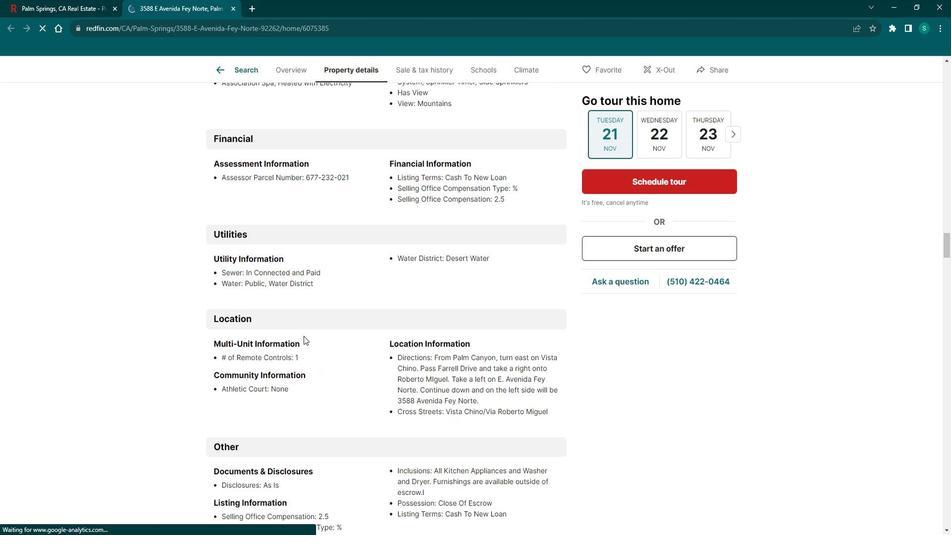 
Action: Mouse scrolled (315, 334) with delta (0, 0)
Screenshot: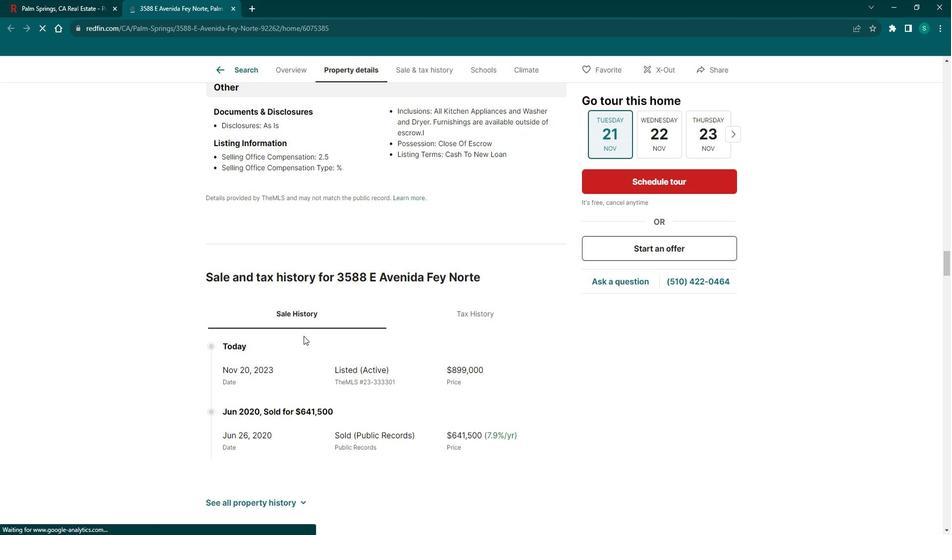 
Action: Mouse scrolled (315, 334) with delta (0, 0)
Screenshot: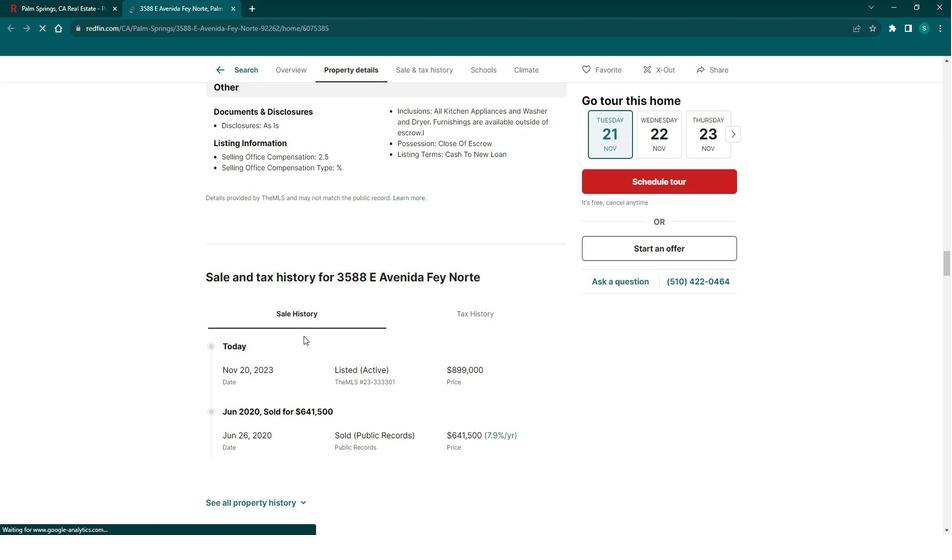 
Action: Mouse scrolled (315, 334) with delta (0, 0)
Screenshot: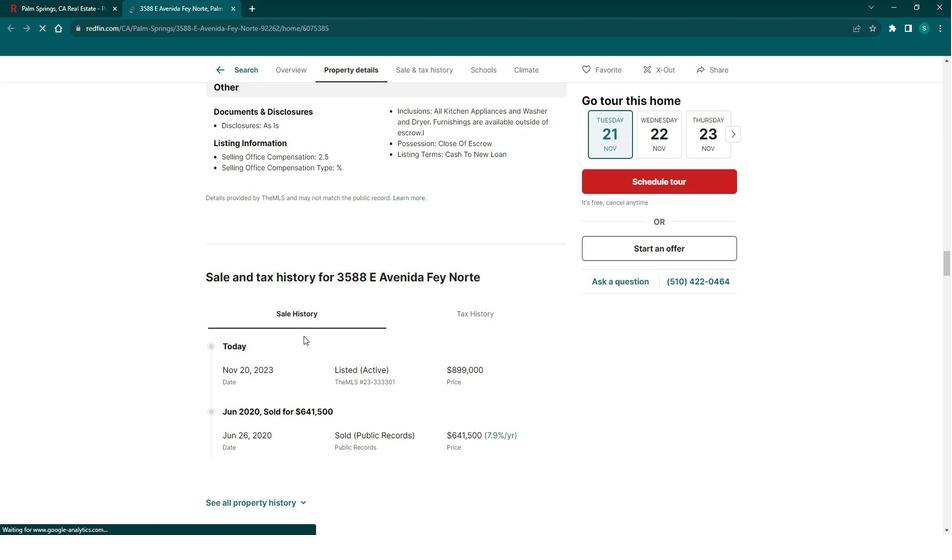 
Action: Mouse scrolled (315, 334) with delta (0, 0)
Screenshot: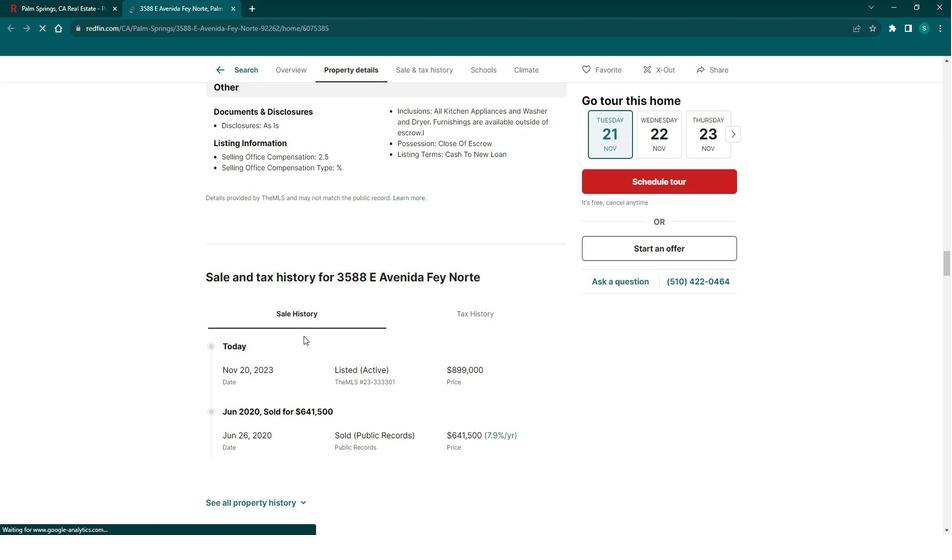 
Action: Mouse scrolled (315, 334) with delta (0, 0)
Screenshot: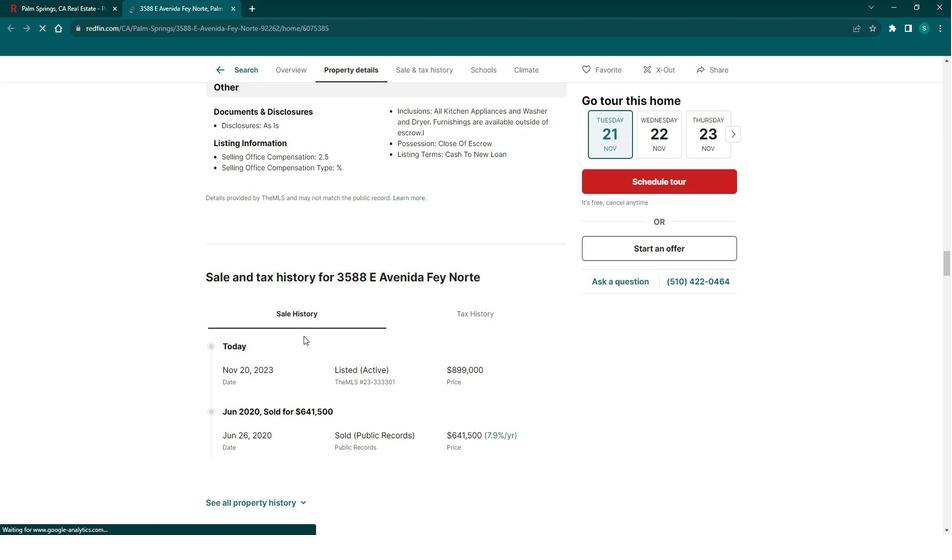 
Action: Mouse scrolled (315, 334) with delta (0, 0)
Screenshot: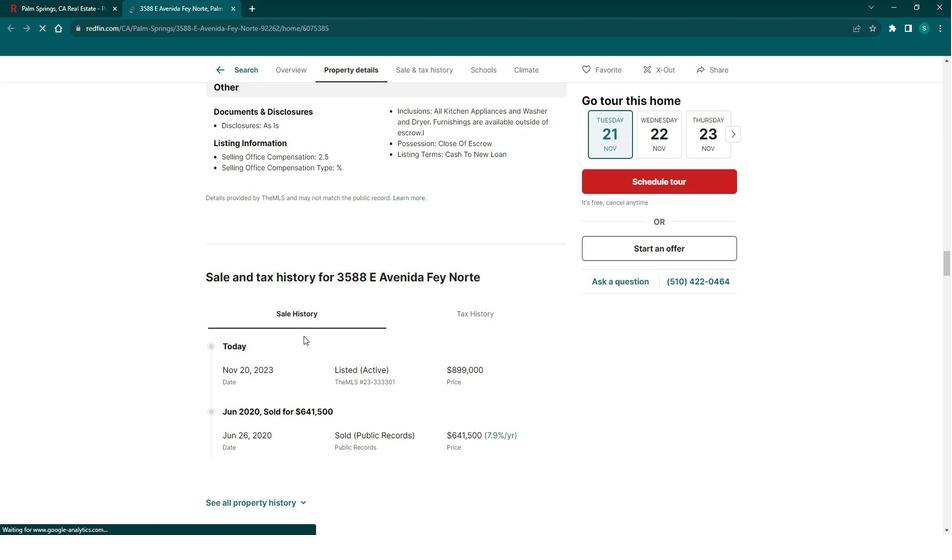 
Action: Mouse moved to (315, 334)
Screenshot: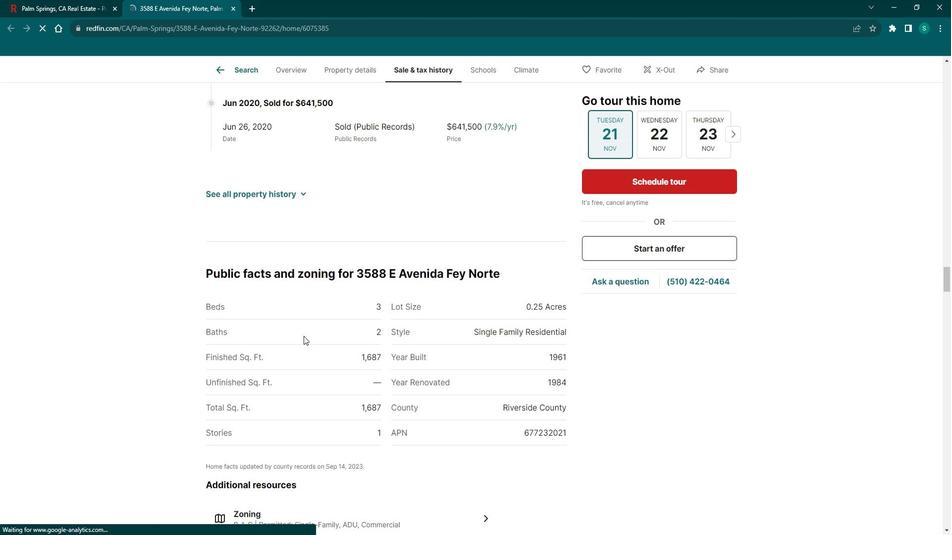 
Action: Mouse scrolled (315, 334) with delta (0, 0)
Screenshot: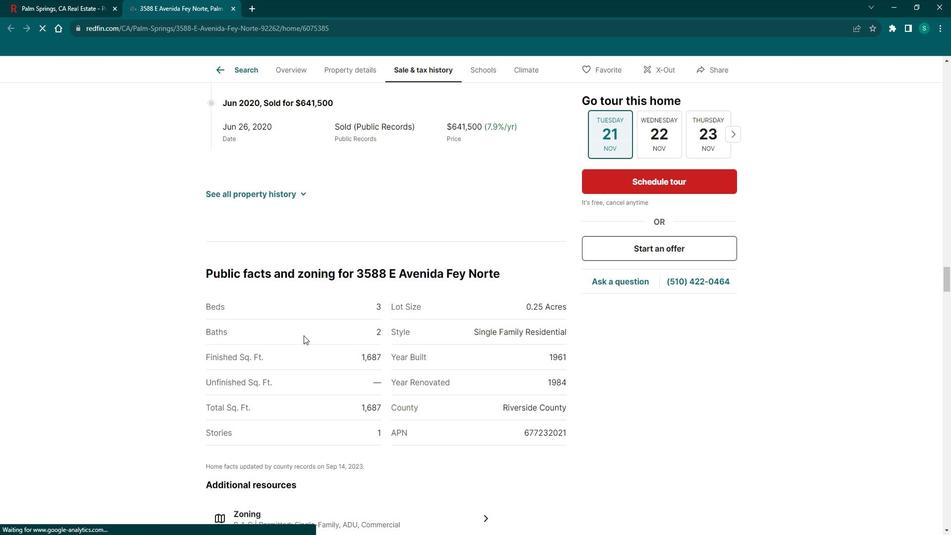 
Action: Mouse scrolled (315, 334) with delta (0, 0)
Screenshot: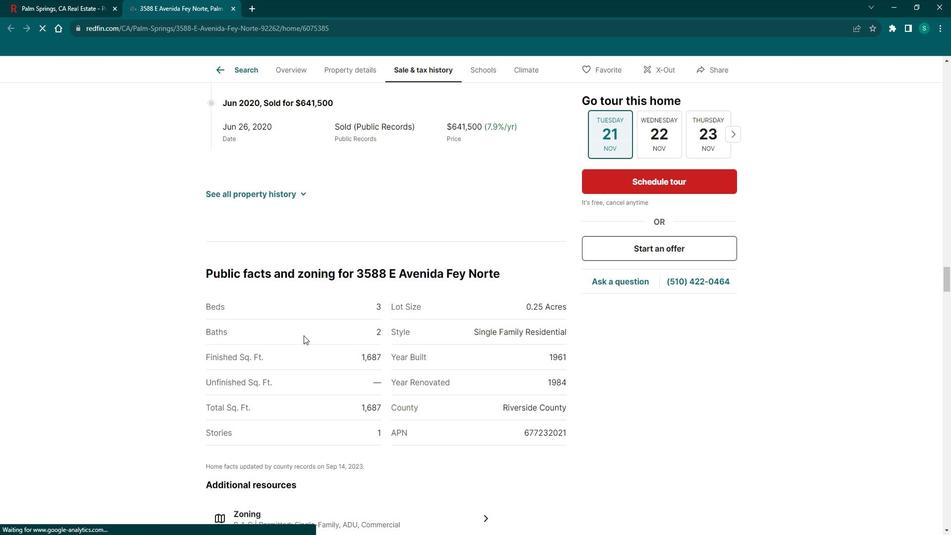 
Action: Mouse scrolled (315, 334) with delta (0, 0)
Screenshot: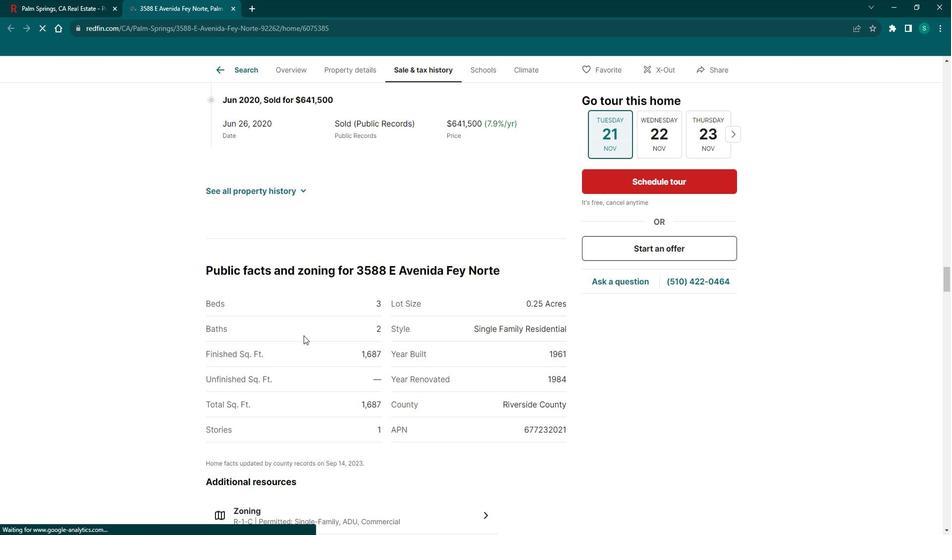
Action: Mouse scrolled (315, 334) with delta (0, 0)
Screenshot: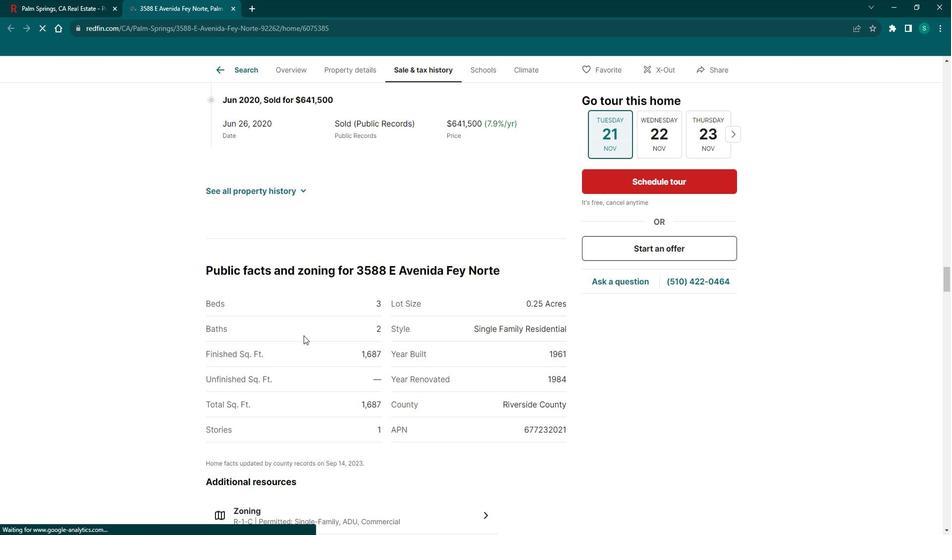 
Action: Mouse scrolled (315, 334) with delta (0, 0)
Screenshot: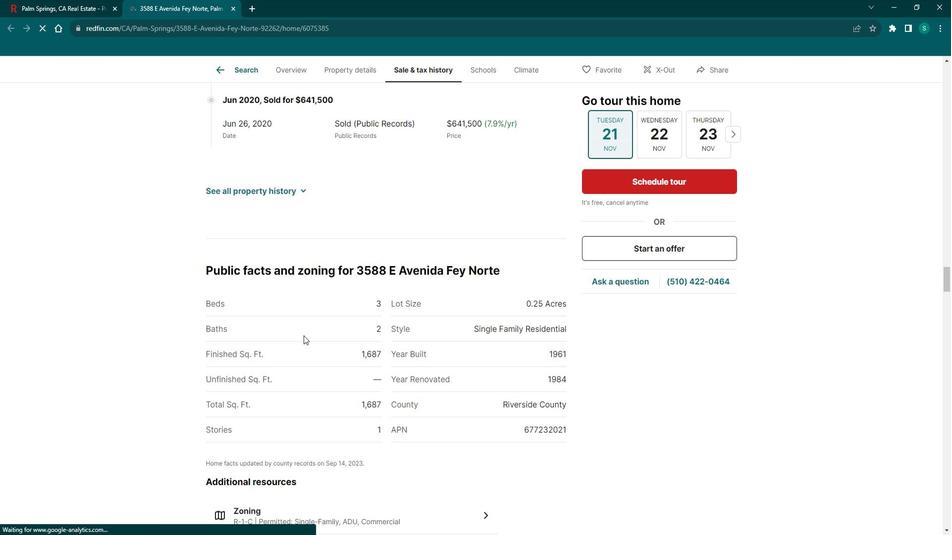 
Action: Mouse scrolled (315, 334) with delta (0, 0)
Screenshot: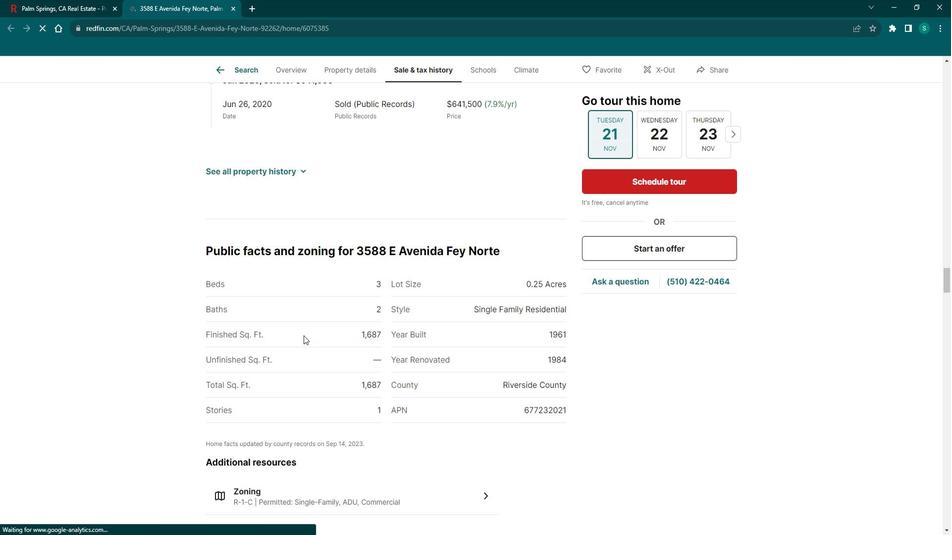 
Action: Mouse scrolled (315, 334) with delta (0, 0)
Screenshot: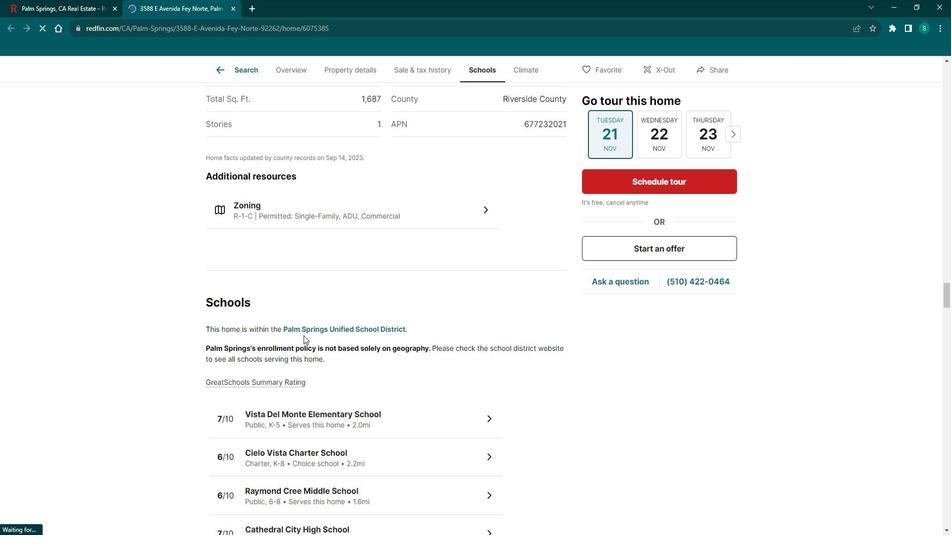 
Action: Mouse scrolled (315, 334) with delta (0, 0)
Screenshot: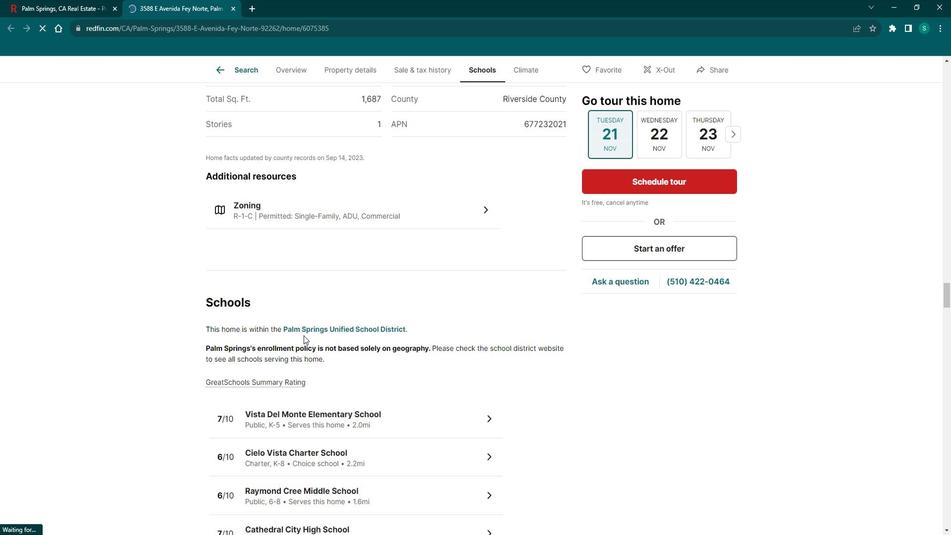 
Action: Mouse scrolled (315, 334) with delta (0, 0)
Screenshot: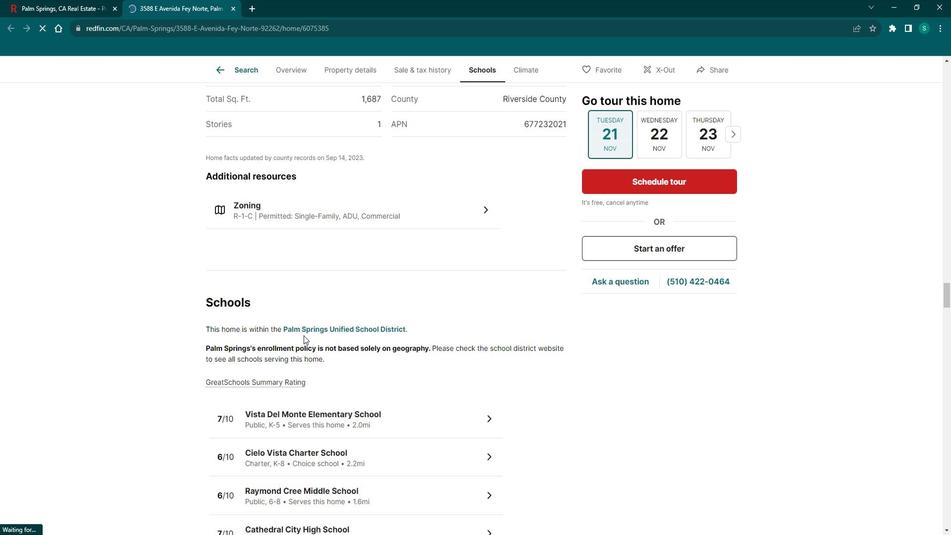 
Action: Mouse scrolled (315, 334) with delta (0, 0)
Screenshot: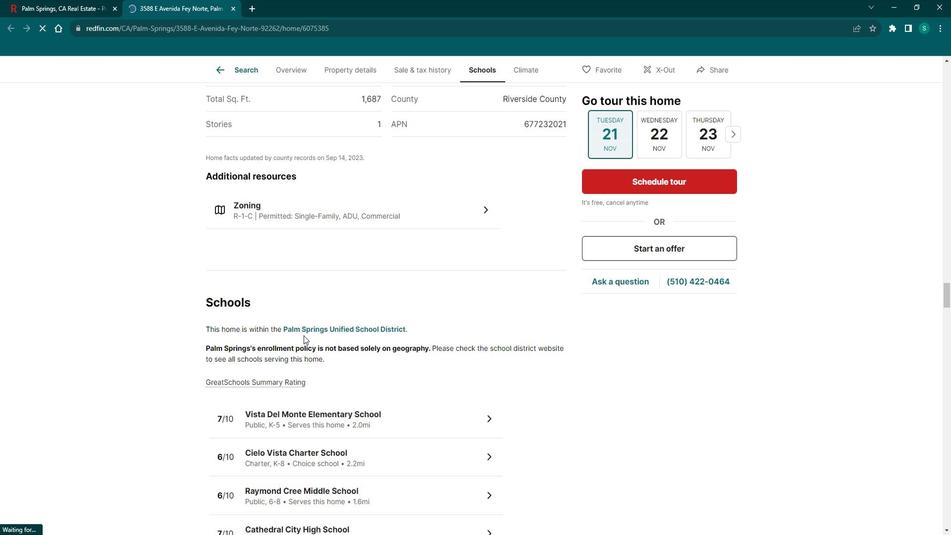 
Action: Mouse scrolled (315, 334) with delta (0, 0)
Screenshot: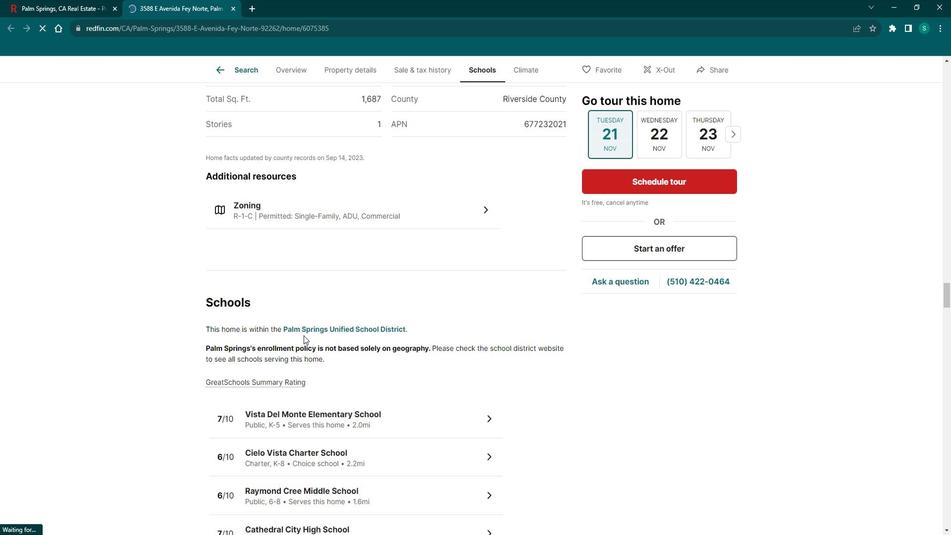 
Action: Mouse scrolled (315, 334) with delta (0, 0)
Screenshot: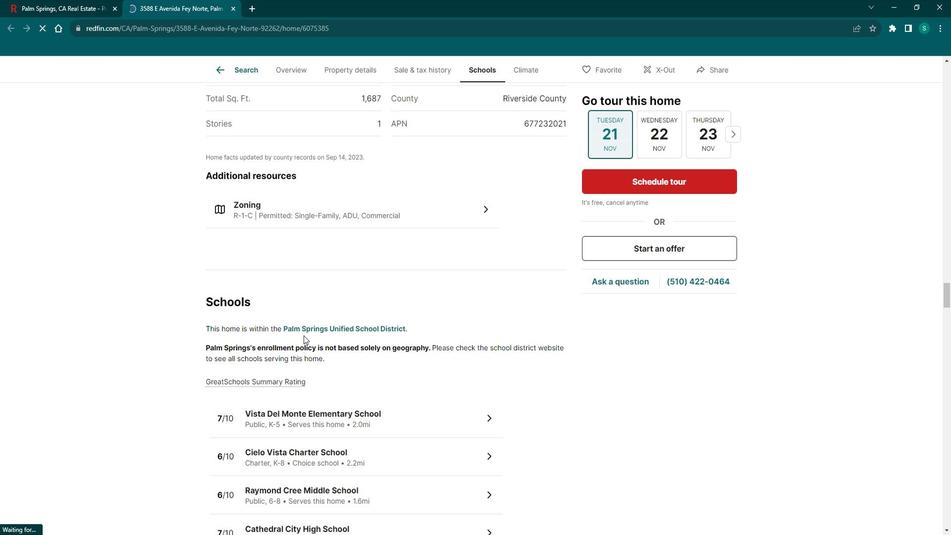 
Action: Mouse scrolled (315, 334) with delta (0, 0)
Screenshot: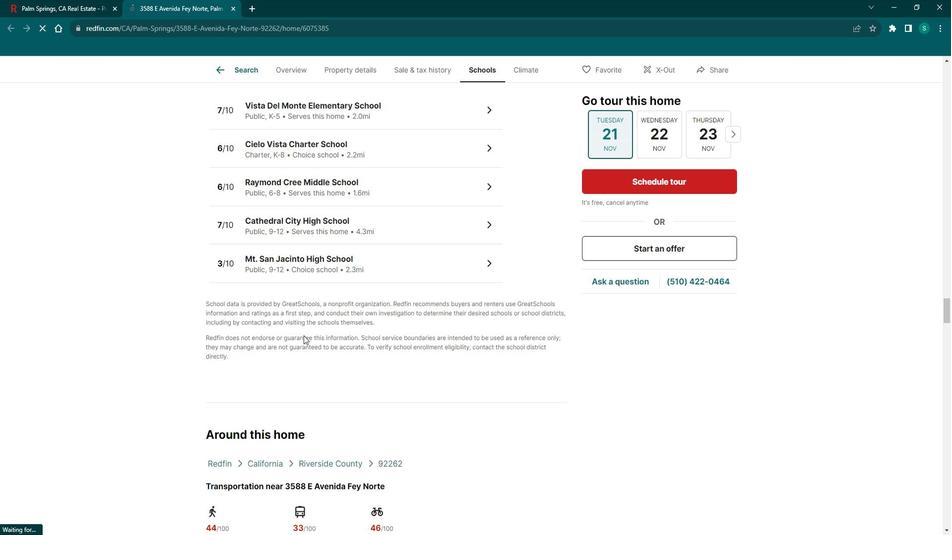 
Action: Mouse scrolled (315, 334) with delta (0, 0)
Screenshot: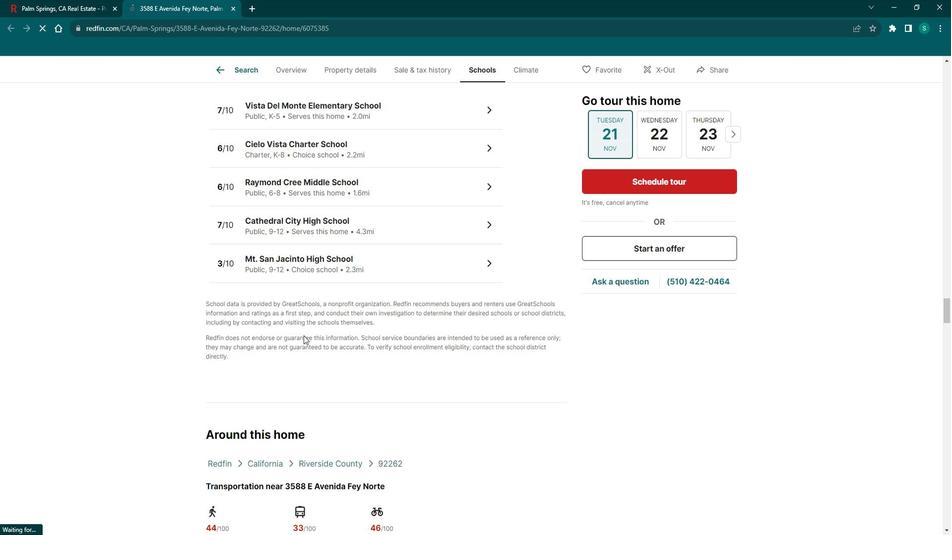 
Action: Mouse scrolled (315, 334) with delta (0, 0)
Screenshot: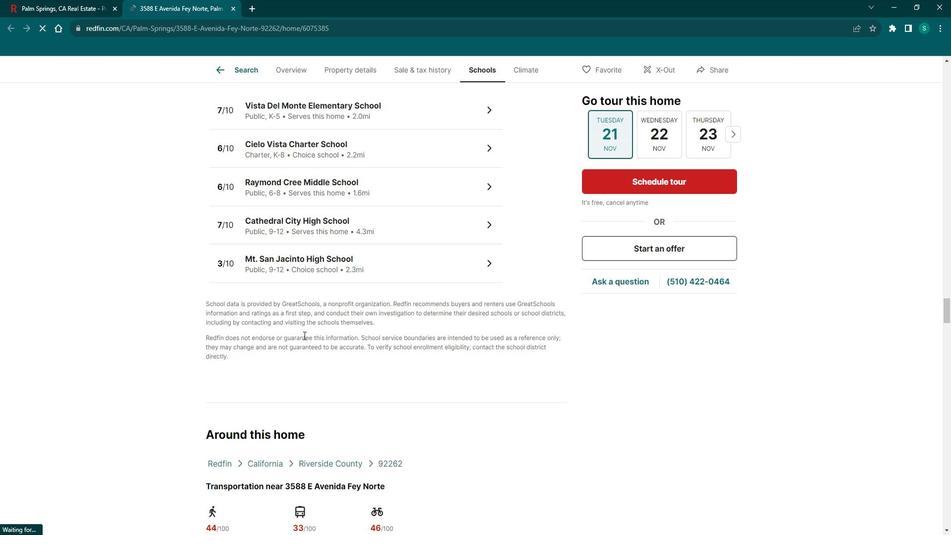 
Action: Mouse scrolled (315, 334) with delta (0, 0)
Screenshot: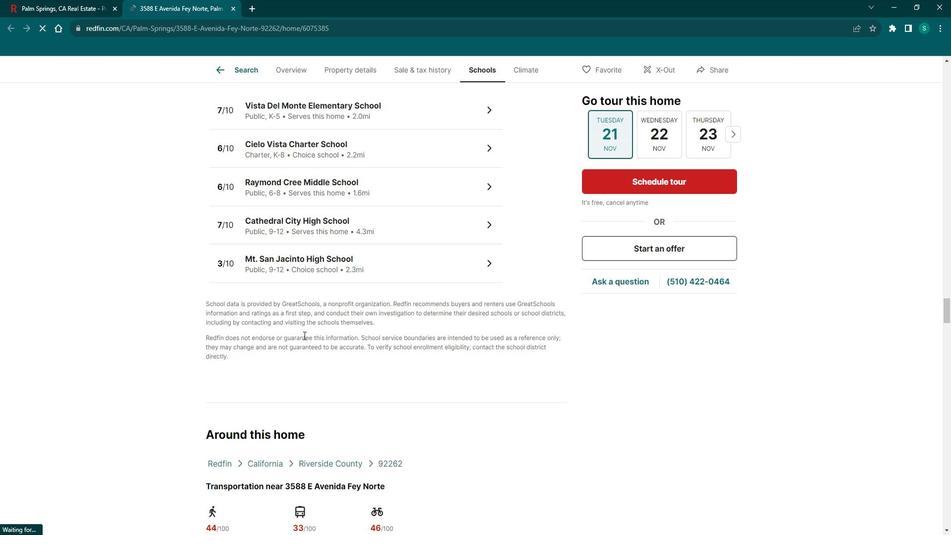
Action: Mouse scrolled (315, 334) with delta (0, 0)
Screenshot: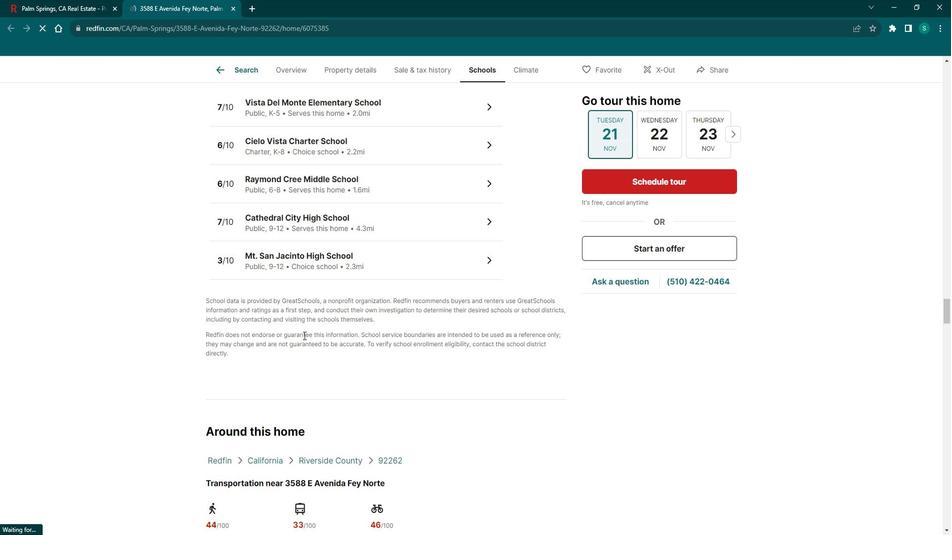 
Action: Mouse scrolled (315, 334) with delta (0, 0)
Screenshot: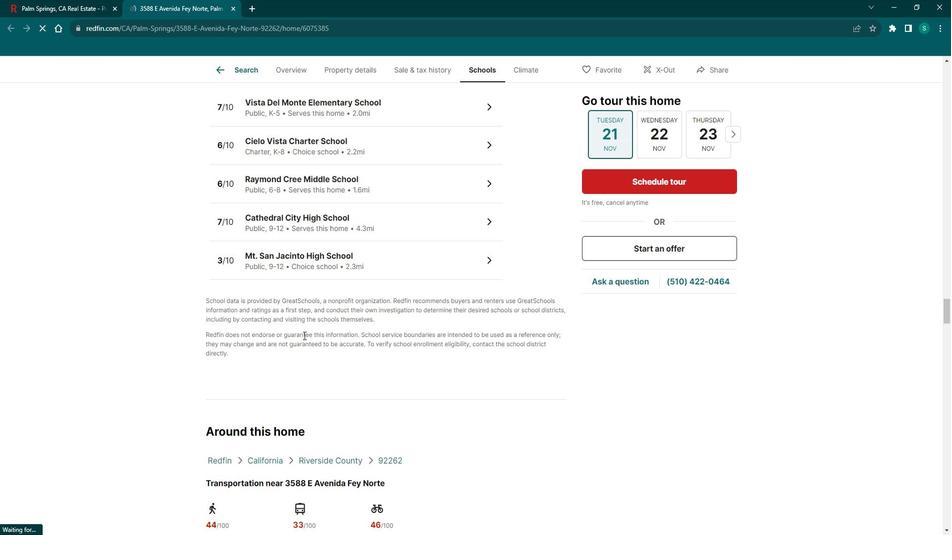 
Action: Mouse scrolled (315, 334) with delta (0, 0)
Screenshot: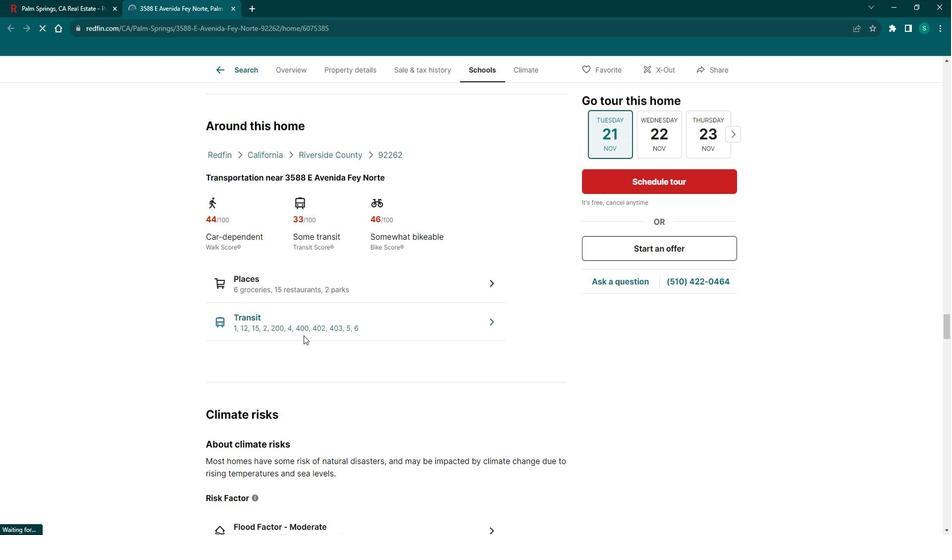 
Action: Mouse scrolled (315, 334) with delta (0, 0)
Screenshot: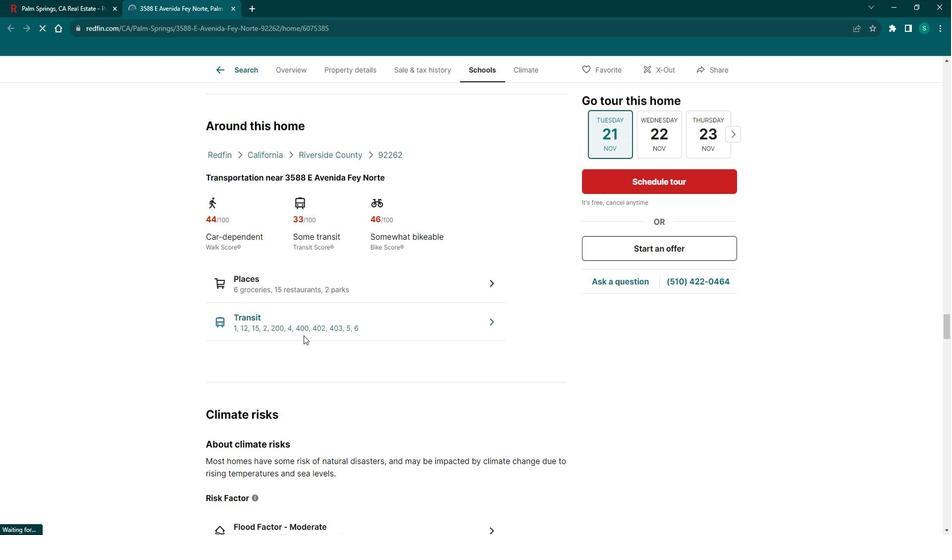 
Action: Mouse scrolled (315, 334) with delta (0, 0)
Screenshot: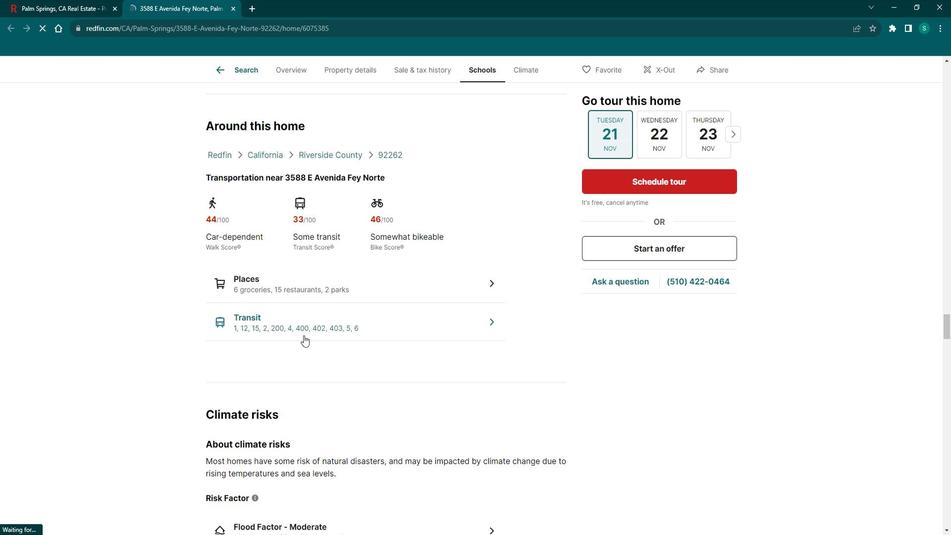 
Action: Mouse scrolled (315, 334) with delta (0, 0)
Screenshot: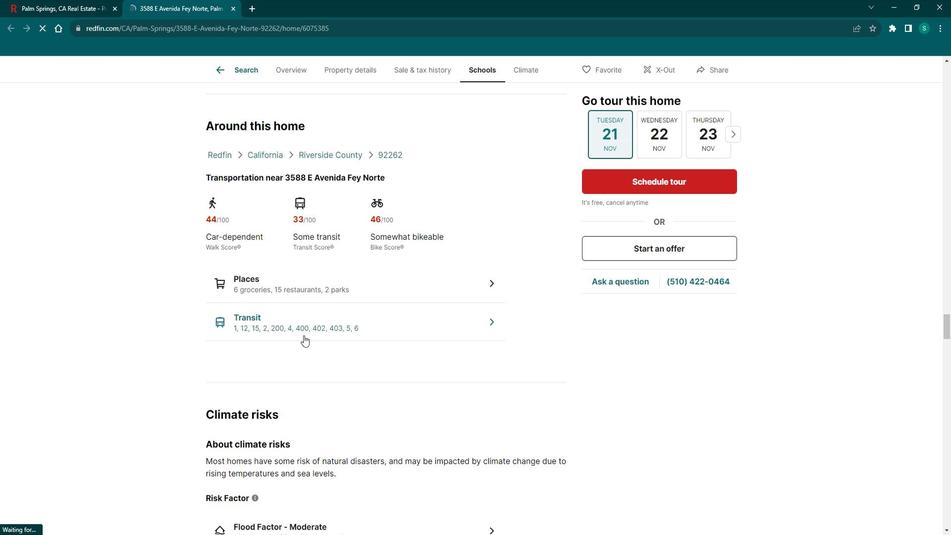 
Action: Mouse scrolled (315, 334) with delta (0, 0)
Screenshot: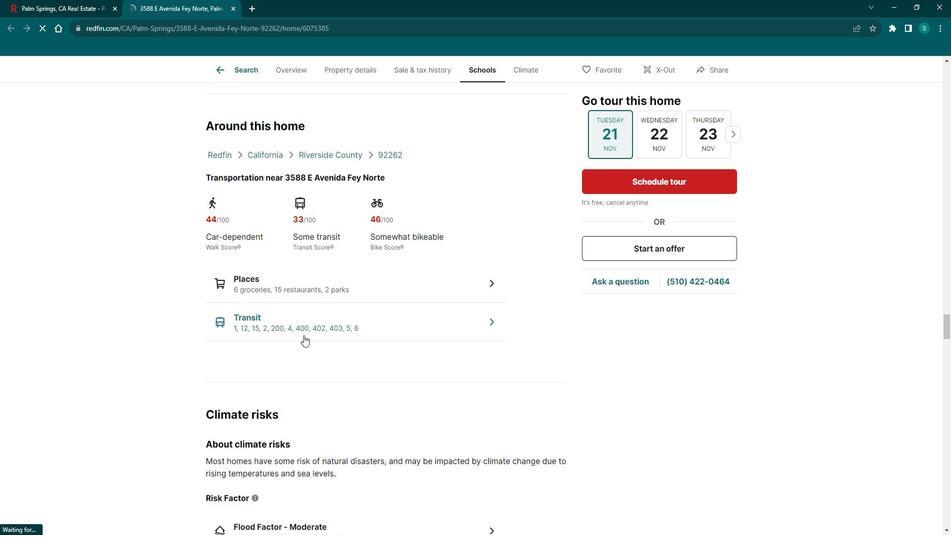 
Action: Mouse scrolled (315, 334) with delta (0, 0)
Screenshot: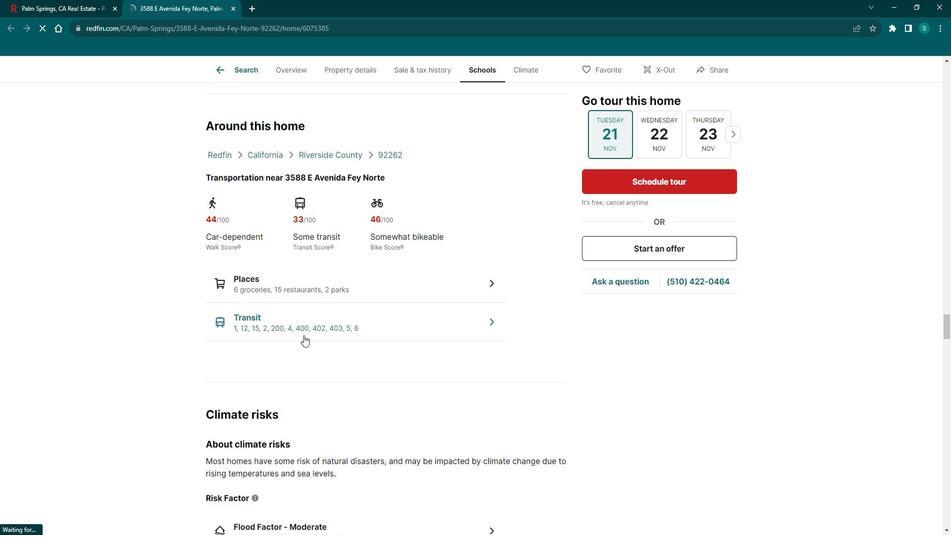 
Action: Mouse scrolled (315, 334) with delta (0, 0)
Screenshot: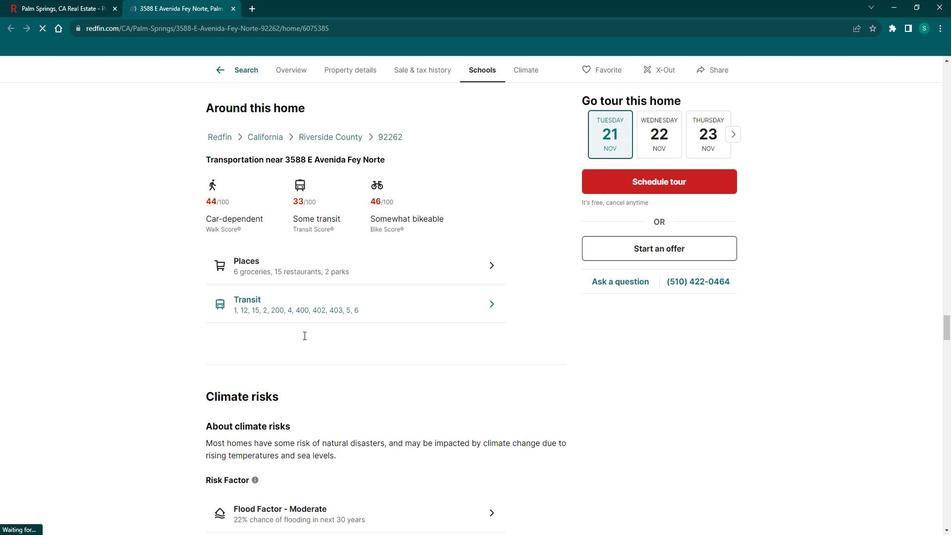
Action: Mouse scrolled (315, 334) with delta (0, 0)
Screenshot: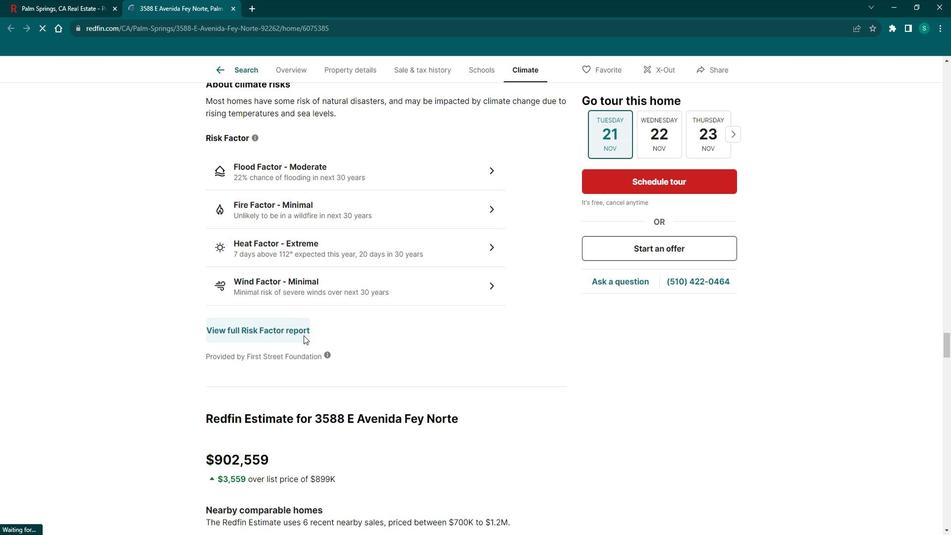 
Action: Mouse scrolled (315, 334) with delta (0, 0)
Screenshot: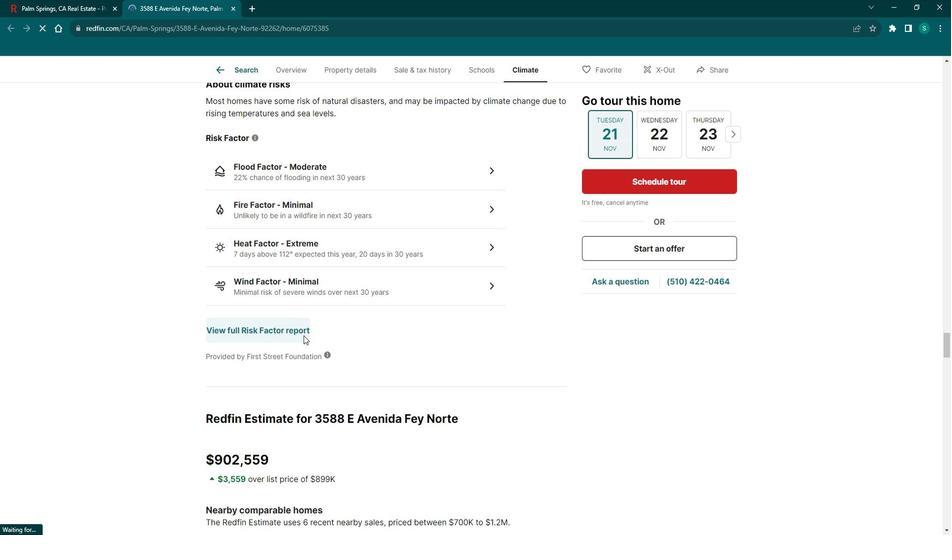 
Action: Mouse scrolled (315, 334) with delta (0, 0)
Screenshot: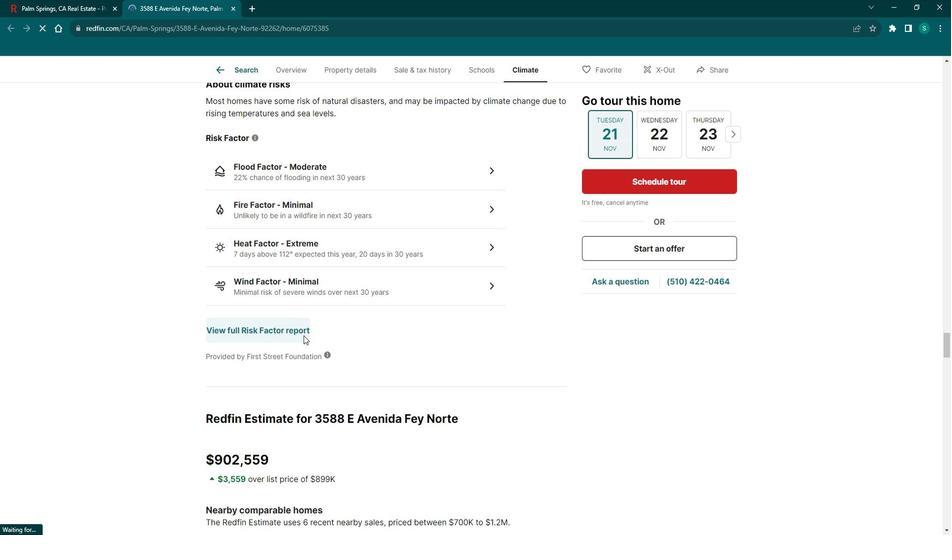 
Action: Mouse scrolled (315, 334) with delta (0, 0)
Screenshot: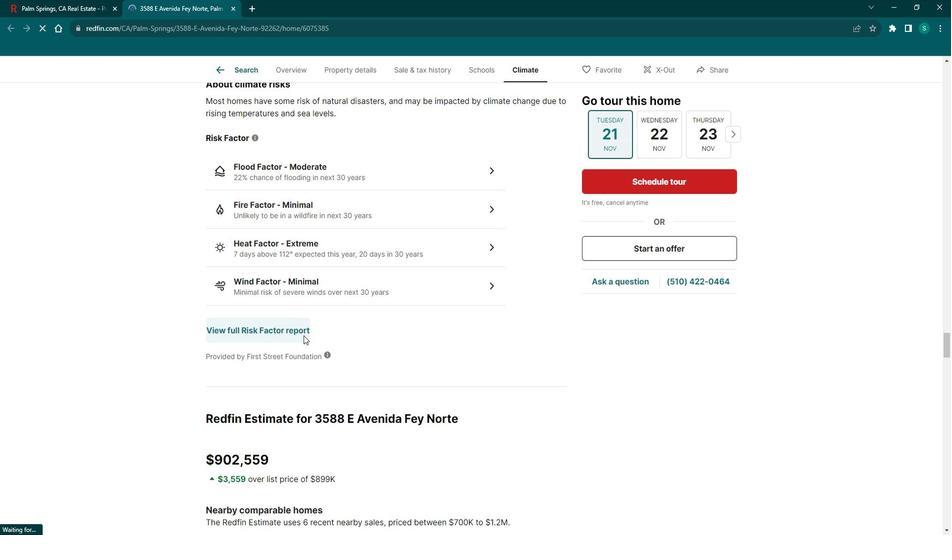
Action: Mouse scrolled (315, 334) with delta (0, 0)
Screenshot: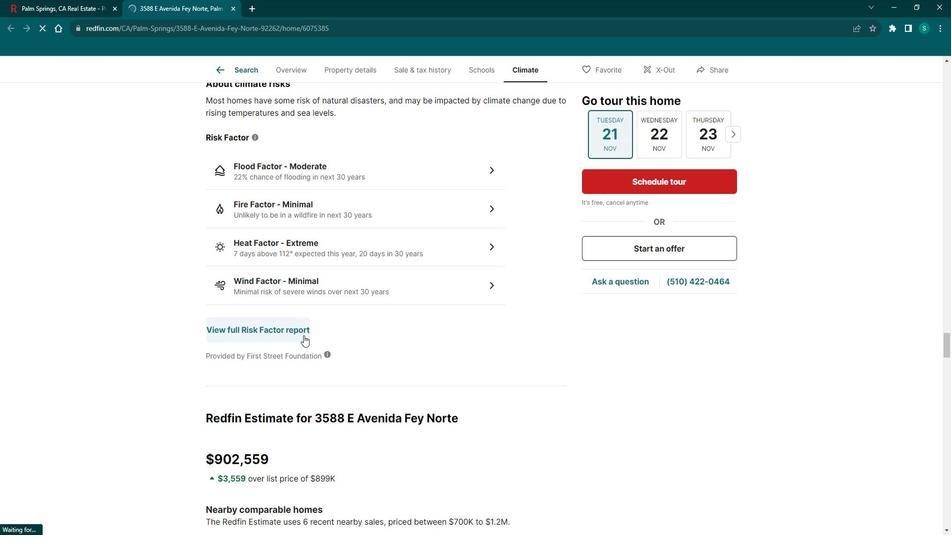 
Action: Mouse scrolled (315, 334) with delta (0, 0)
Screenshot: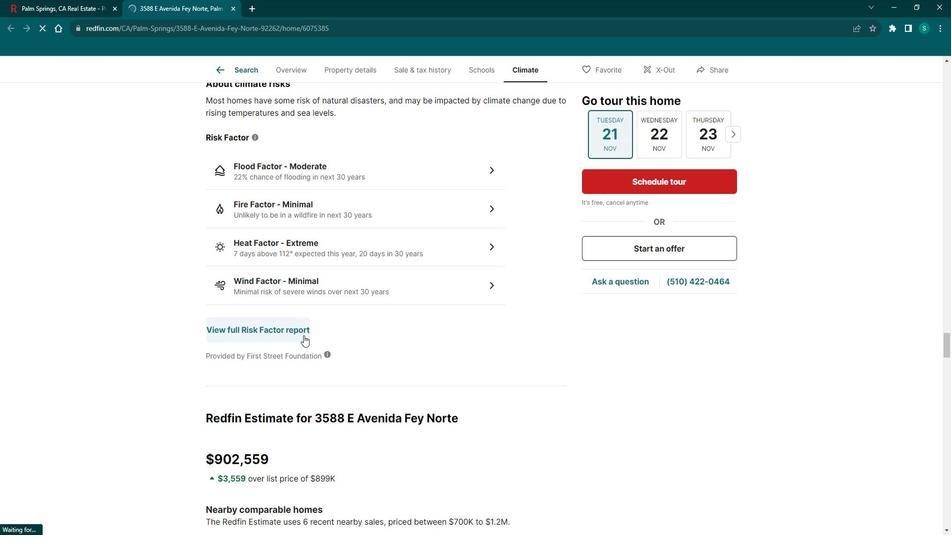 
Action: Mouse scrolled (315, 334) with delta (0, 0)
Screenshot: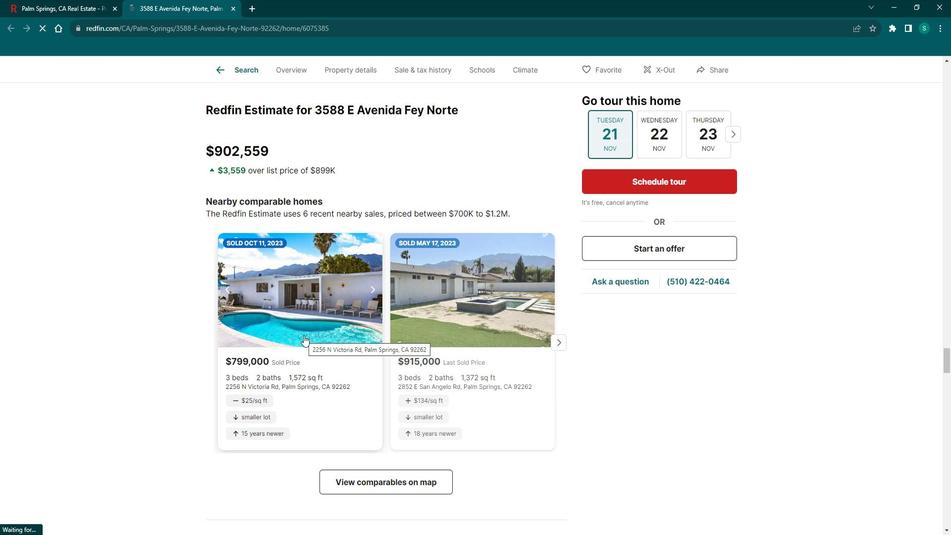 
Action: Mouse scrolled (315, 334) with delta (0, 0)
Screenshot: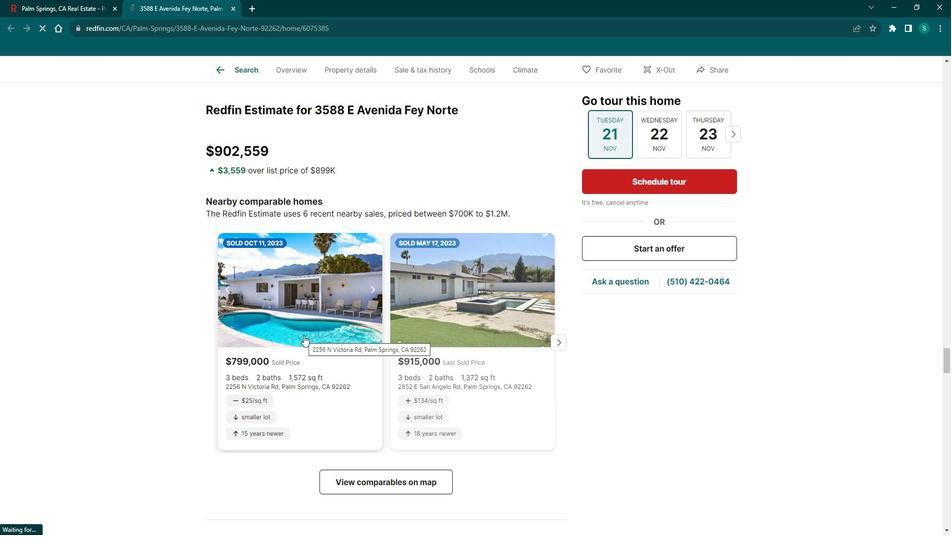 
Action: Mouse scrolled (315, 334) with delta (0, 0)
Screenshot: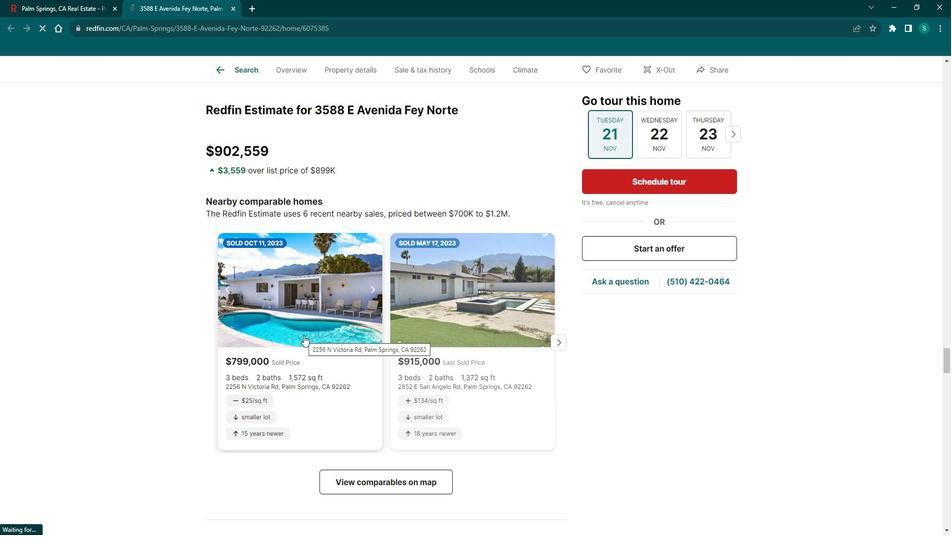 
Action: Mouse scrolled (315, 334) with delta (0, 0)
Screenshot: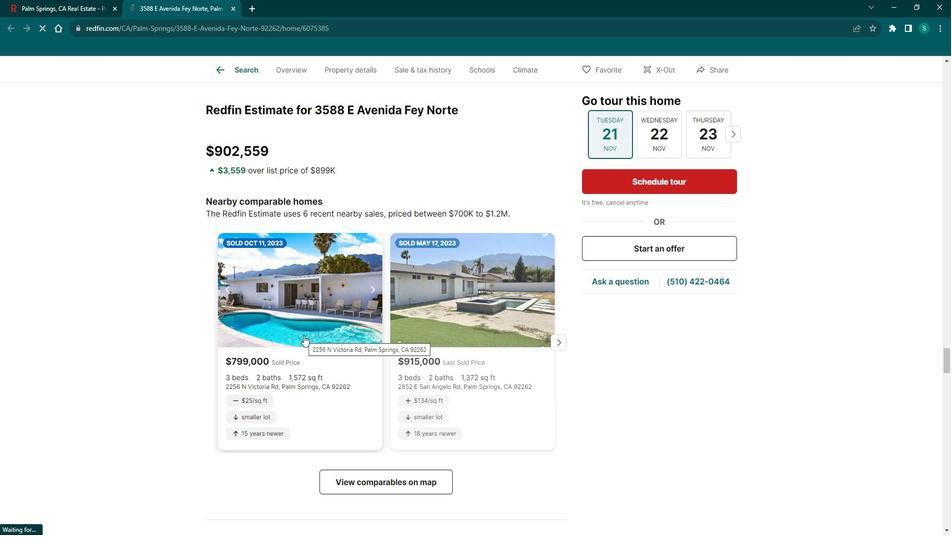 
Action: Mouse scrolled (315, 334) with delta (0, 0)
Screenshot: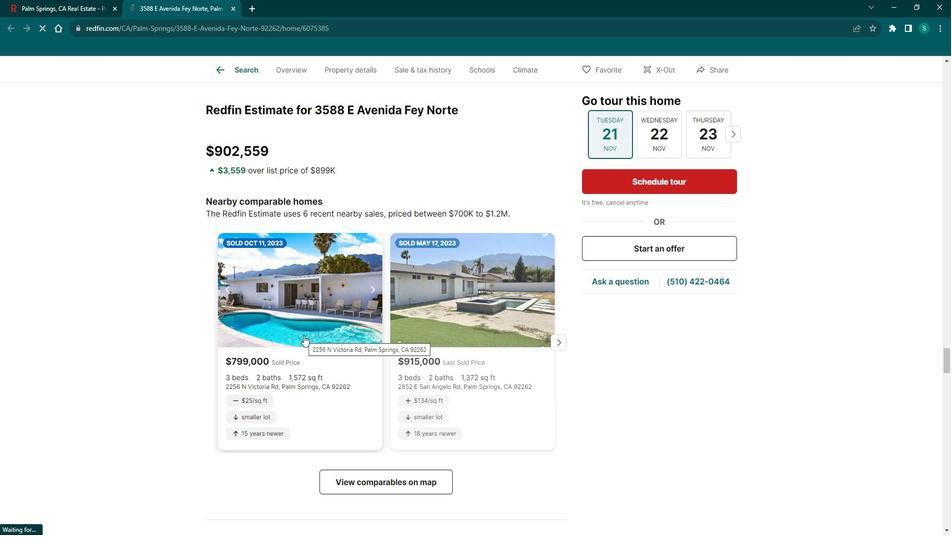 
Action: Mouse scrolled (315, 334) with delta (0, 0)
Screenshot: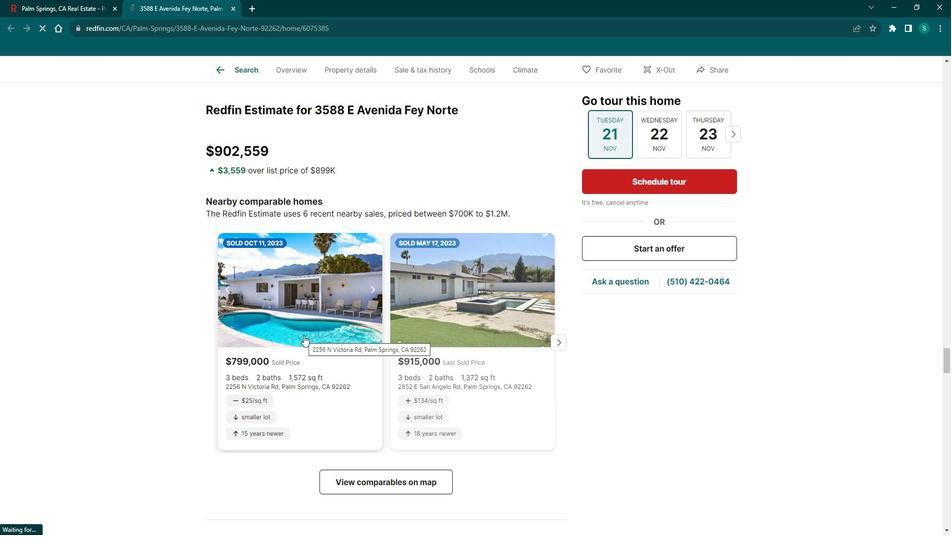 
Action: Mouse scrolled (315, 334) with delta (0, 0)
Screenshot: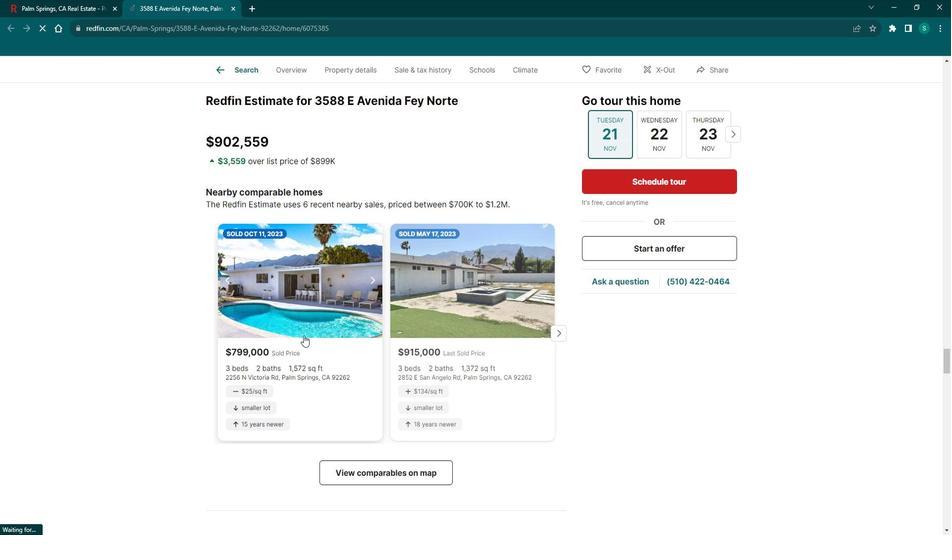 
Action: Mouse scrolled (315, 334) with delta (0, 0)
Screenshot: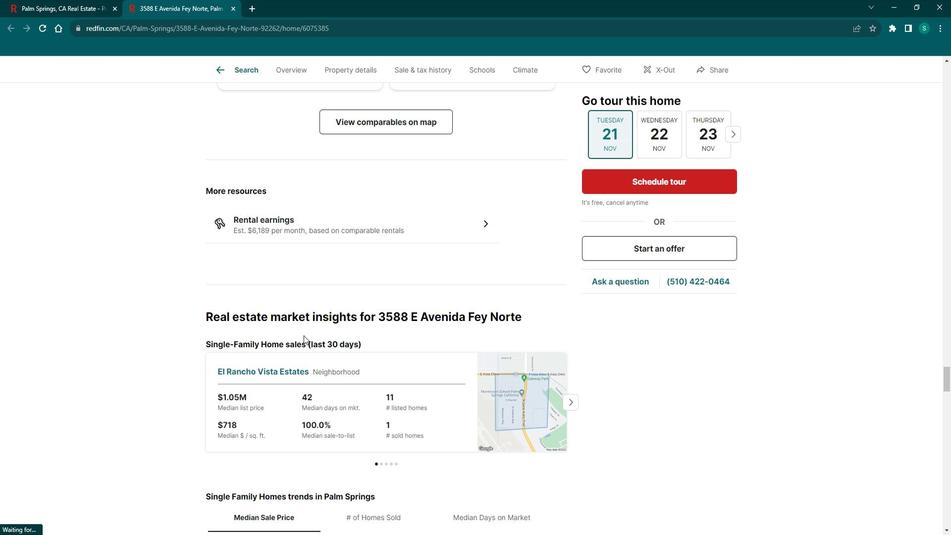 
Action: Mouse scrolled (315, 334) with delta (0, 0)
Screenshot: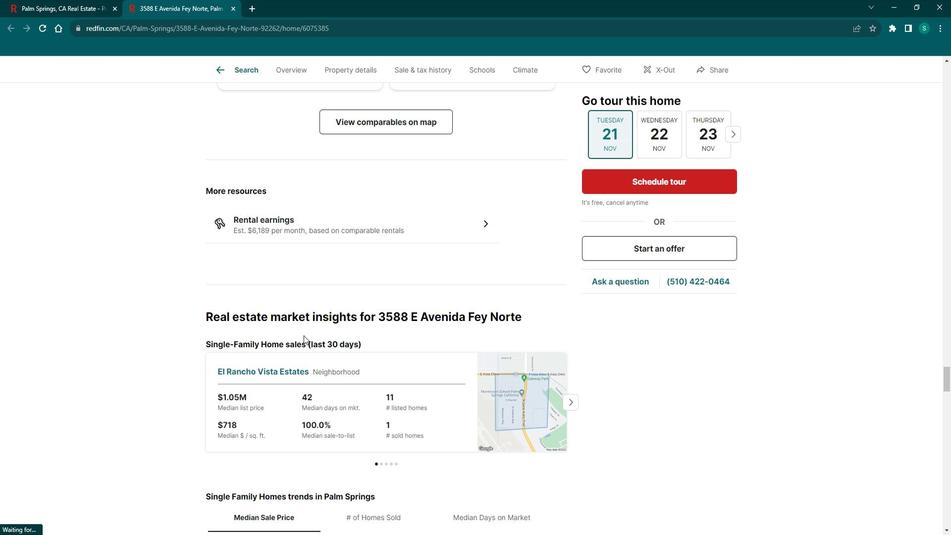 
Action: Mouse scrolled (315, 334) with delta (0, 0)
Screenshot: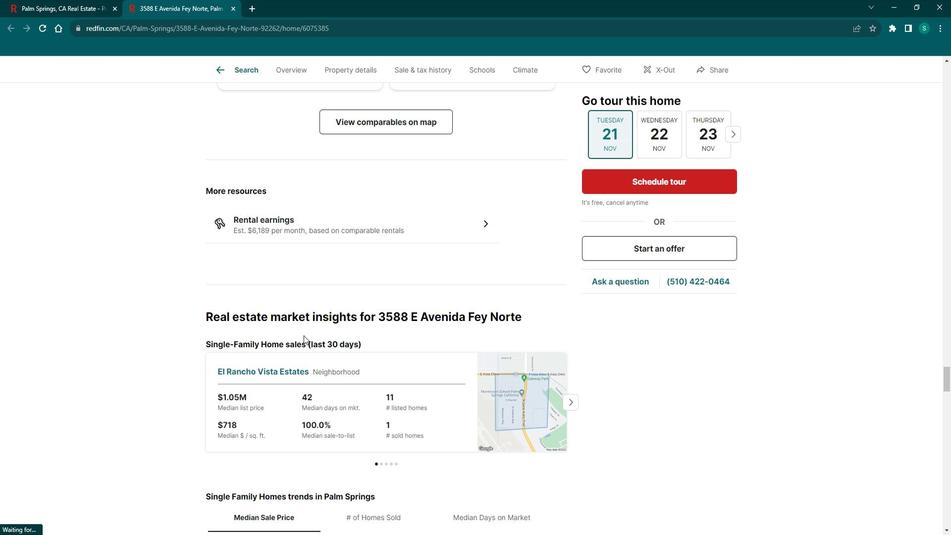 
Action: Mouse scrolled (315, 334) with delta (0, 0)
Screenshot: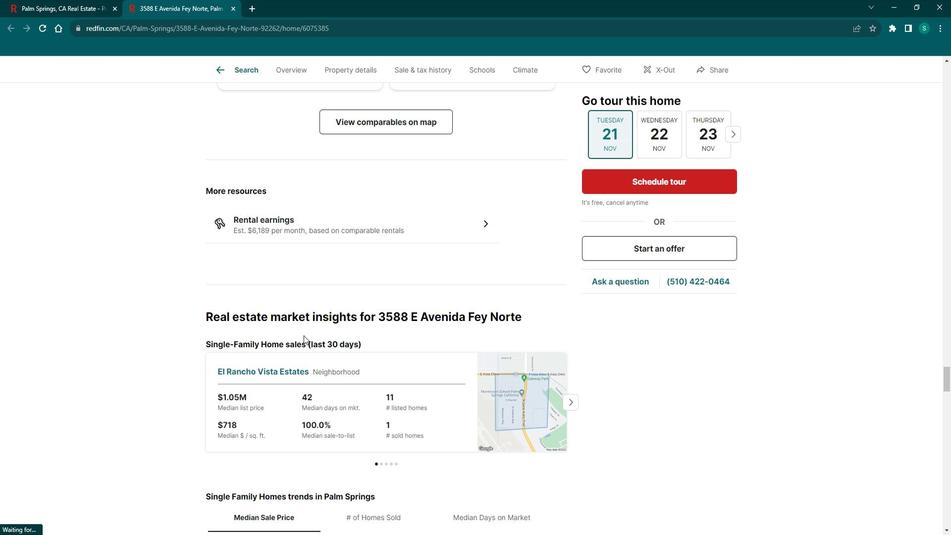 
Action: Mouse scrolled (315, 334) with delta (0, 0)
Screenshot: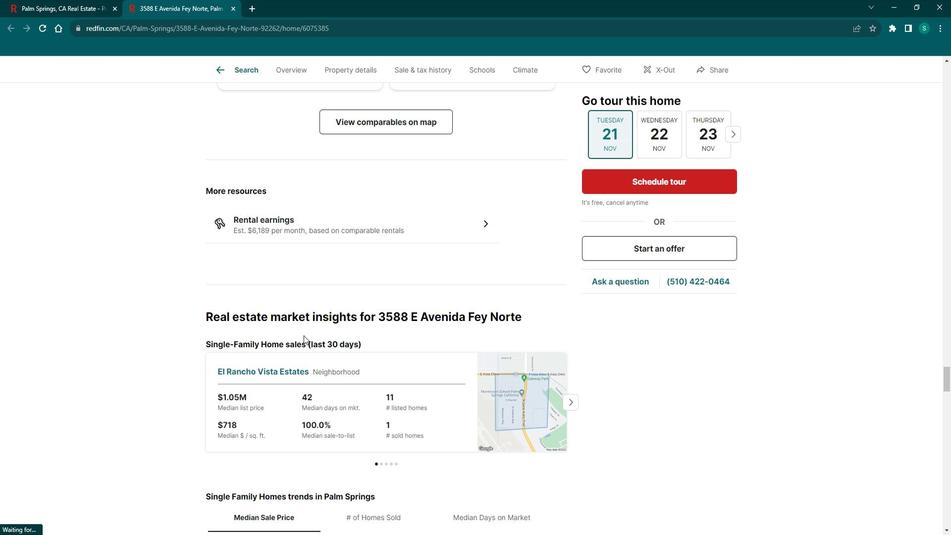 
Action: Mouse scrolled (315, 334) with delta (0, 0)
Screenshot: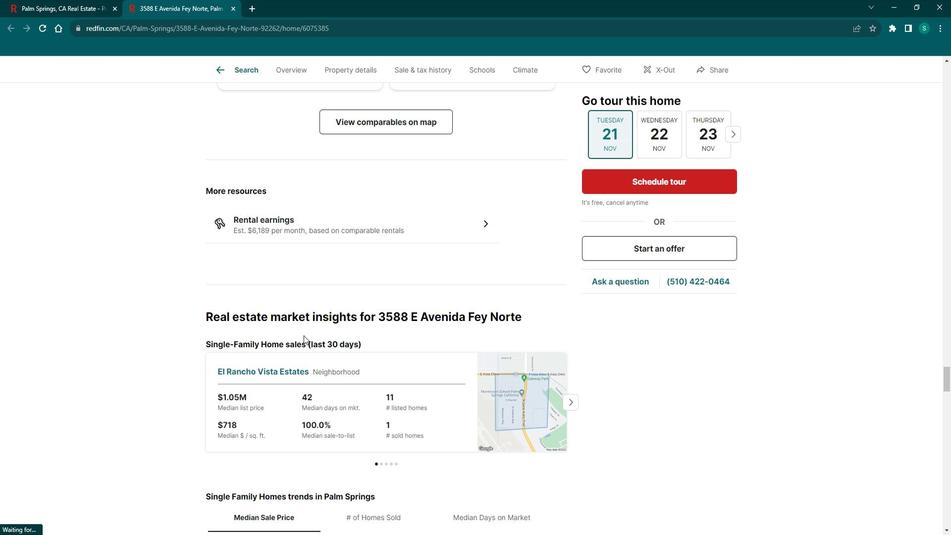 
Action: Mouse moved to (248, 81)
Screenshot: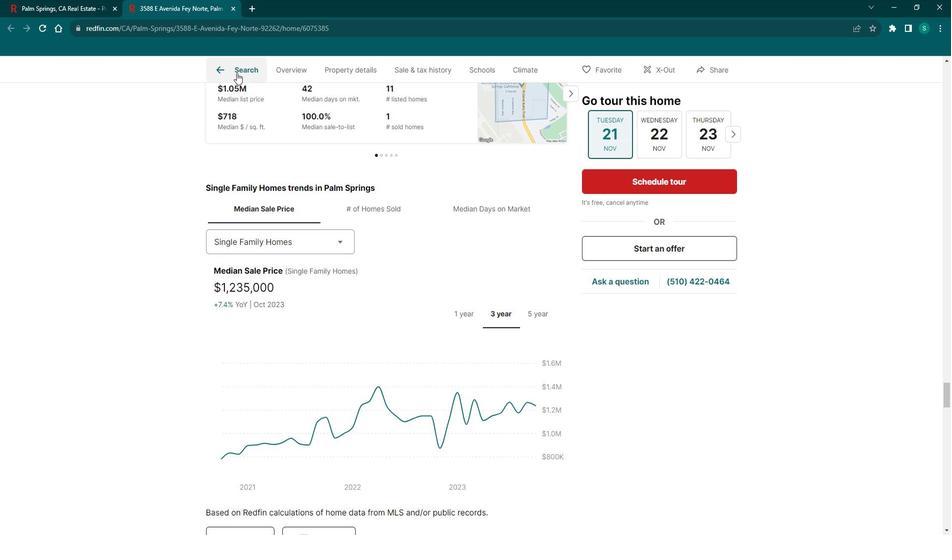 
Action: Mouse pressed left at (248, 81)
Screenshot: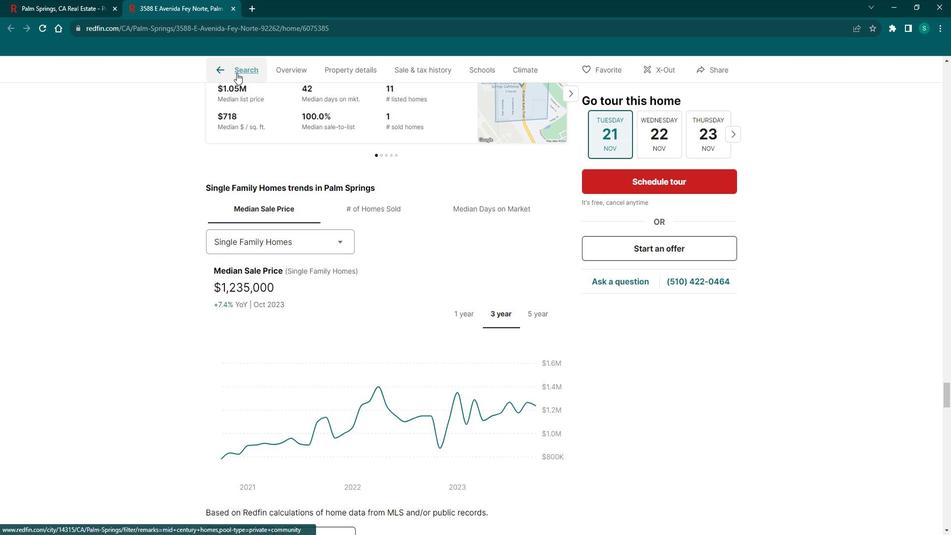 
Action: Mouse moved to (743, 393)
Screenshot: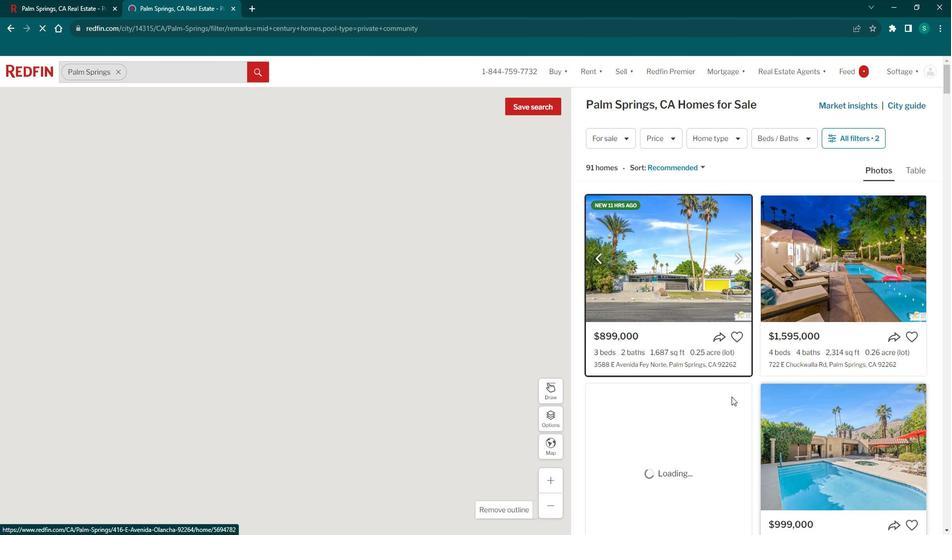 
Action: Mouse scrolled (743, 393) with delta (0, 0)
Screenshot: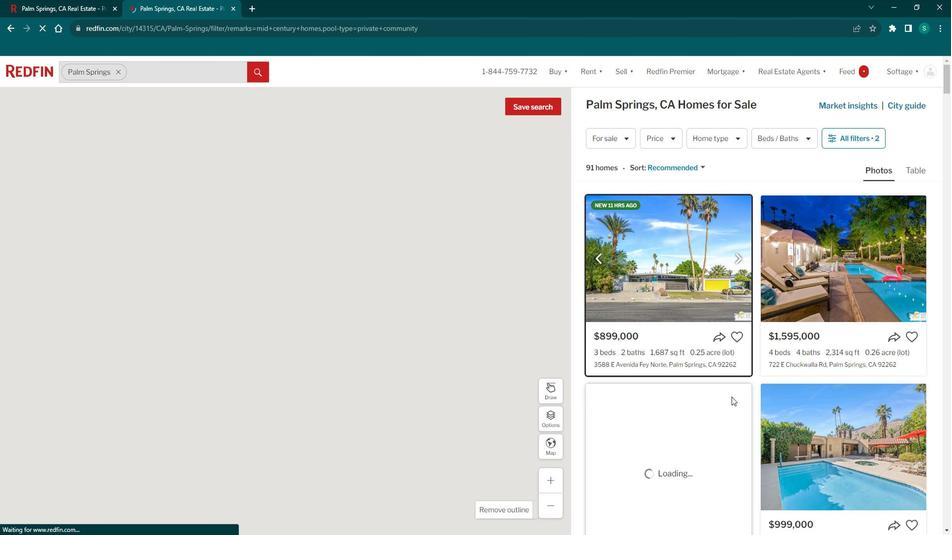 
Action: Mouse scrolled (743, 393) with delta (0, 0)
Screenshot: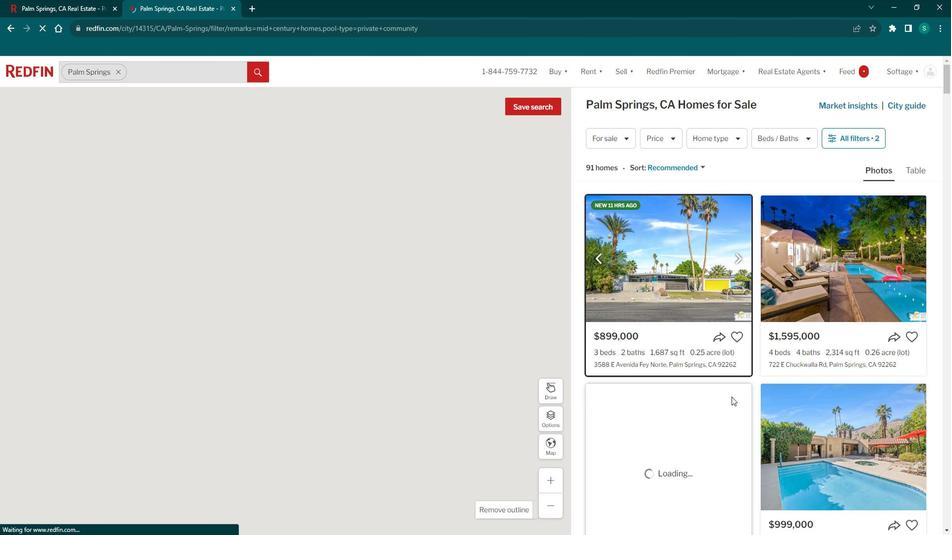 
Action: Mouse scrolled (743, 393) with delta (0, 0)
Screenshot: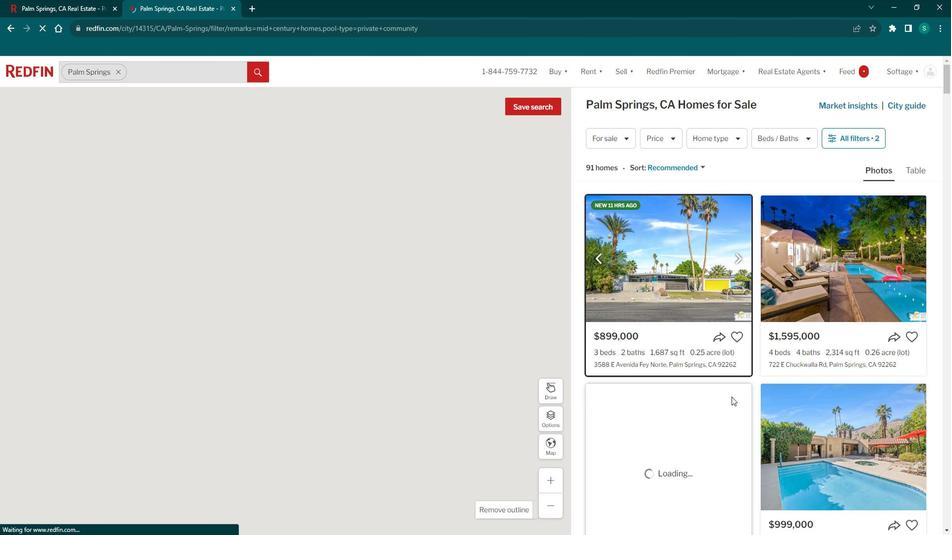 
Action: Mouse scrolled (743, 393) with delta (0, 0)
Screenshot: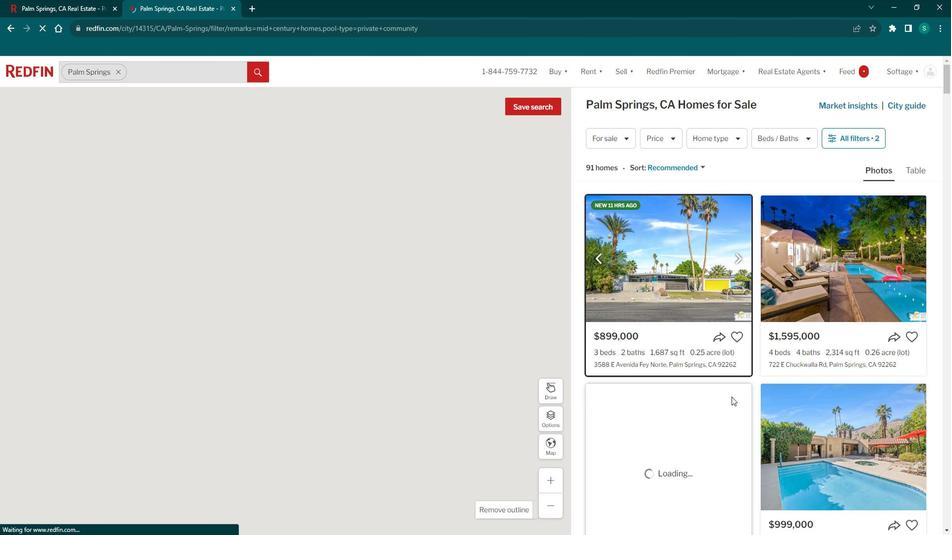 
Action: Mouse scrolled (743, 393) with delta (0, 0)
Screenshot: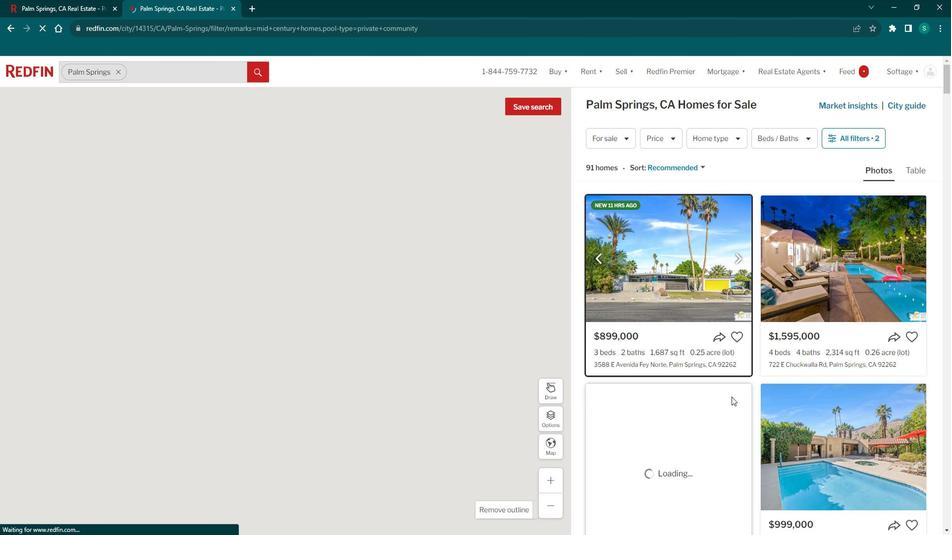 
Action: Mouse moved to (732, 377)
Screenshot: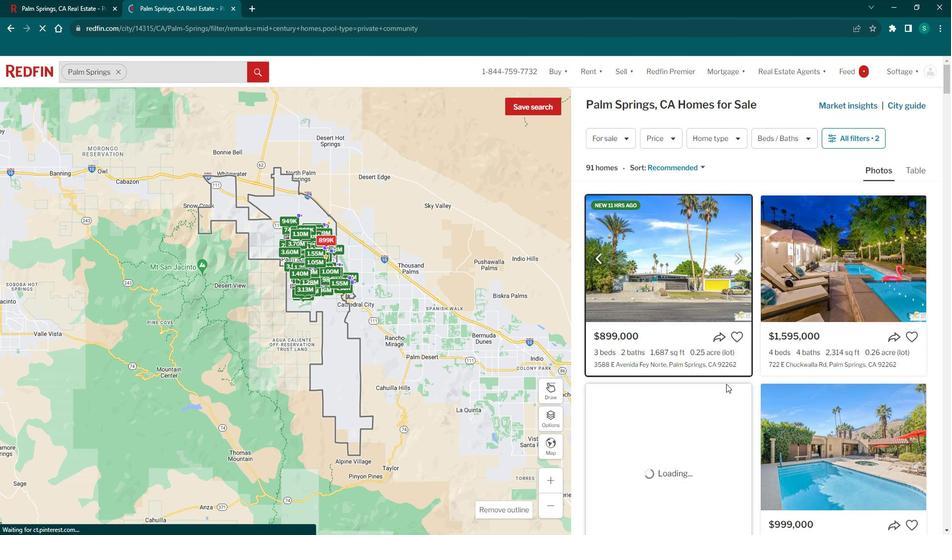 
Action: Mouse scrolled (732, 376) with delta (0, 0)
Screenshot: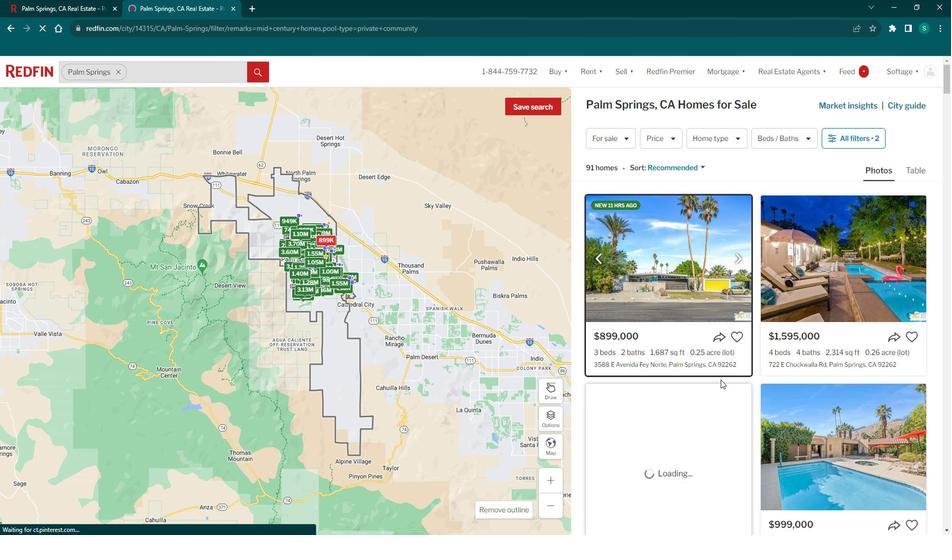 
Action: Mouse scrolled (732, 376) with delta (0, 0)
Screenshot: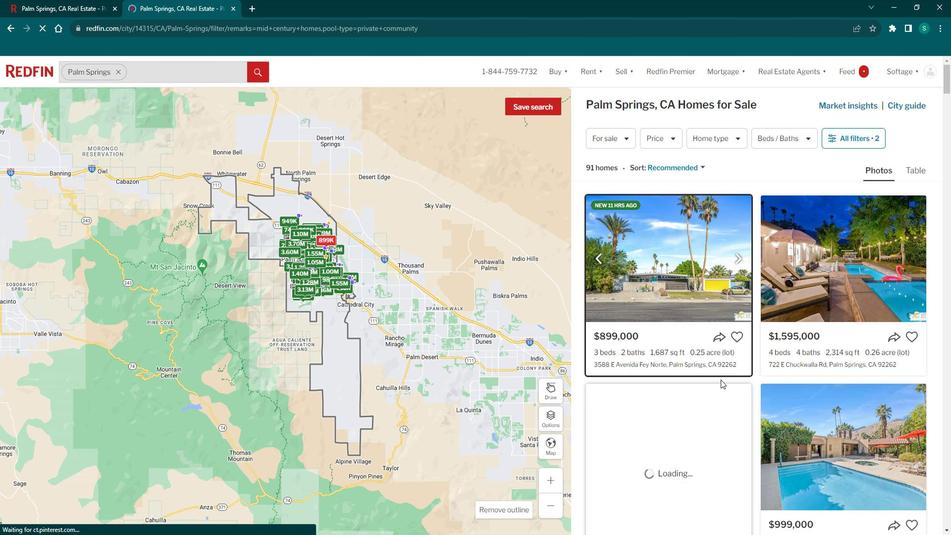 
Action: Mouse scrolled (732, 376) with delta (0, 0)
Screenshot: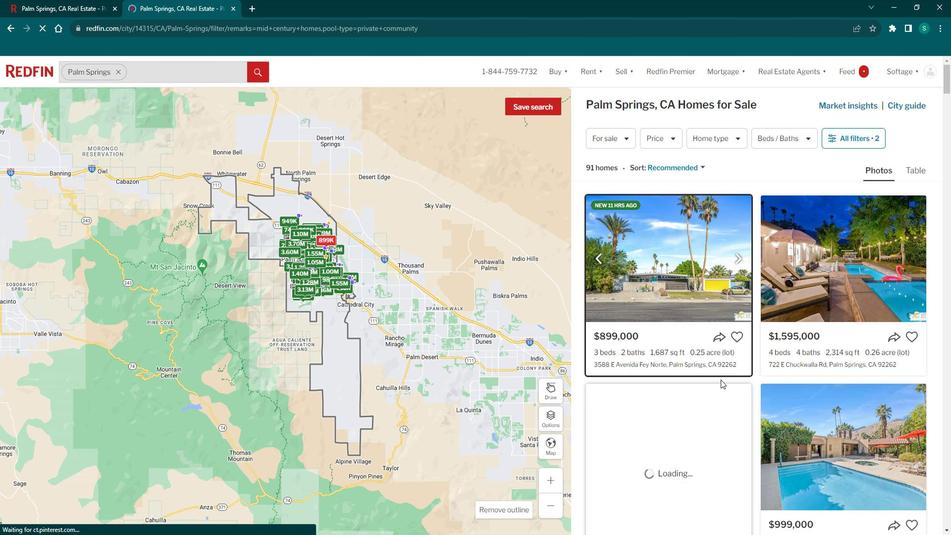 
Action: Mouse scrolled (732, 376) with delta (0, 0)
Screenshot: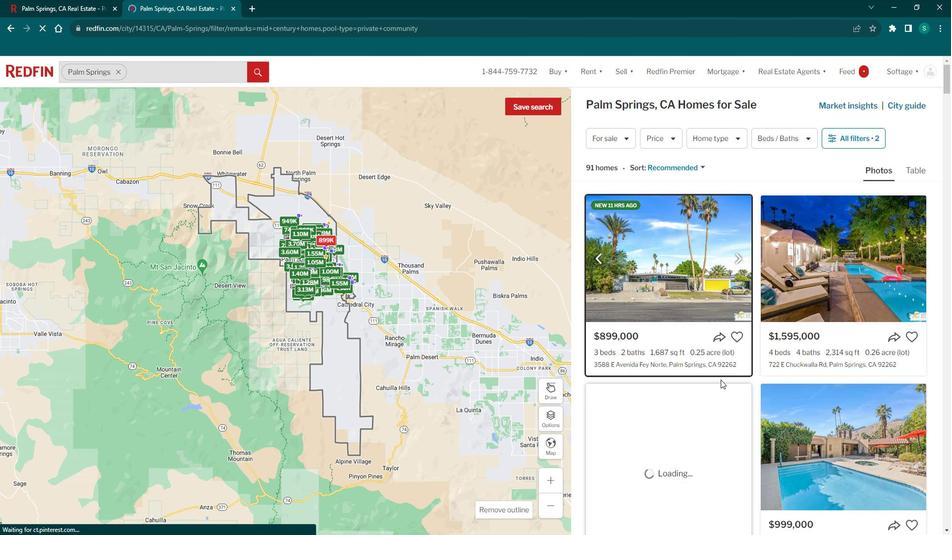 
Action: Mouse scrolled (732, 376) with delta (0, 0)
Screenshot: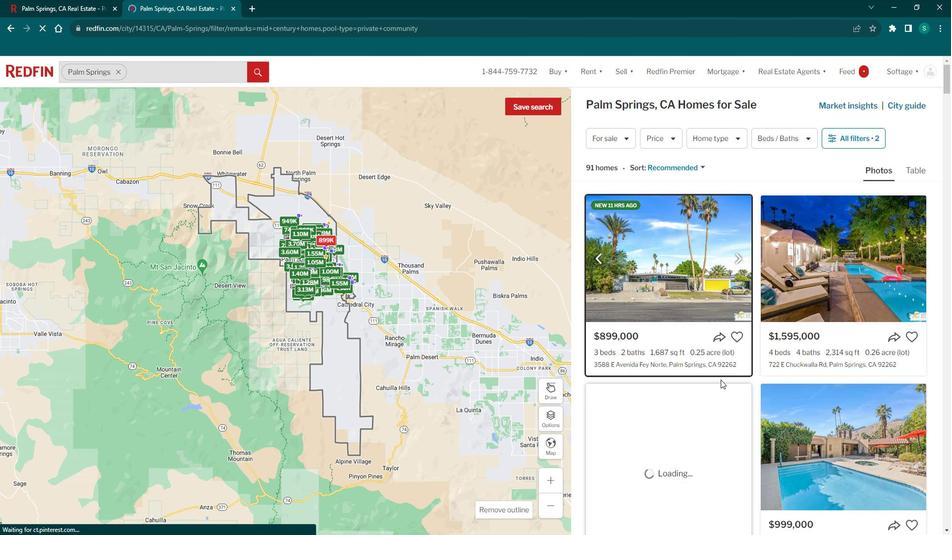 
Action: Mouse scrolled (732, 376) with delta (0, 0)
Screenshot: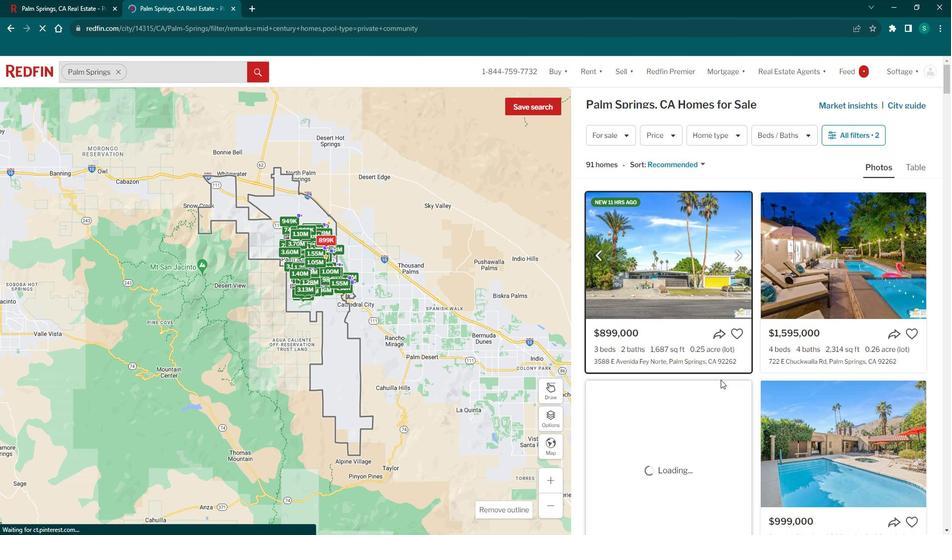 
Action: Mouse moved to (851, 379)
Screenshot: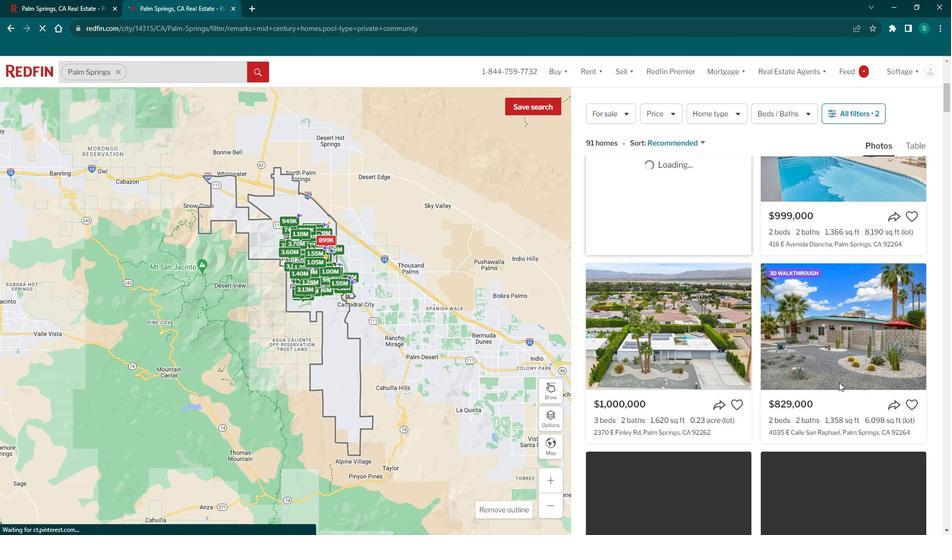 
Action: Mouse pressed left at (851, 379)
Screenshot: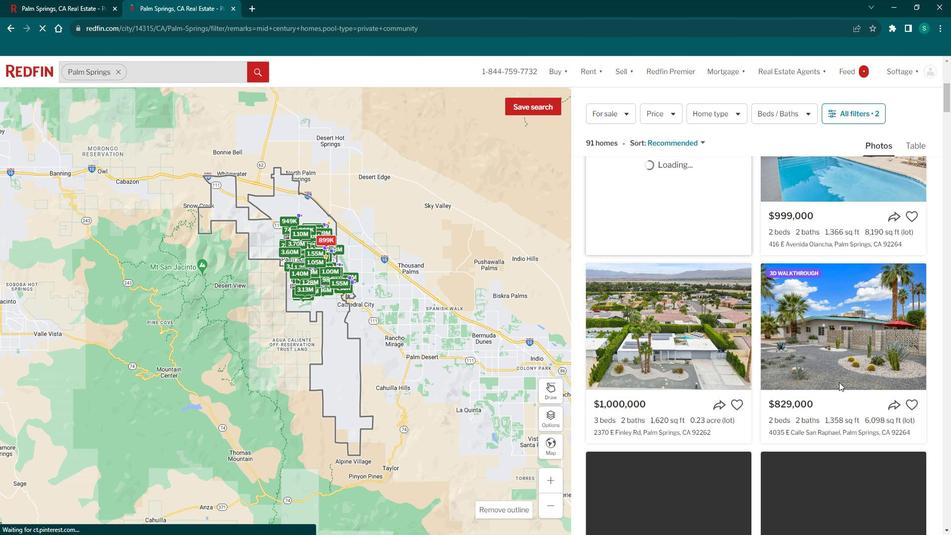 
Action: Mouse moved to (848, 379)
Screenshot: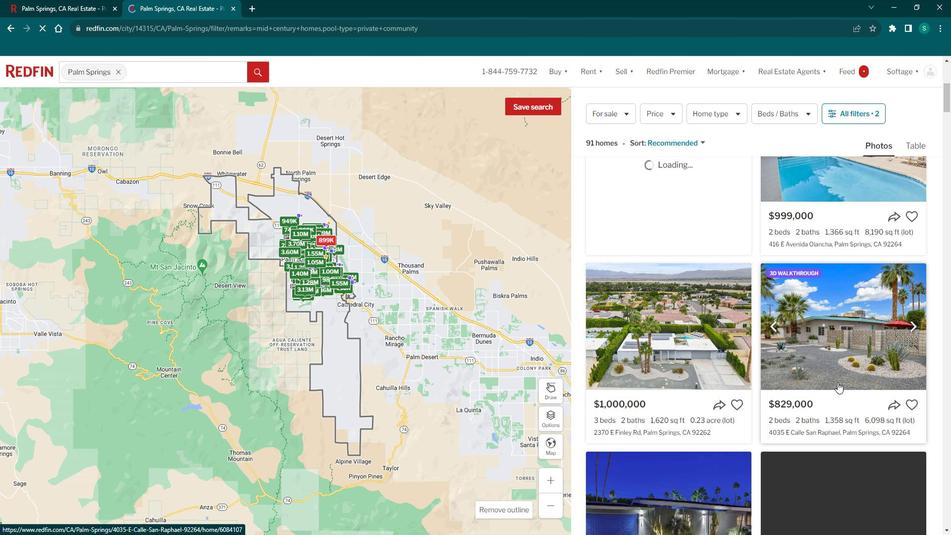 
Action: Mouse pressed left at (848, 379)
Screenshot: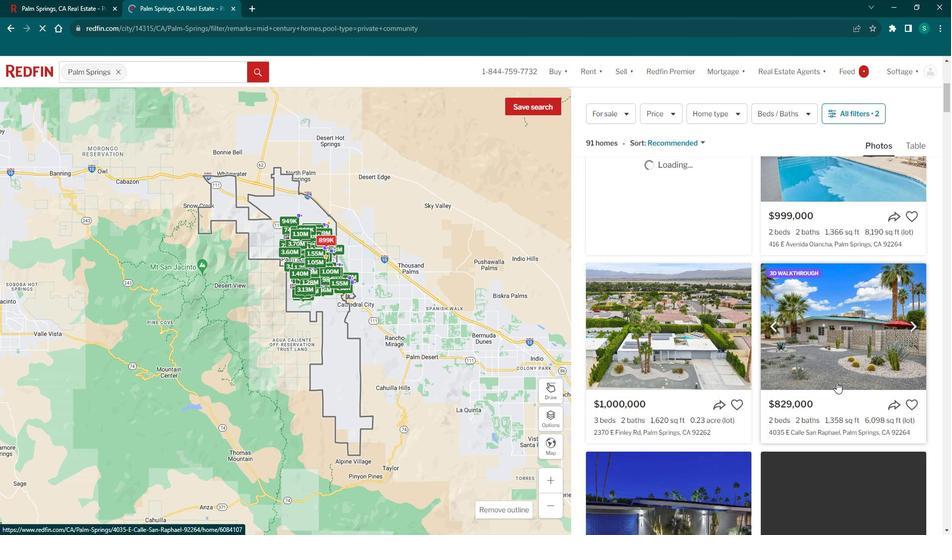 
Action: Mouse moved to (244, 299)
Screenshot: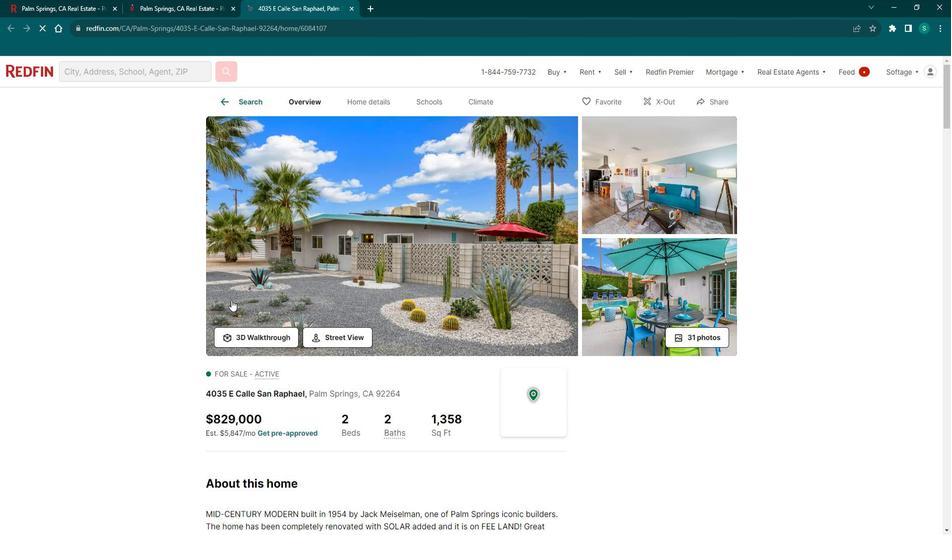 
Action: Mouse scrolled (244, 299) with delta (0, 0)
Screenshot: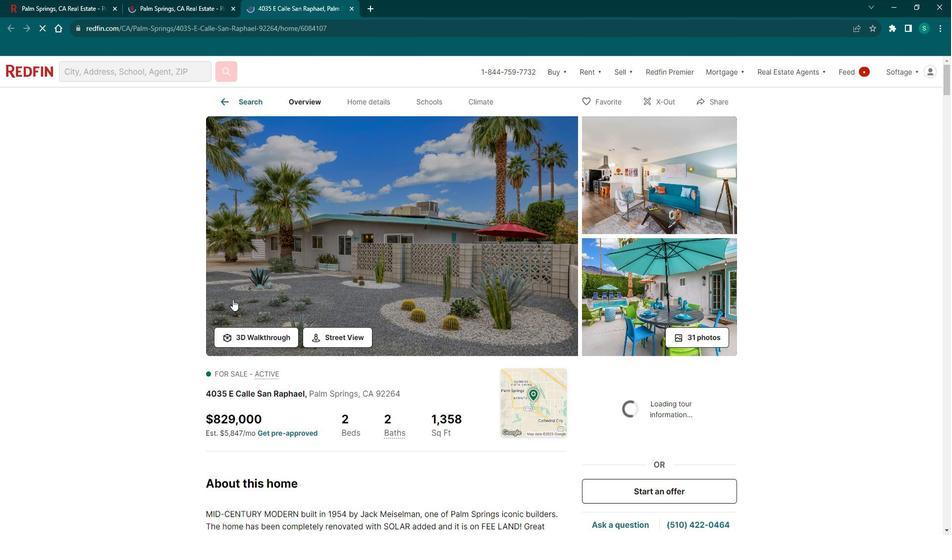 
Action: Mouse scrolled (244, 299) with delta (0, 0)
Screenshot: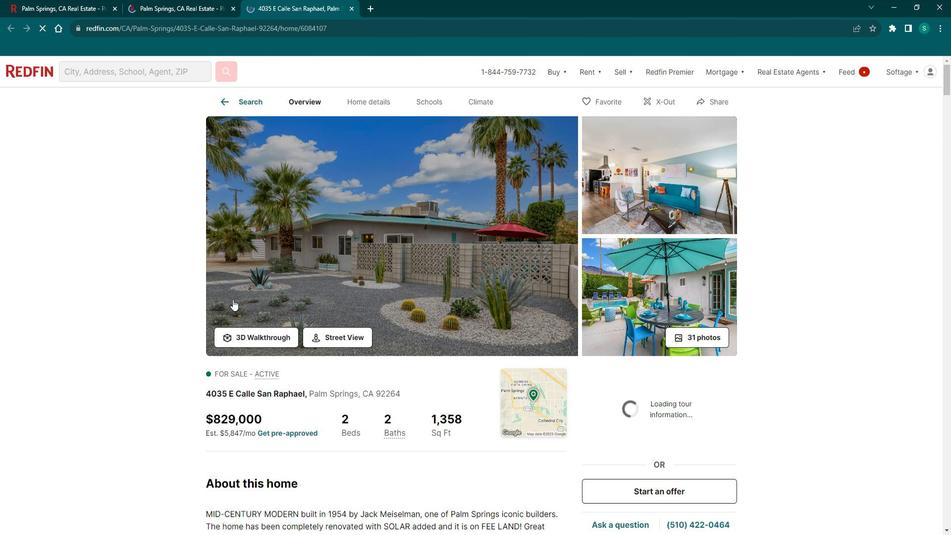
Action: Mouse scrolled (244, 299) with delta (0, 0)
Screenshot: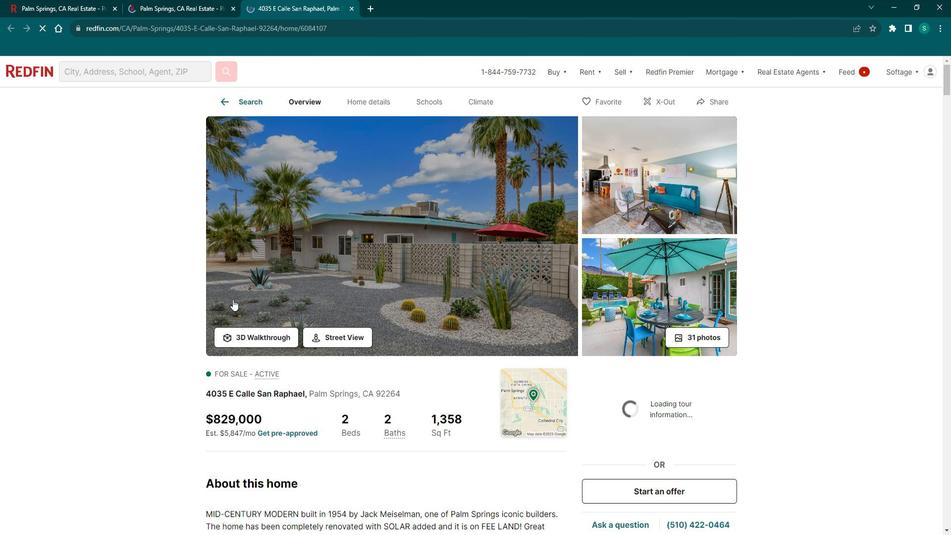 
Action: Mouse scrolled (244, 299) with delta (0, 0)
Screenshot: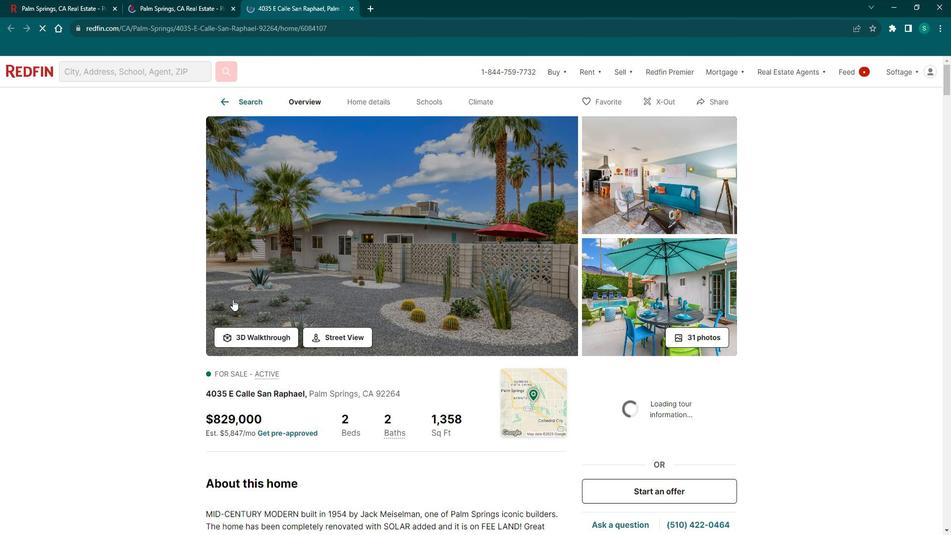 
Action: Mouse scrolled (244, 299) with delta (0, 0)
Screenshot: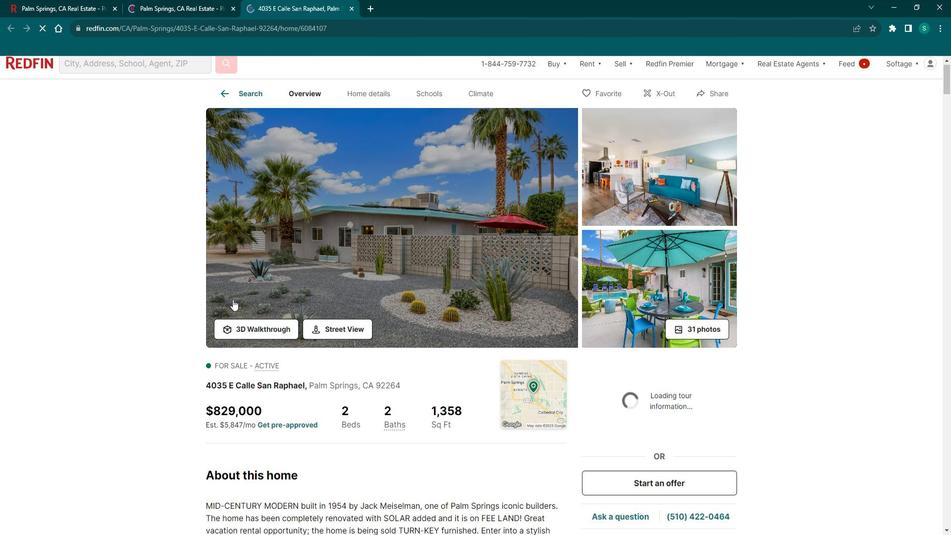 
Action: Mouse moved to (231, 299)
Screenshot: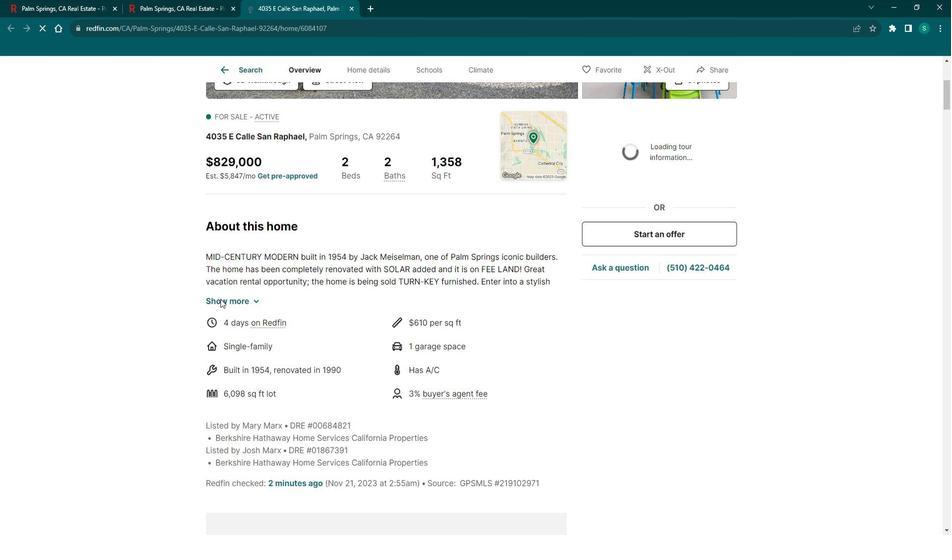 
Action: Mouse pressed left at (231, 299)
Screenshot: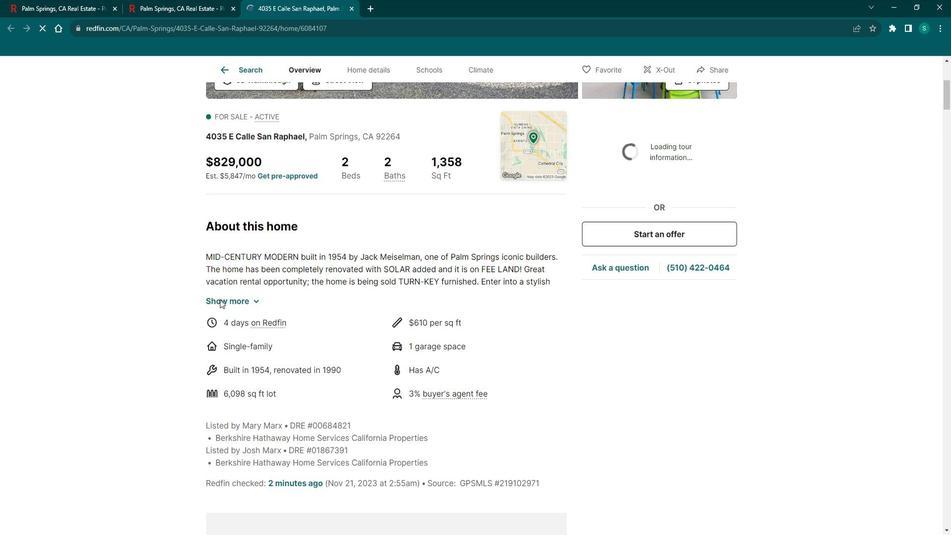 
Action: Mouse moved to (252, 304)
Screenshot: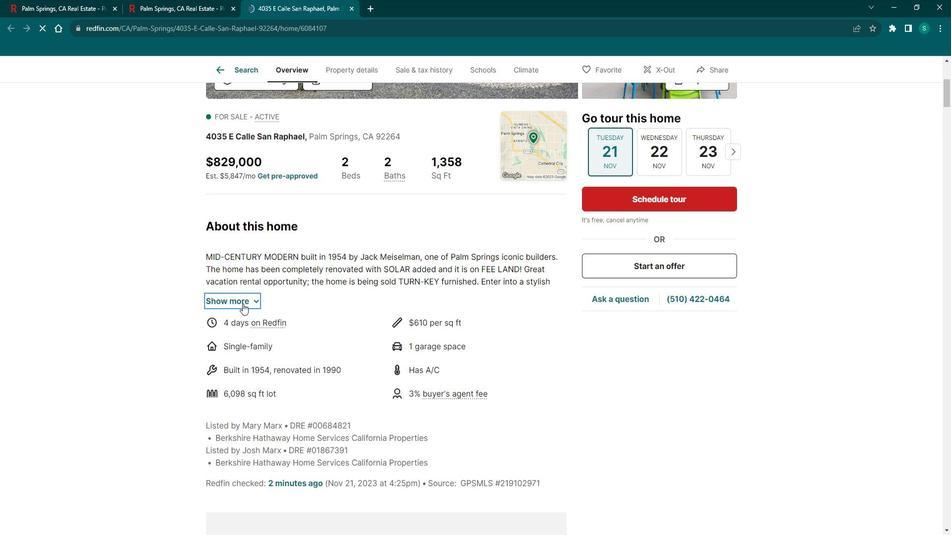
Action: Mouse pressed left at (252, 304)
Screenshot: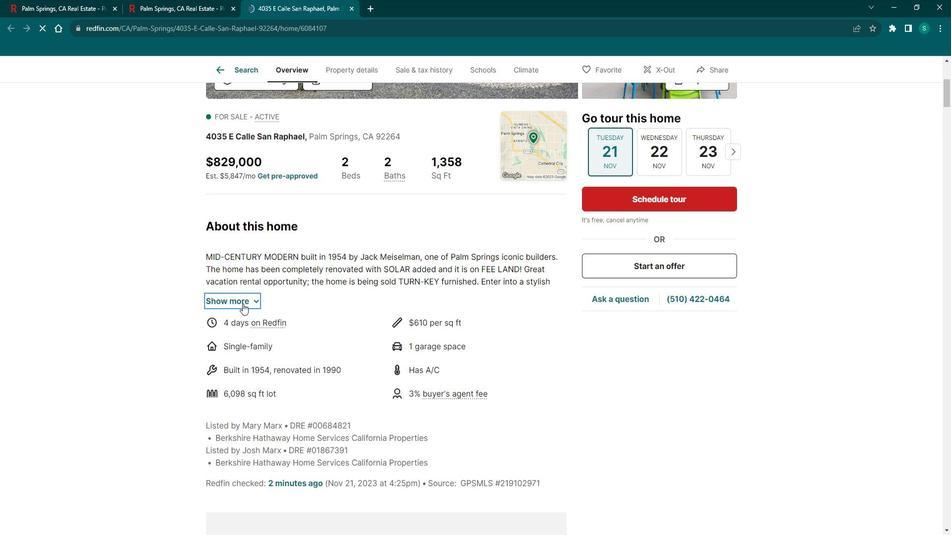 
Action: Mouse moved to (255, 303)
Screenshot: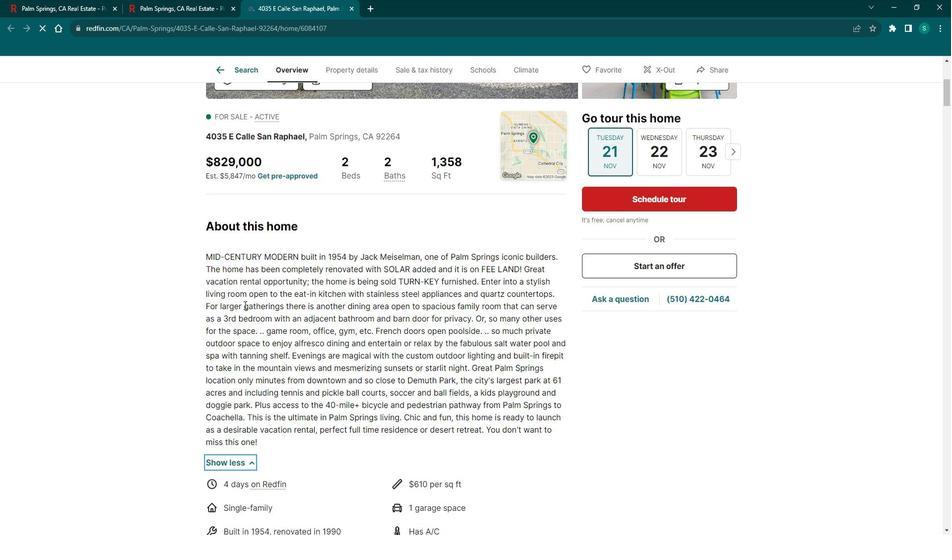 
Action: Mouse scrolled (255, 302) with delta (0, 0)
Screenshot: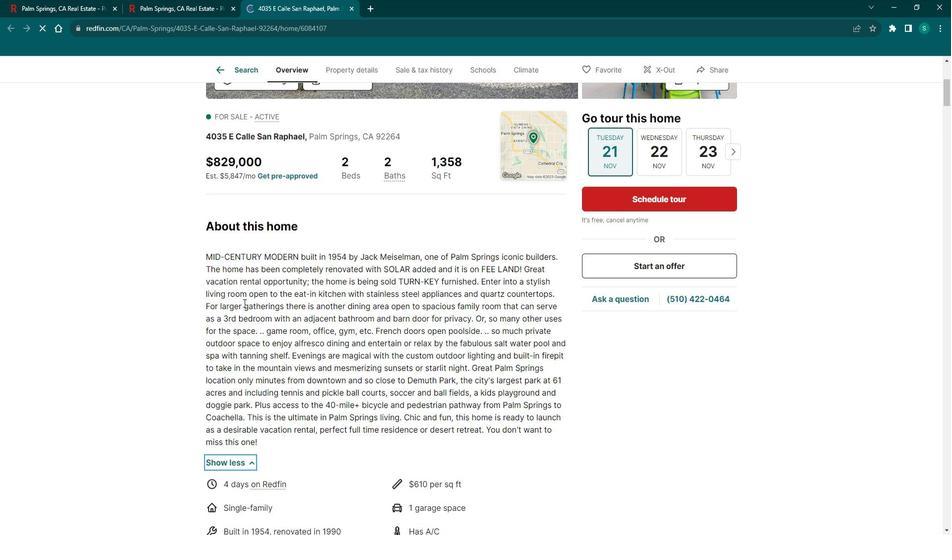 
Action: Mouse scrolled (255, 302) with delta (0, 0)
Screenshot: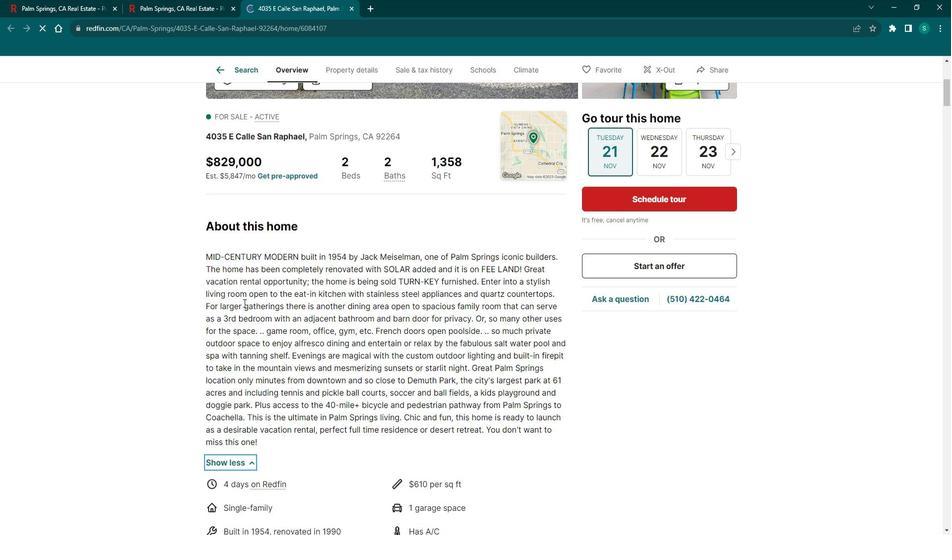 
Action: Mouse scrolled (255, 302) with delta (0, 0)
Screenshot: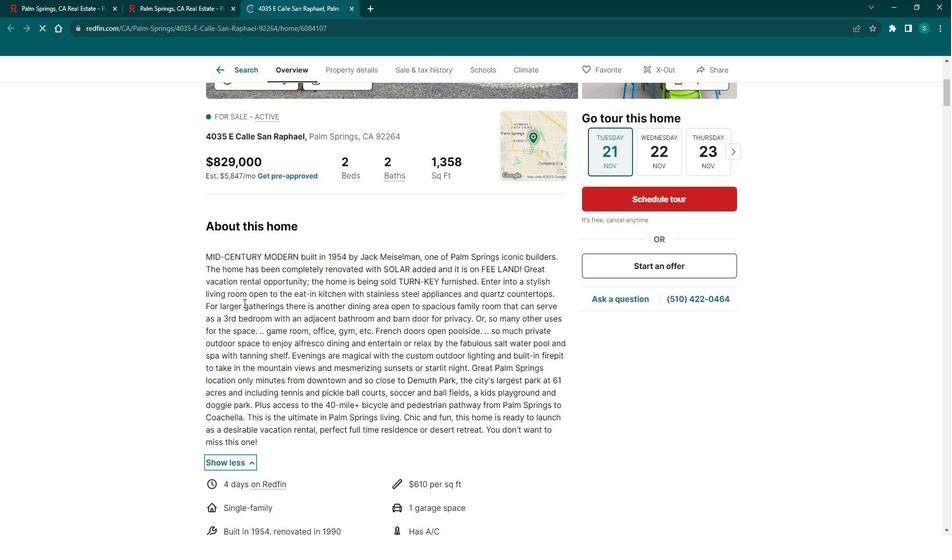 
Action: Mouse scrolled (255, 302) with delta (0, 0)
Screenshot: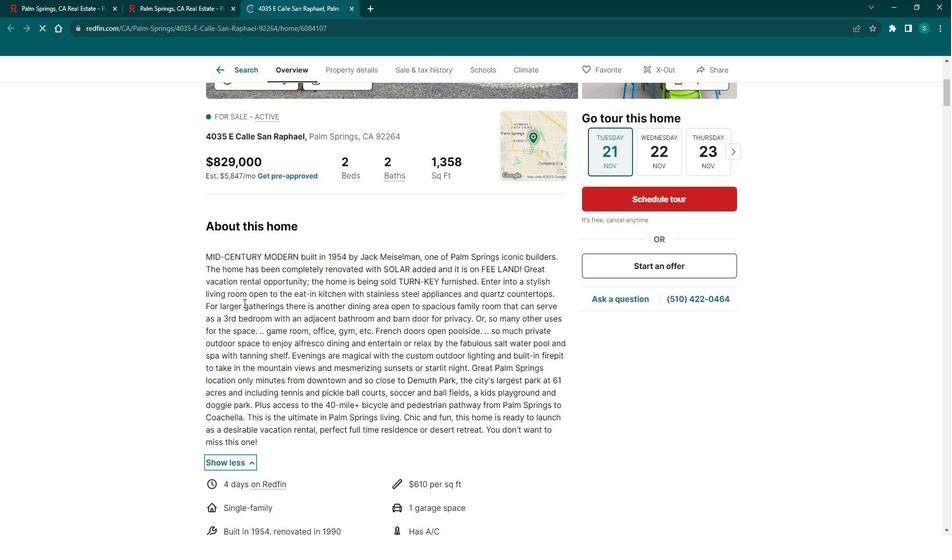 
Action: Mouse scrolled (255, 302) with delta (0, 0)
Screenshot: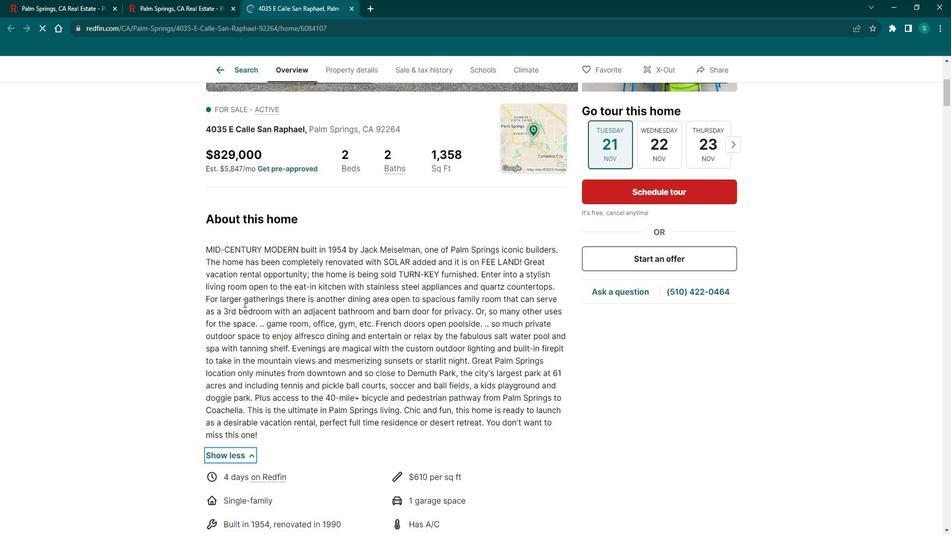 
Action: Mouse scrolled (255, 302) with delta (0, 0)
Screenshot: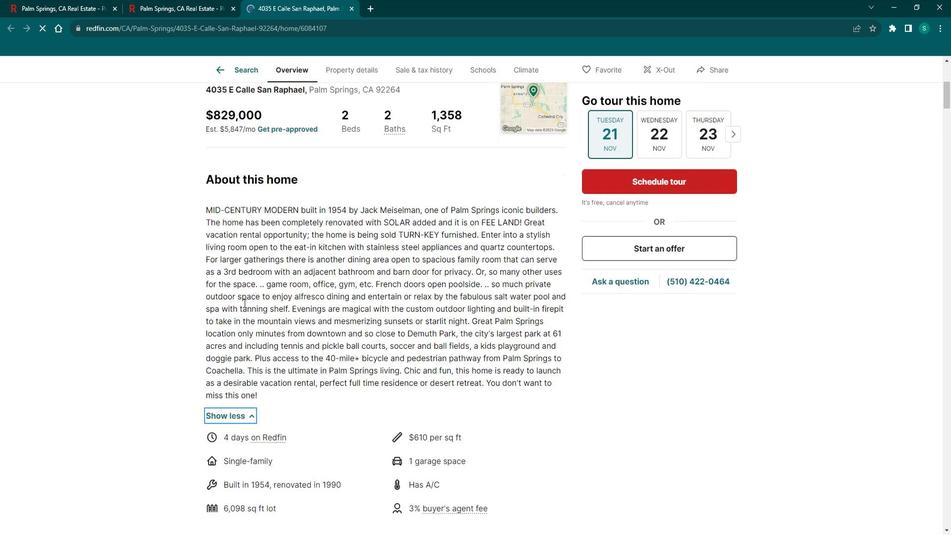 
Action: Mouse scrolled (255, 302) with delta (0, 0)
Screenshot: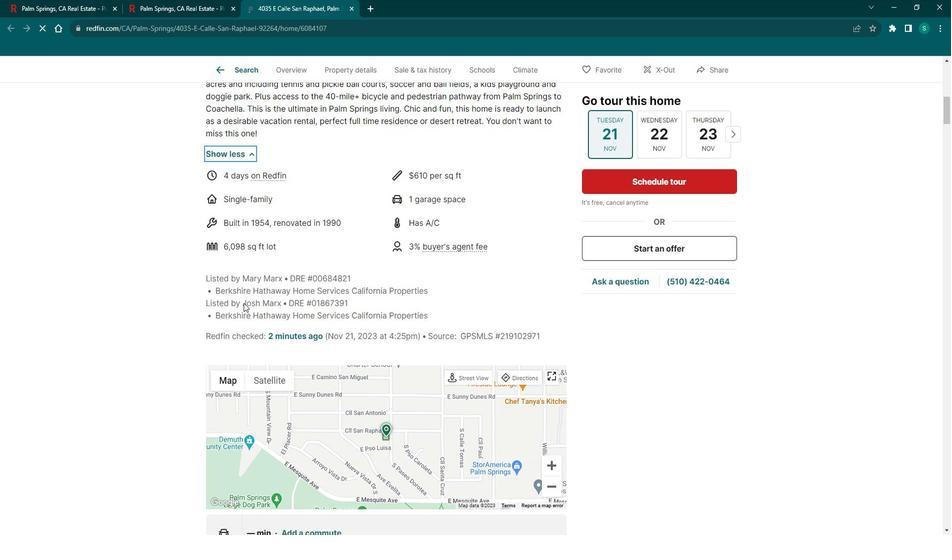 
Action: Mouse scrolled (255, 302) with delta (0, 0)
Screenshot: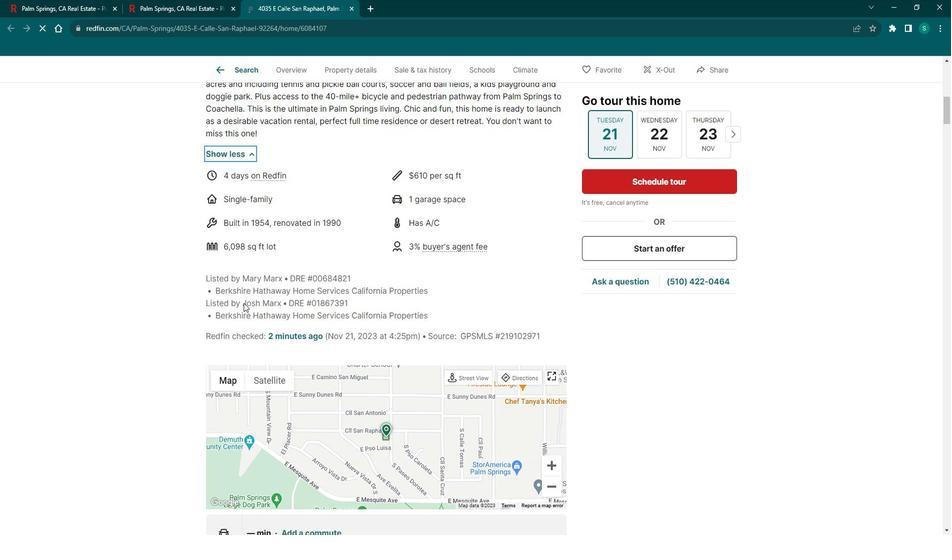 
Action: Mouse scrolled (255, 302) with delta (0, 0)
Screenshot: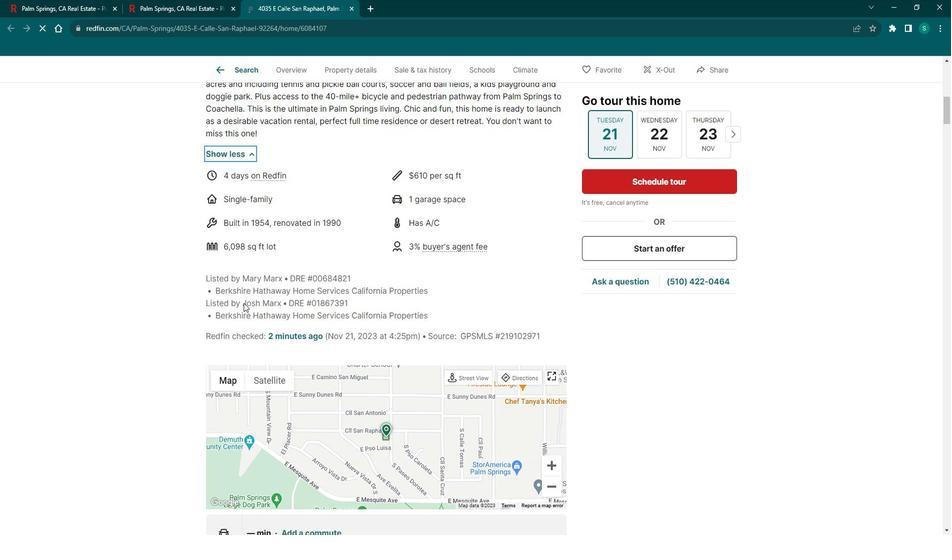 
Action: Mouse scrolled (255, 302) with delta (0, 0)
Screenshot: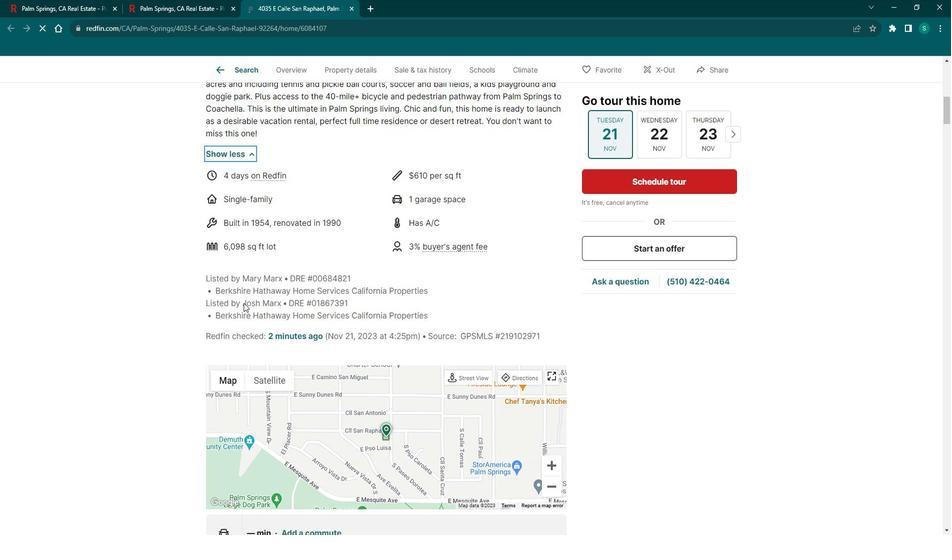 
Action: Mouse scrolled (255, 302) with delta (0, 0)
Screenshot: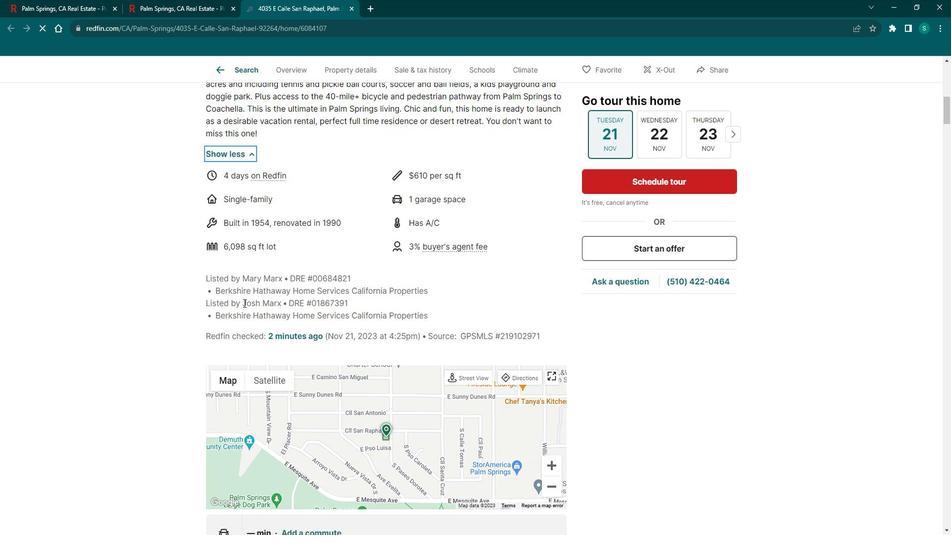 
Action: Mouse scrolled (255, 302) with delta (0, 0)
Screenshot: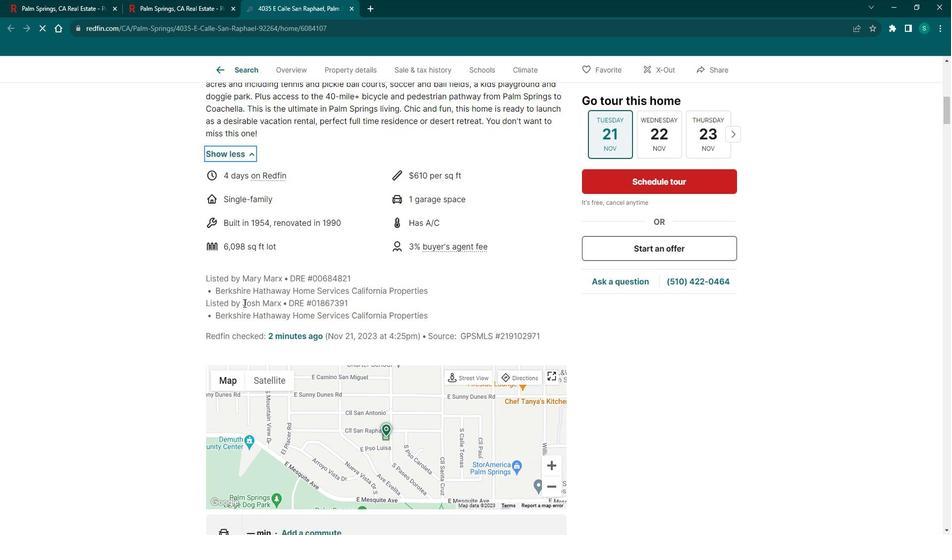 
Action: Mouse scrolled (255, 302) with delta (0, 0)
Screenshot: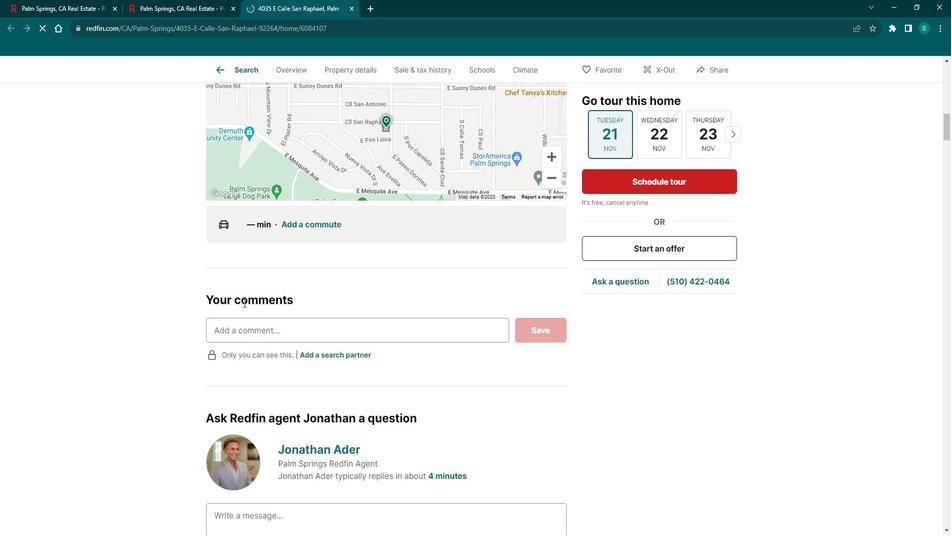 
Action: Mouse scrolled (255, 302) with delta (0, 0)
Screenshot: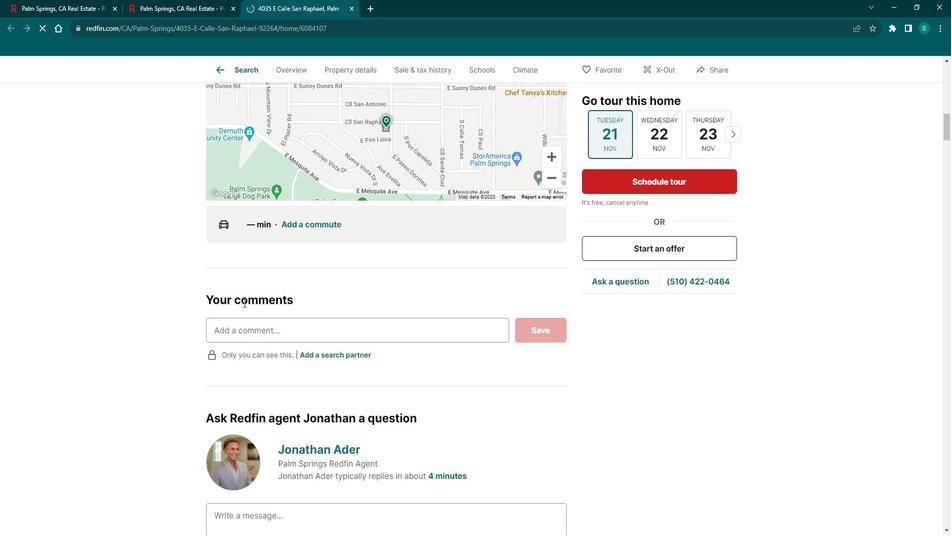 
Action: Mouse scrolled (255, 302) with delta (0, 0)
Screenshot: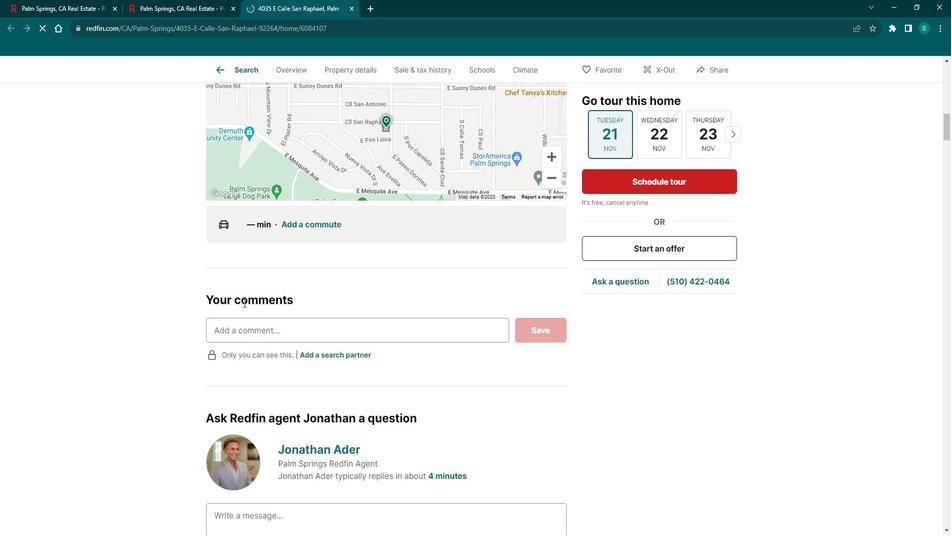 
Action: Mouse scrolled (255, 302) with delta (0, 0)
Screenshot: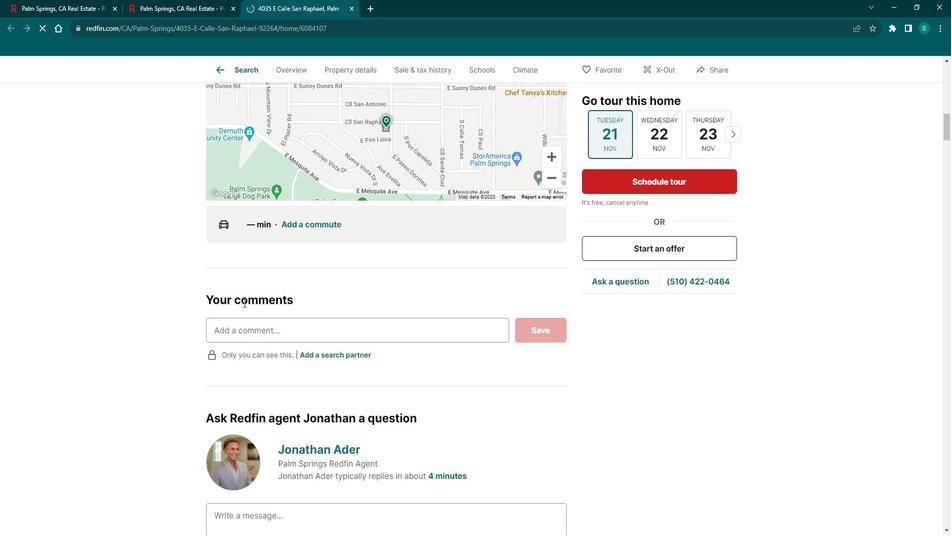 
Action: Mouse scrolled (255, 302) with delta (0, 0)
Screenshot: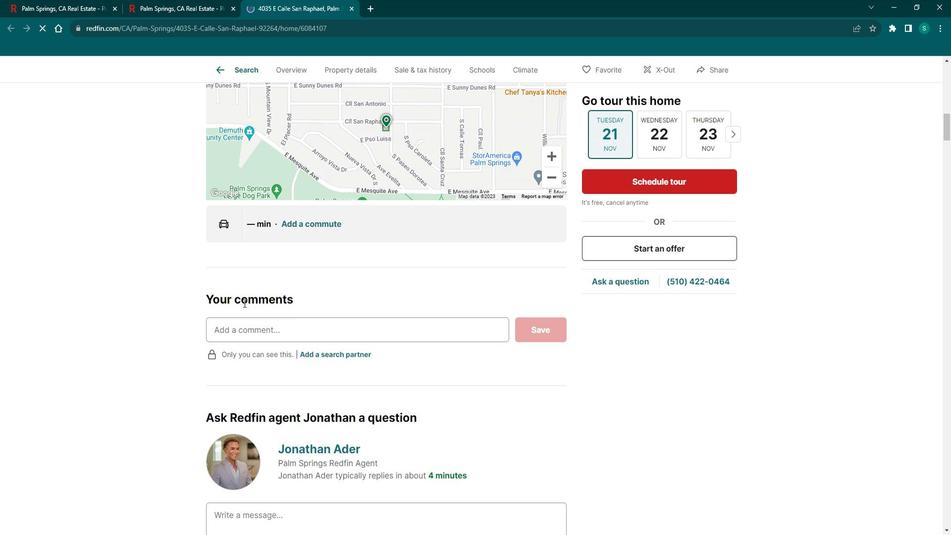 
Action: Mouse scrolled (255, 302) with delta (0, 0)
Screenshot: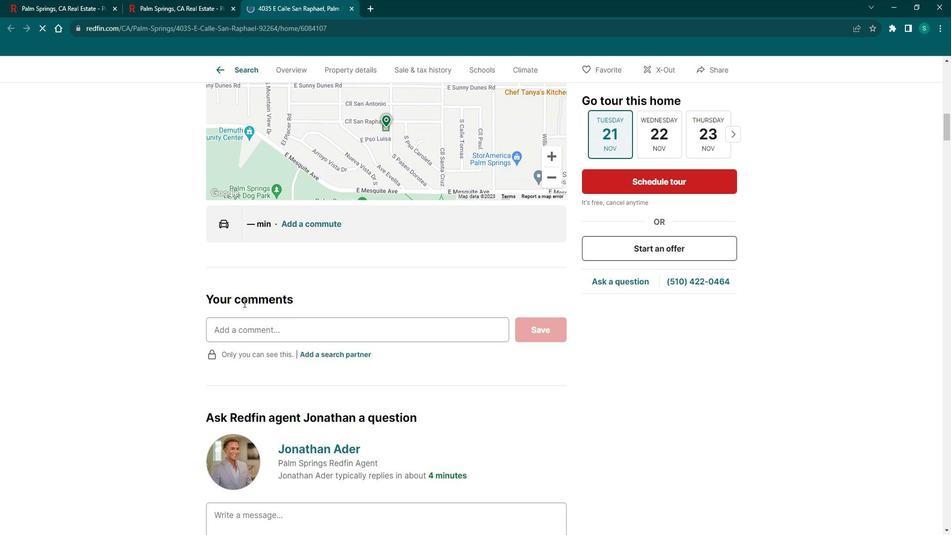 
Action: Mouse scrolled (255, 302) with delta (0, 0)
Screenshot: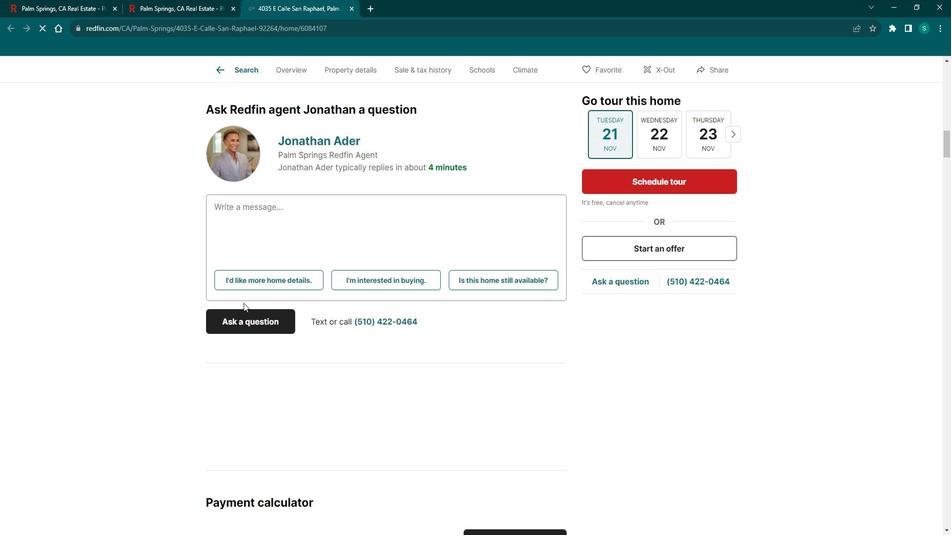 
Action: Mouse scrolled (255, 302) with delta (0, 0)
Screenshot: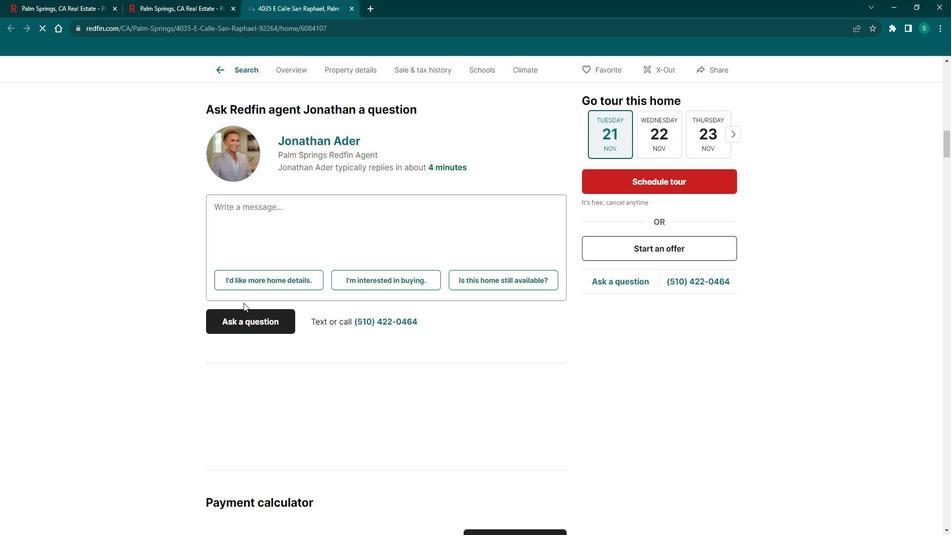 
Action: Mouse scrolled (255, 302) with delta (0, 0)
Screenshot: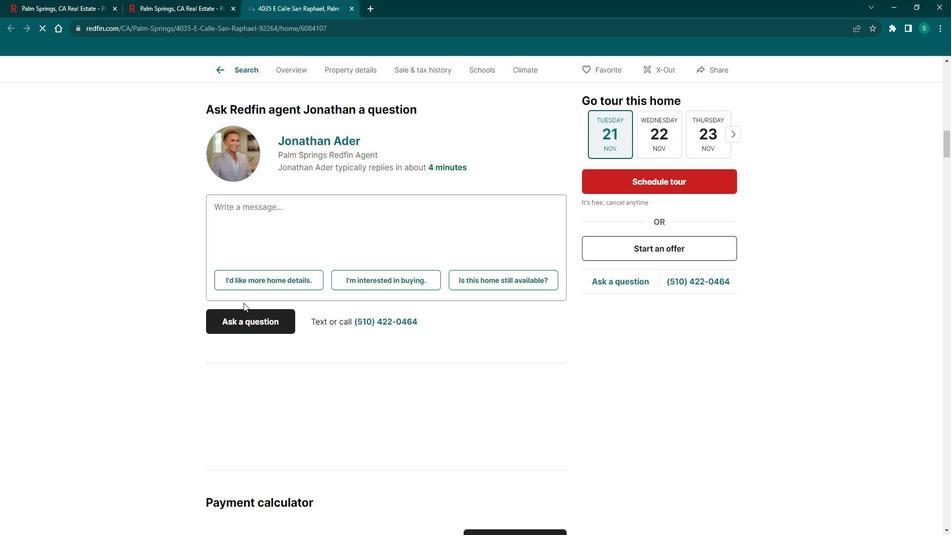 
Action: Mouse scrolled (255, 302) with delta (0, 0)
Screenshot: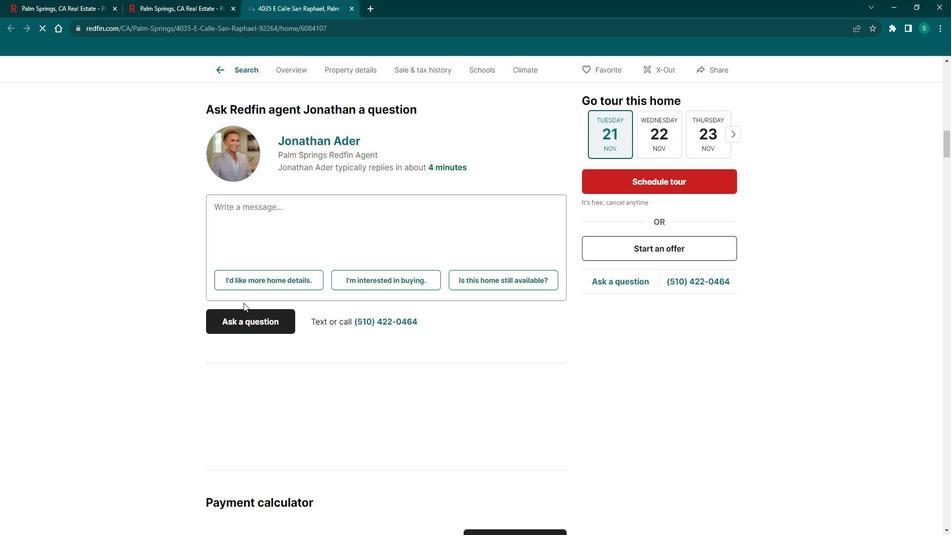 
Action: Mouse scrolled (255, 302) with delta (0, 0)
Screenshot: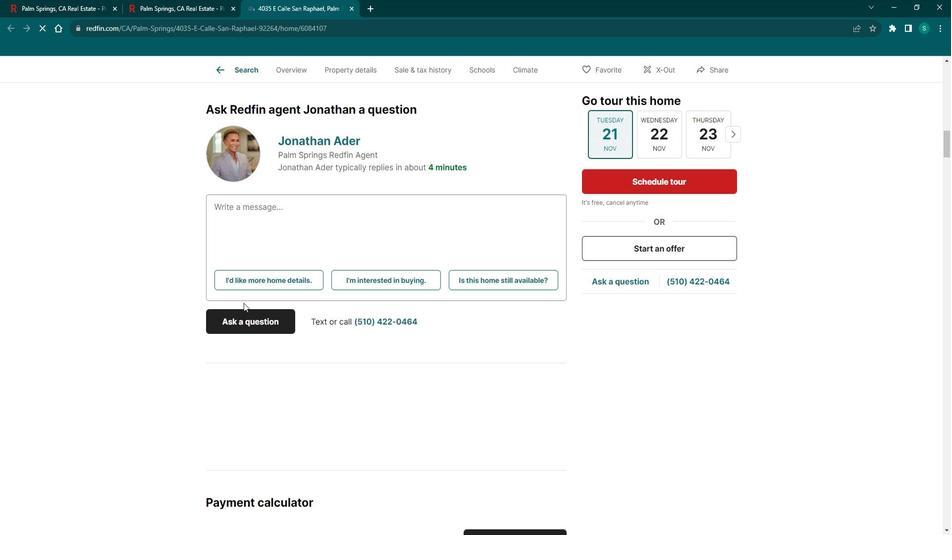 
Action: Mouse scrolled (255, 302) with delta (0, 0)
Screenshot: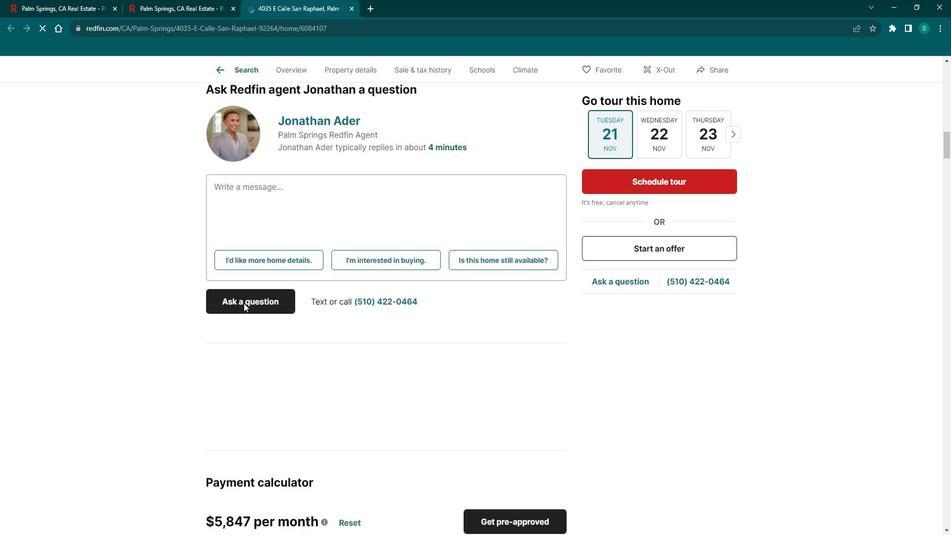 
Action: Mouse scrolled (255, 302) with delta (0, 0)
Screenshot: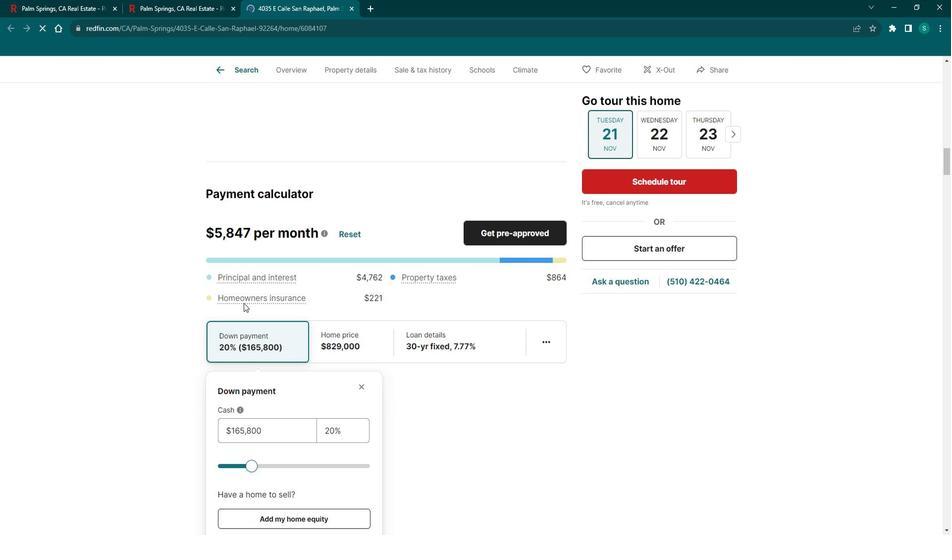 
Action: Mouse scrolled (255, 302) with delta (0, 0)
Screenshot: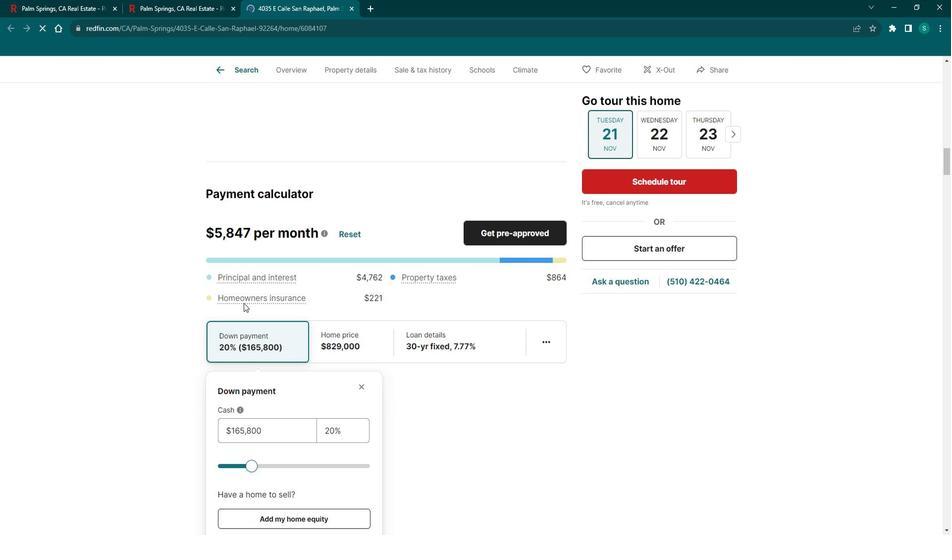 
Action: Mouse scrolled (255, 302) with delta (0, 0)
Screenshot: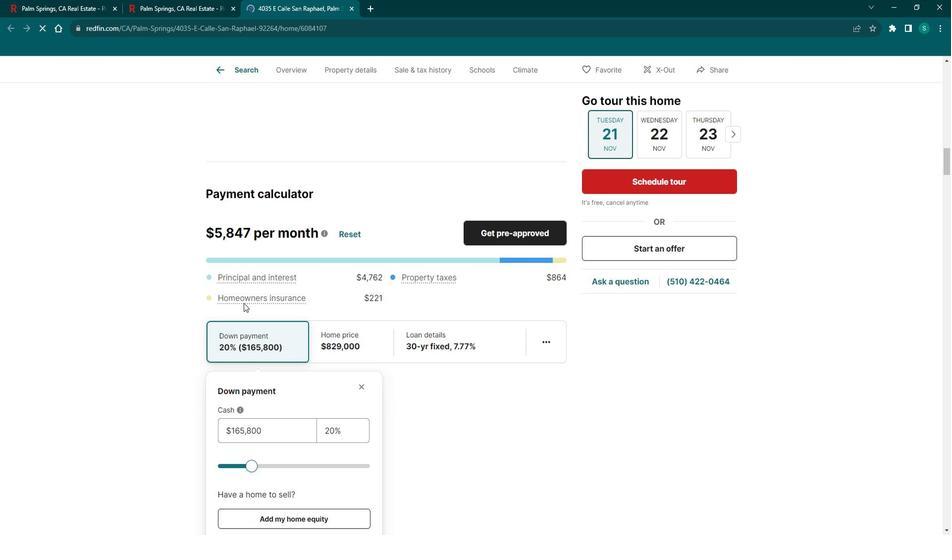 
Action: Mouse scrolled (255, 302) with delta (0, 0)
Screenshot: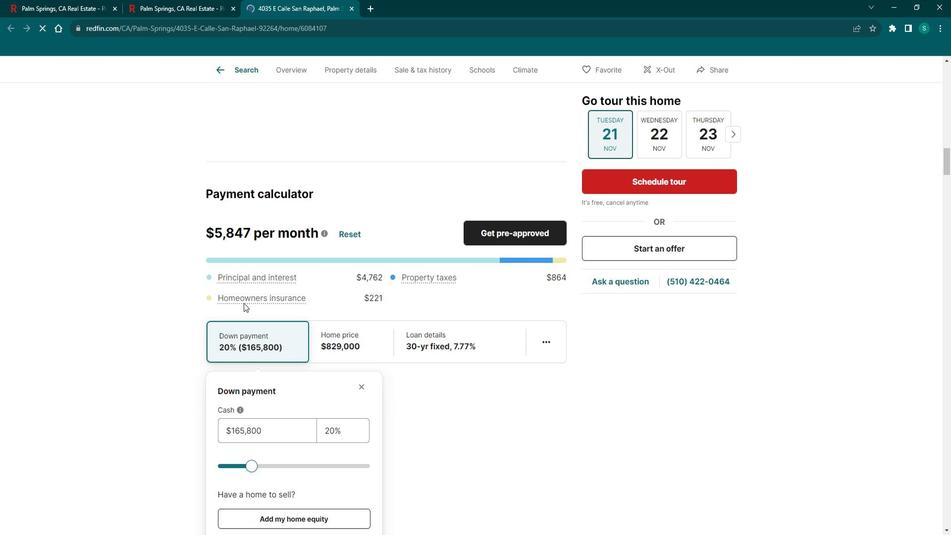 
Action: Mouse scrolled (255, 302) with delta (0, 0)
Screenshot: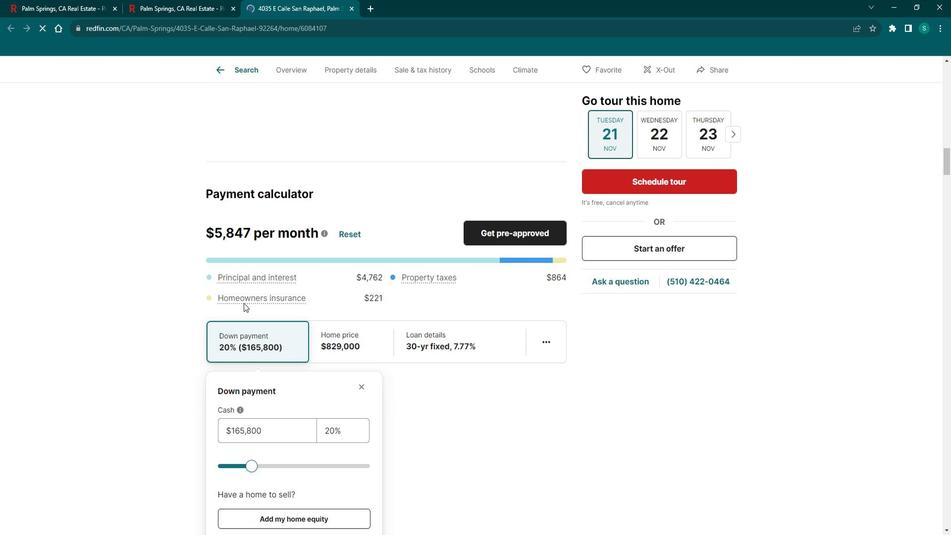 
Action: Mouse scrolled (255, 302) with delta (0, 0)
Screenshot: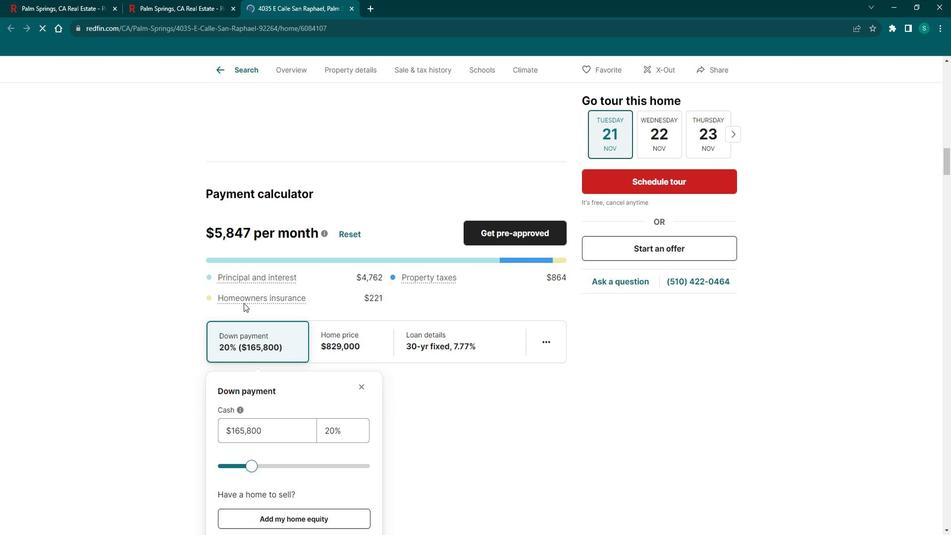 
Action: Mouse moved to (255, 303)
Screenshot: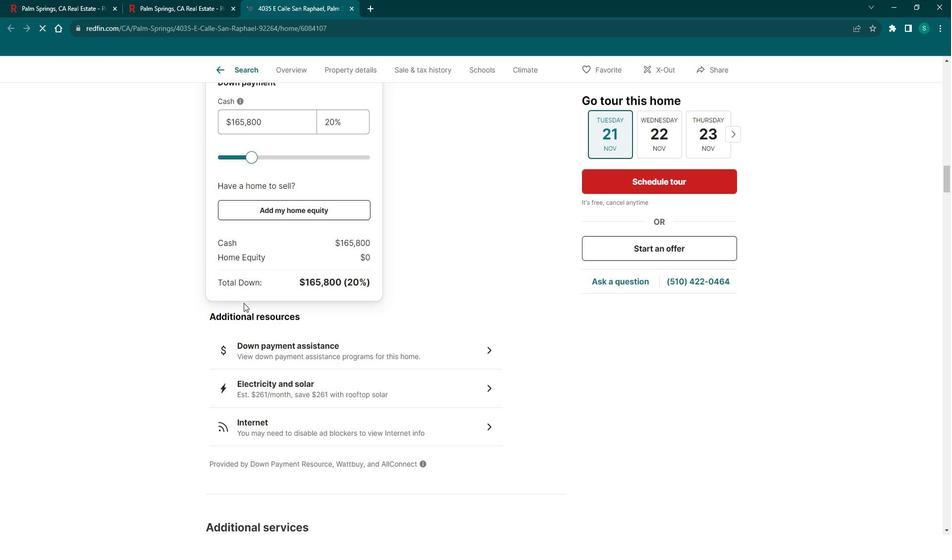 
Action: Mouse scrolled (255, 302) with delta (0, 0)
Screenshot: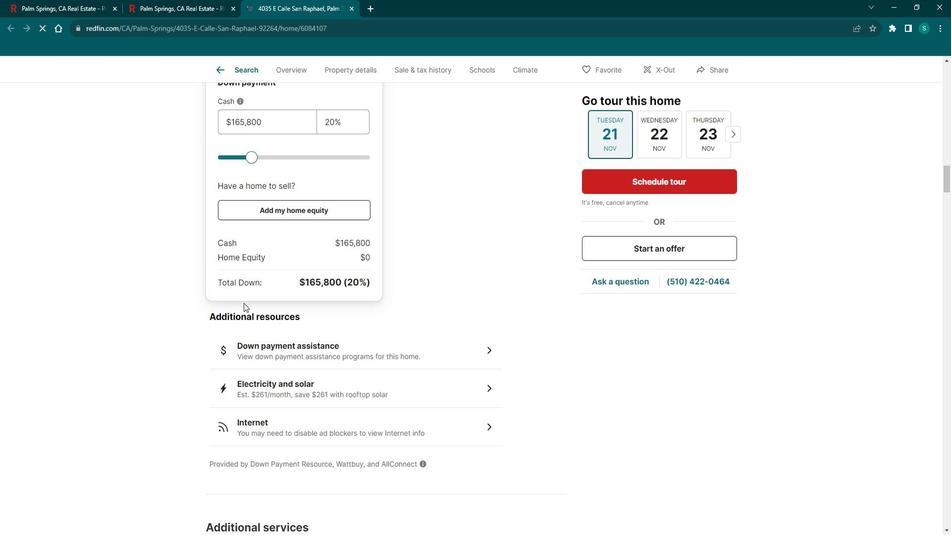 
Action: Mouse scrolled (255, 302) with delta (0, 0)
Screenshot: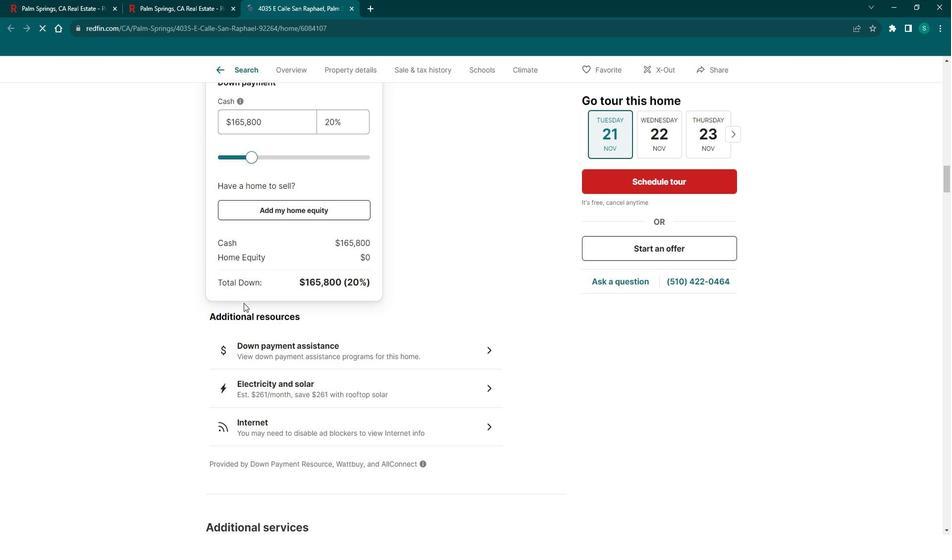 
Action: Mouse scrolled (255, 302) with delta (0, 0)
Screenshot: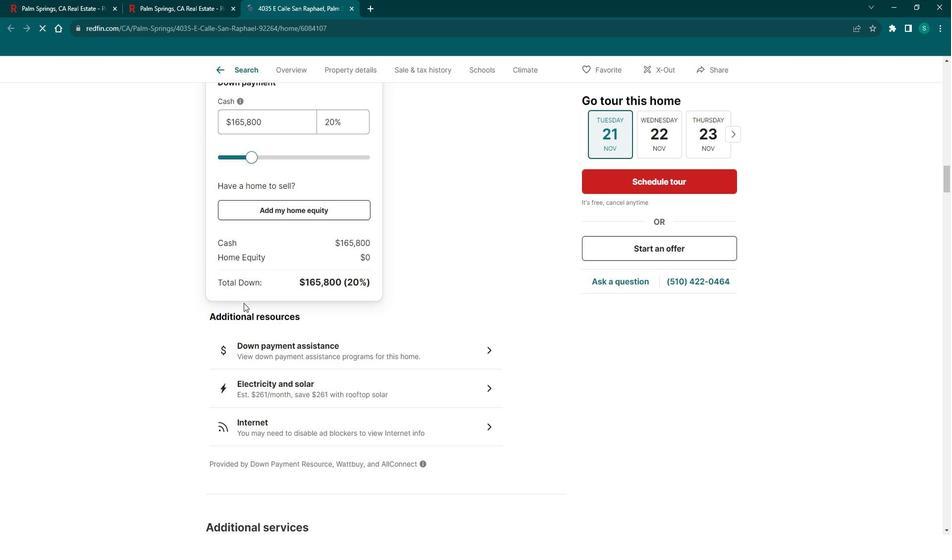 
Action: Mouse scrolled (255, 302) with delta (0, 0)
Screenshot: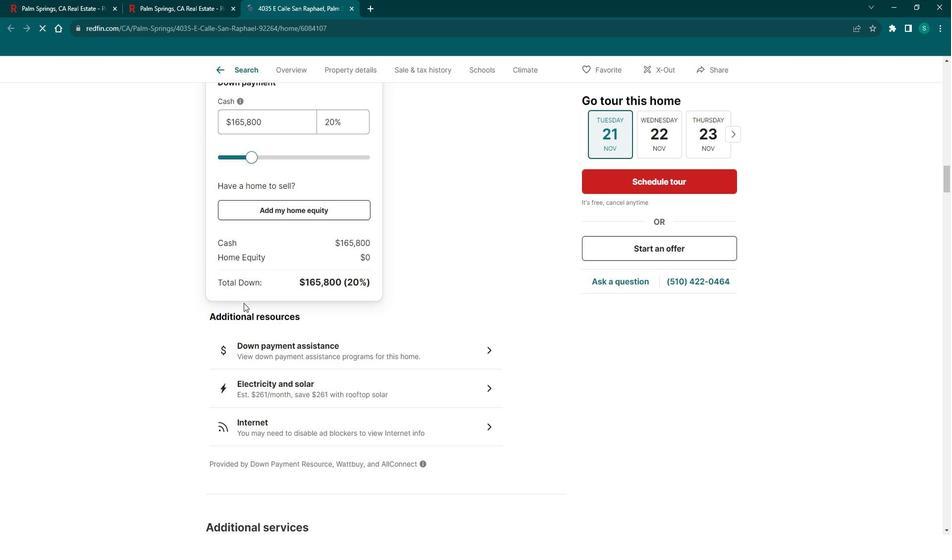 
Action: Mouse scrolled (255, 302) with delta (0, 0)
Screenshot: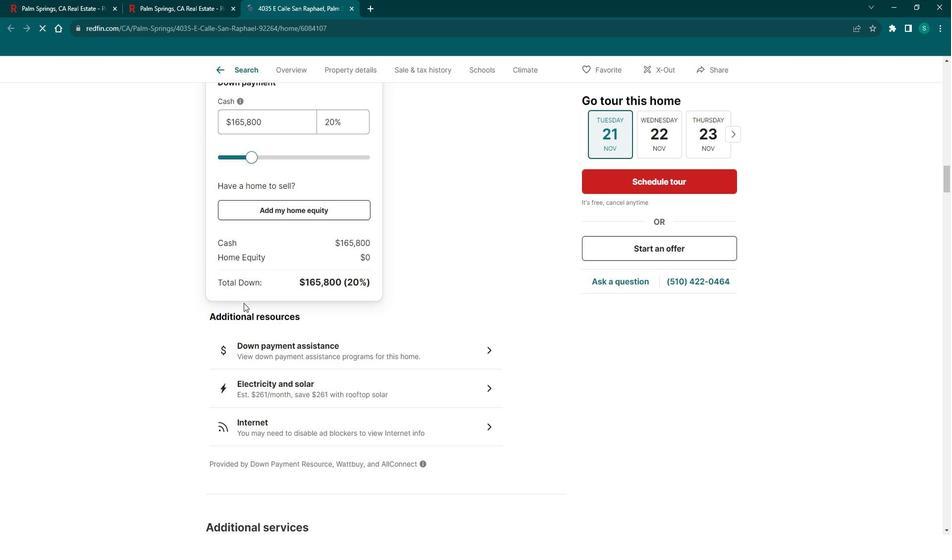
Action: Mouse scrolled (255, 302) with delta (0, 0)
Screenshot: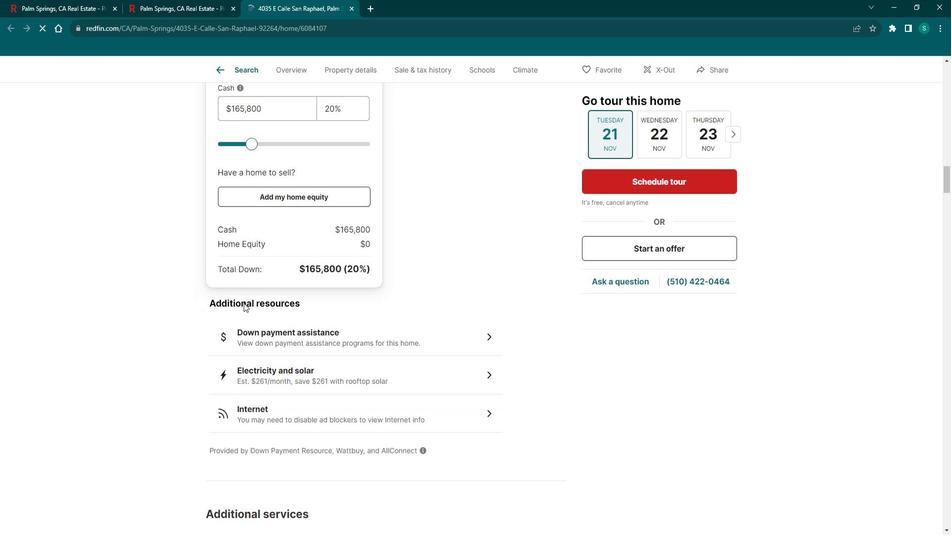 
Action: Mouse scrolled (255, 302) with delta (0, 0)
Screenshot: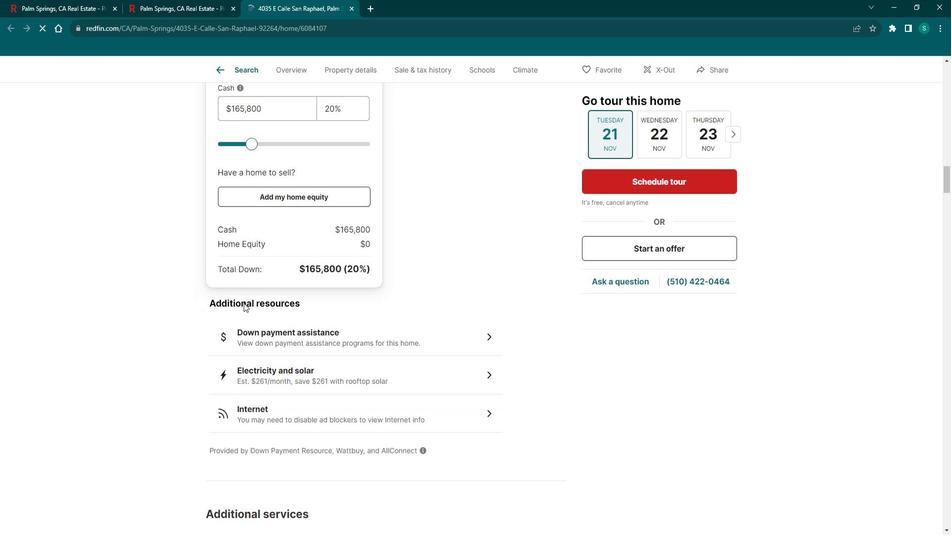 
Action: Mouse moved to (254, 302)
Screenshot: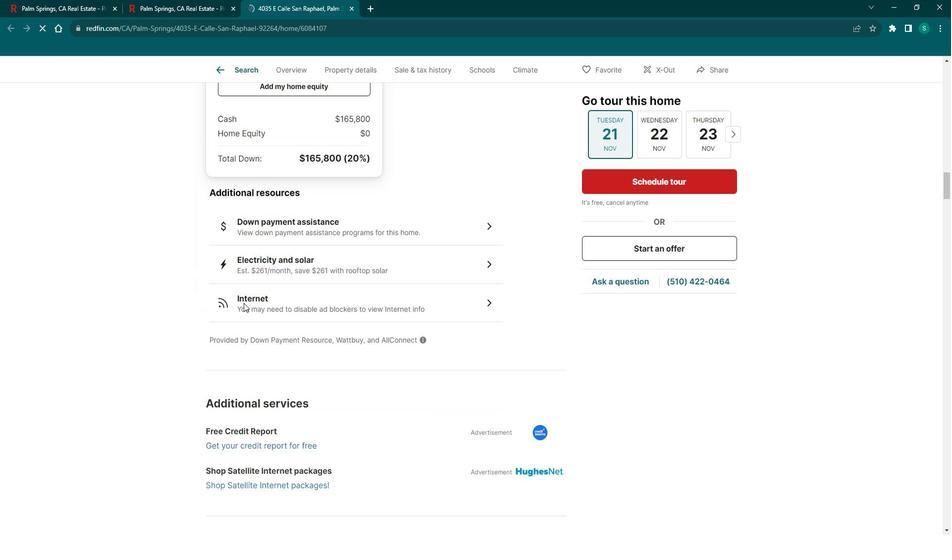 
Action: Mouse scrolled (254, 302) with delta (0, 0)
Screenshot: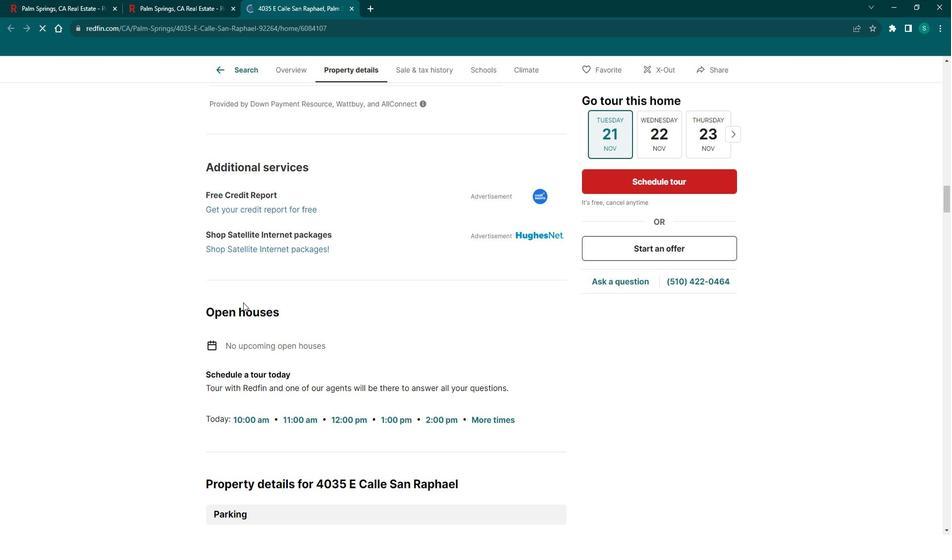 
Action: Mouse scrolled (254, 302) with delta (0, 0)
Screenshot: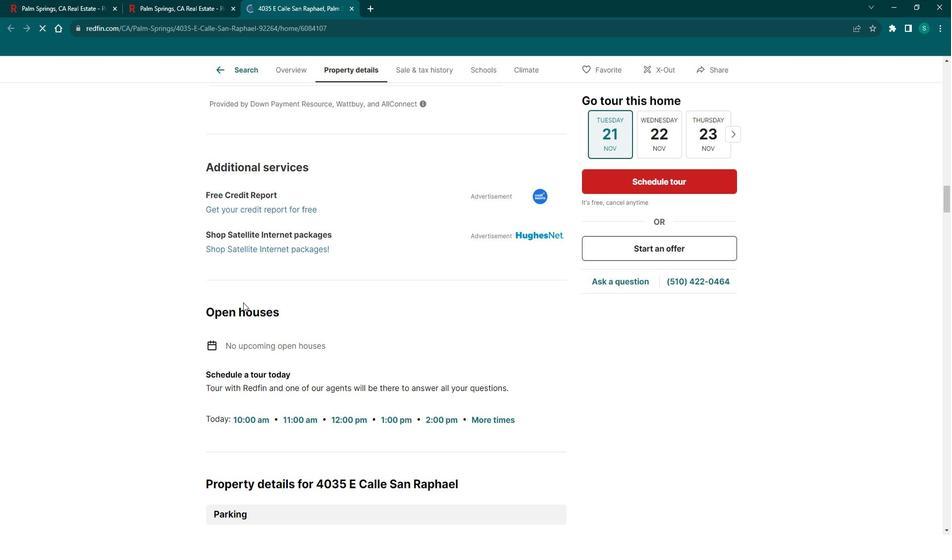 
Action: Mouse scrolled (254, 302) with delta (0, 0)
Screenshot: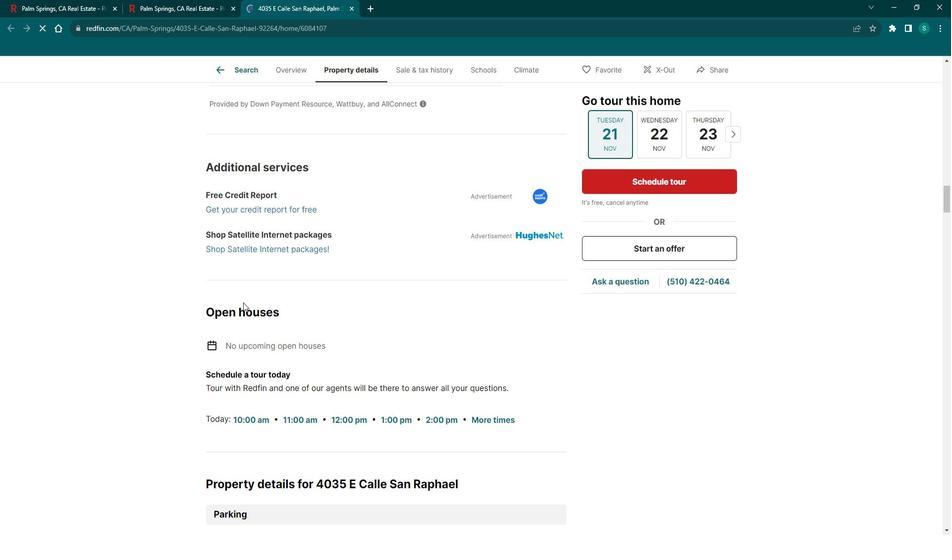 
Action: Mouse scrolled (254, 302) with delta (0, 0)
